 Task: Search one way flight ticket for 4 adults, 1 infant in seat and 1 infant on lap in premium economy from Santa Maria: Santa Maria Public Airport (capt G. Allan Hancock Field) to Jacksonville: Albert J. Ellis Airport on 5-3-2023. Choice of flights is Frontier. Number of bags: 2 carry on bags and 1 checked bag. Price is upto 60000. Outbound departure time preference is 15:30.
Action: Mouse moved to (389, 164)
Screenshot: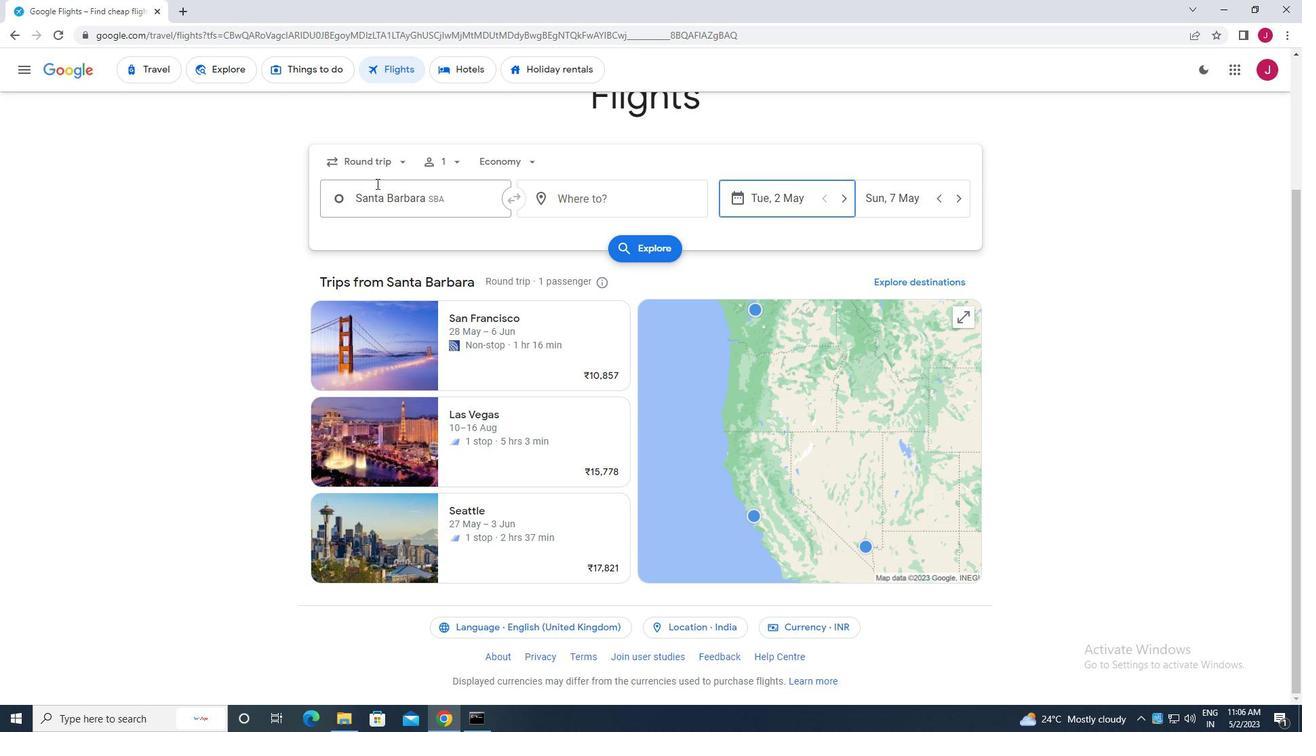 
Action: Mouse pressed left at (389, 164)
Screenshot: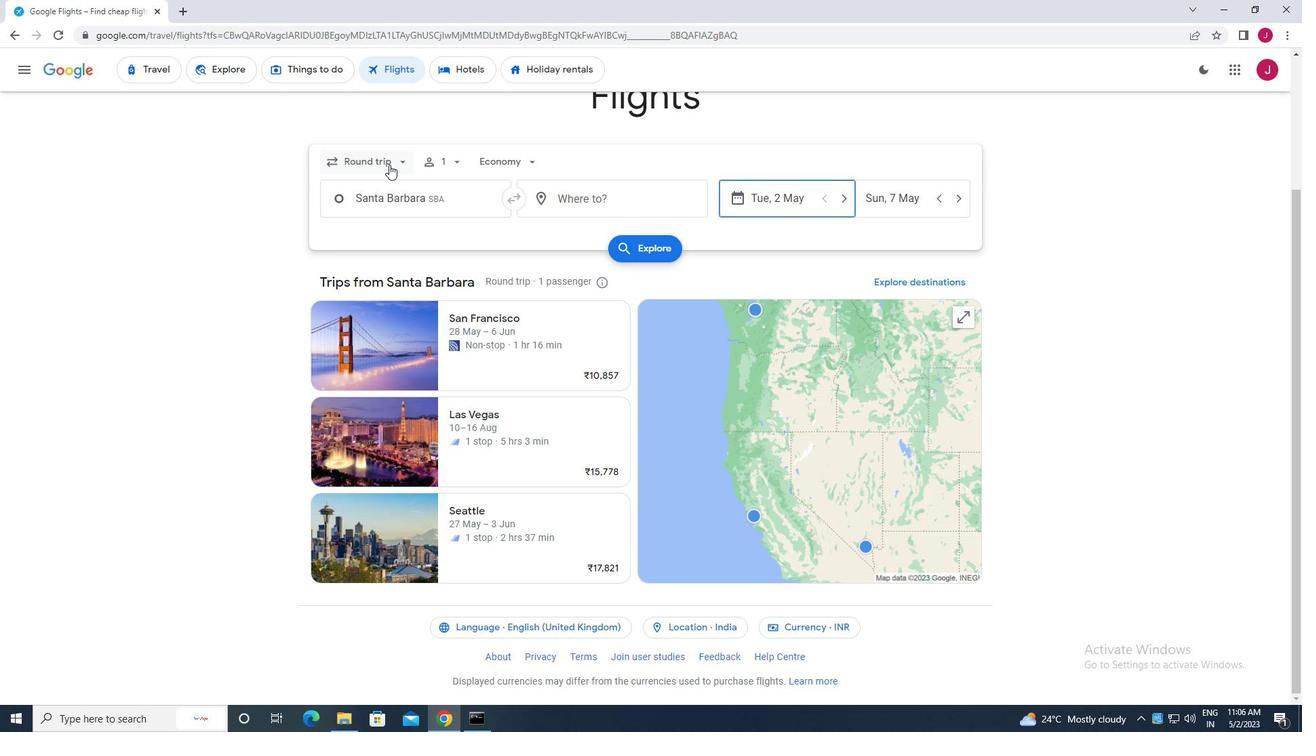 
Action: Mouse moved to (392, 228)
Screenshot: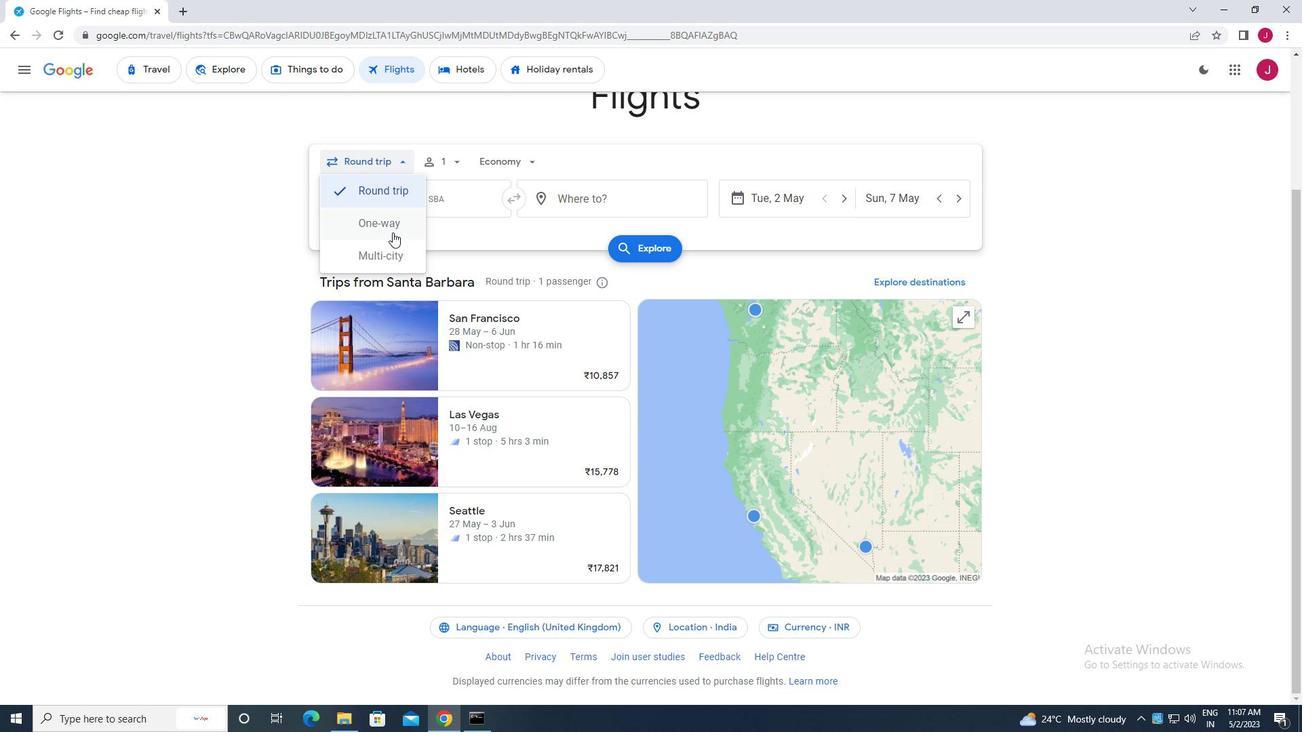 
Action: Mouse pressed left at (392, 228)
Screenshot: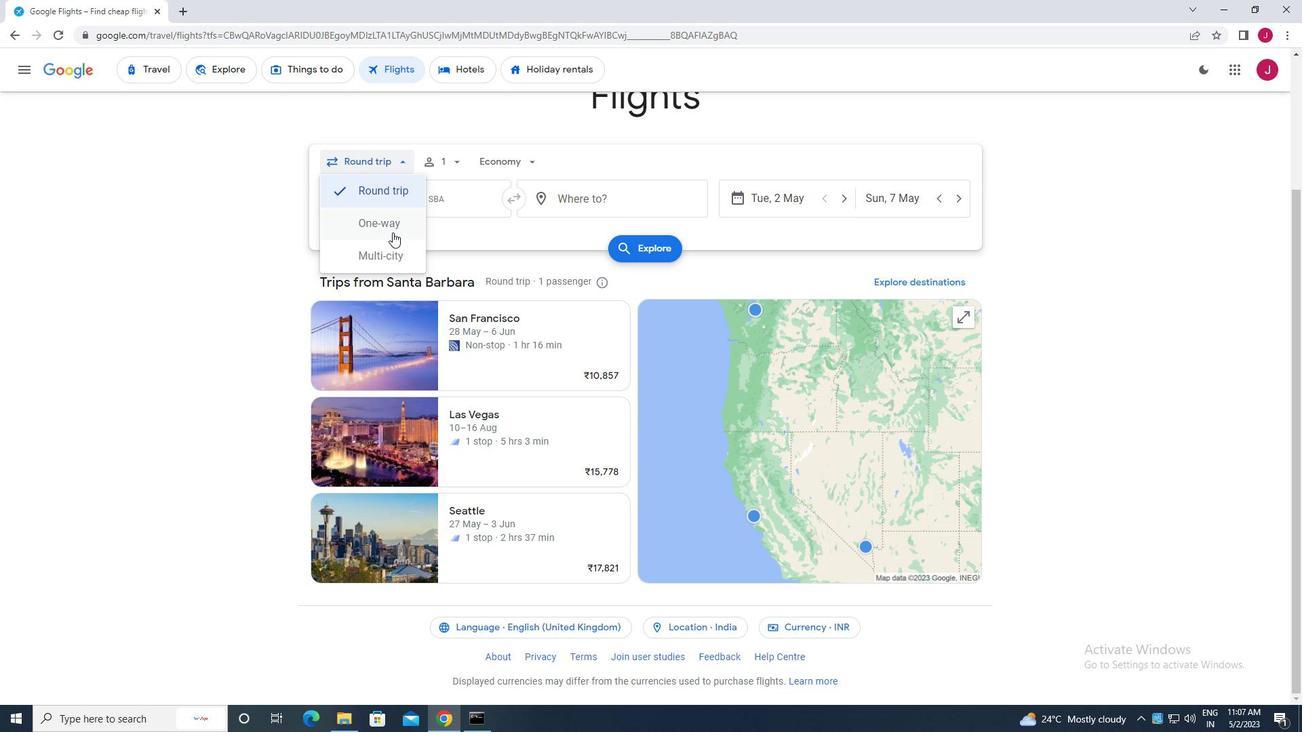 
Action: Mouse moved to (442, 160)
Screenshot: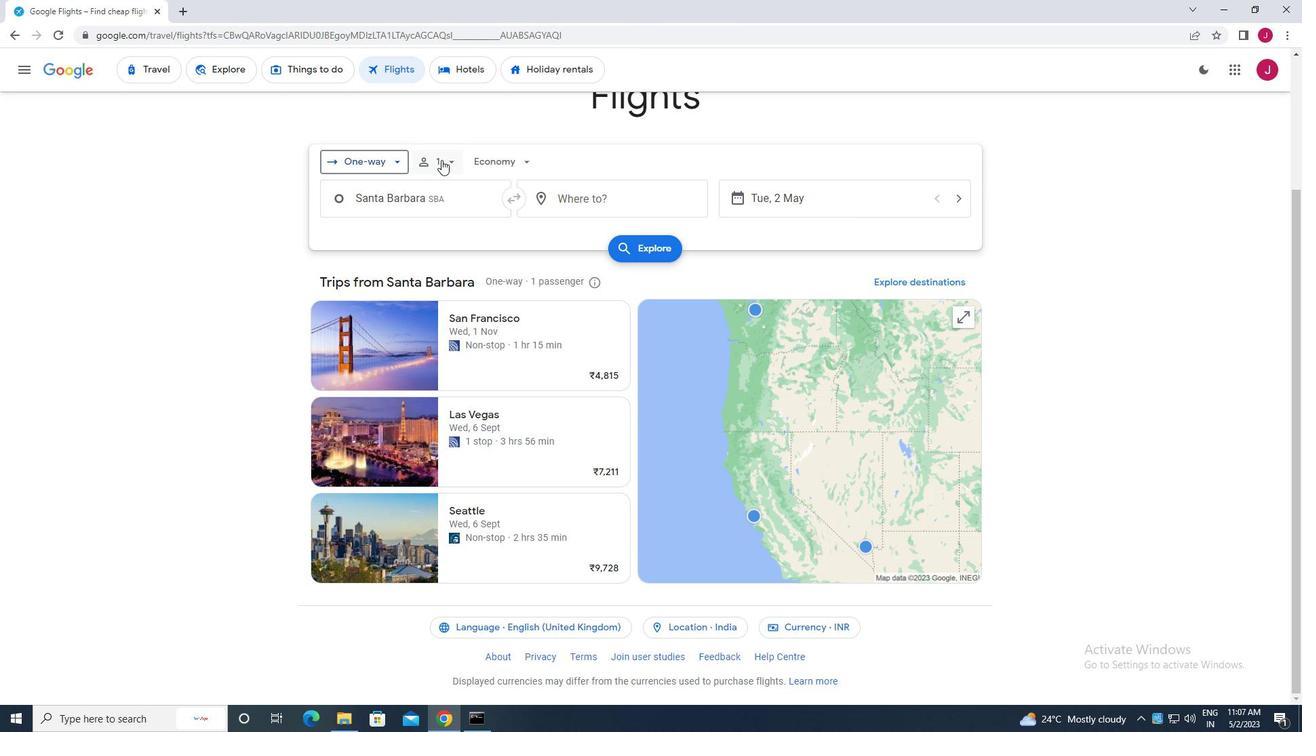 
Action: Mouse pressed left at (442, 160)
Screenshot: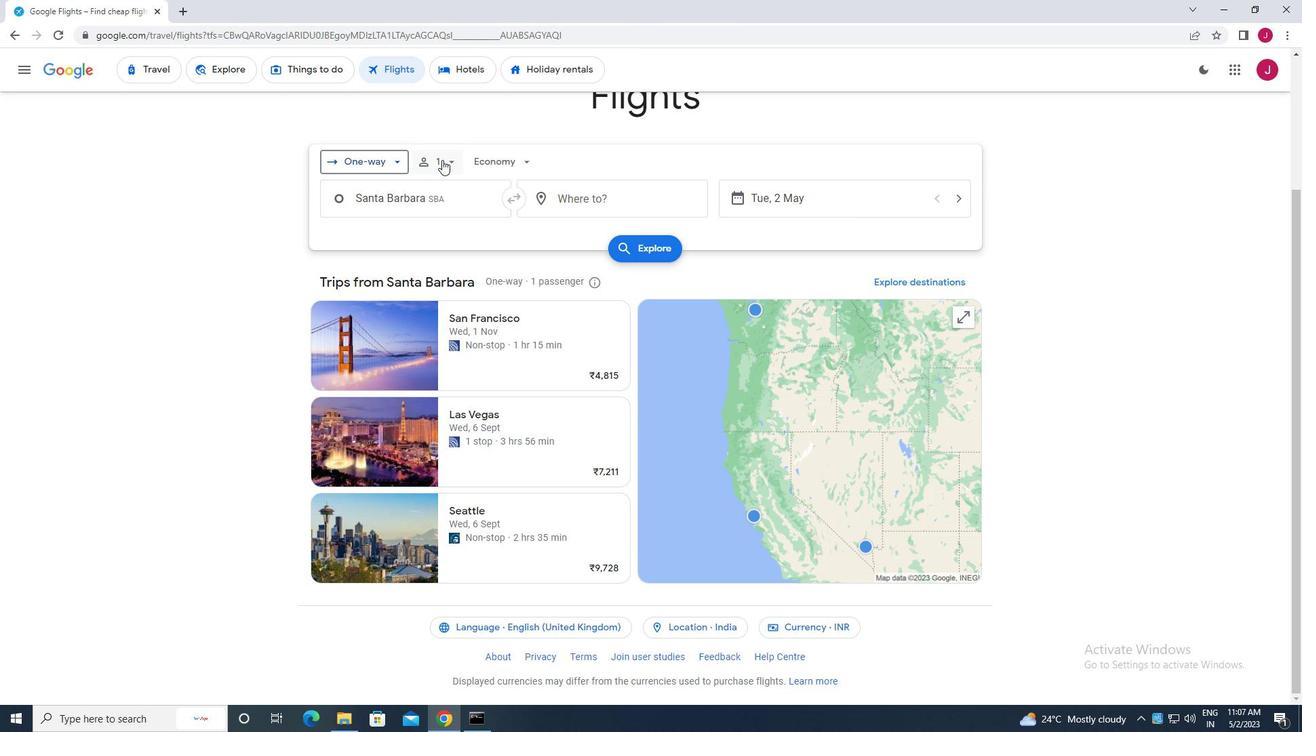 
Action: Mouse moved to (561, 200)
Screenshot: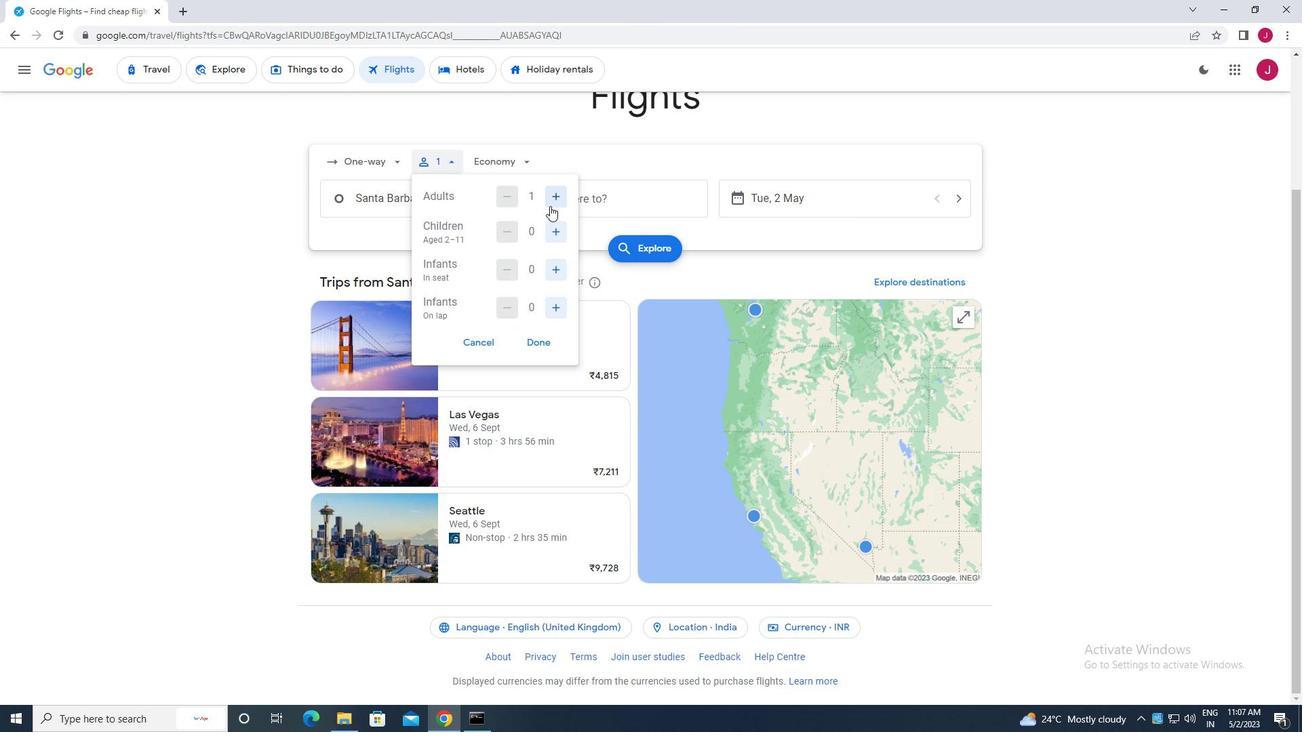 
Action: Mouse pressed left at (561, 200)
Screenshot: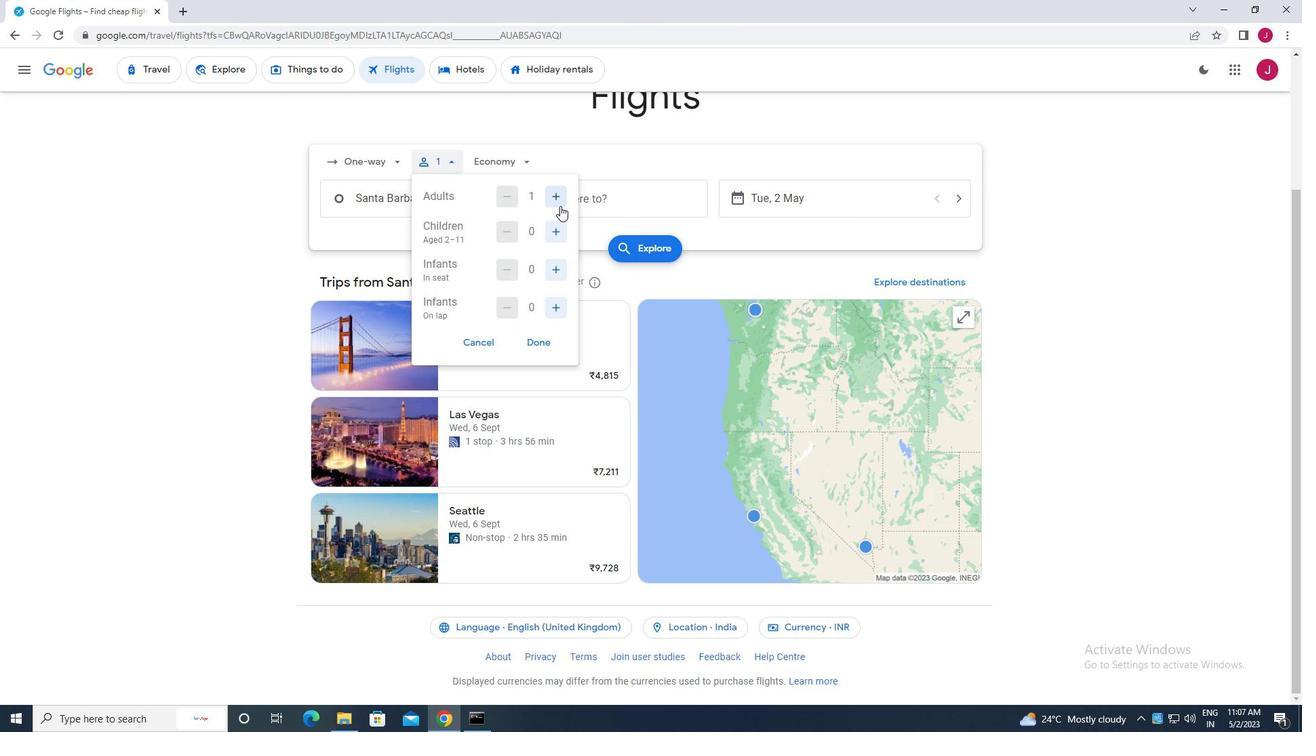 
Action: Mouse pressed left at (561, 200)
Screenshot: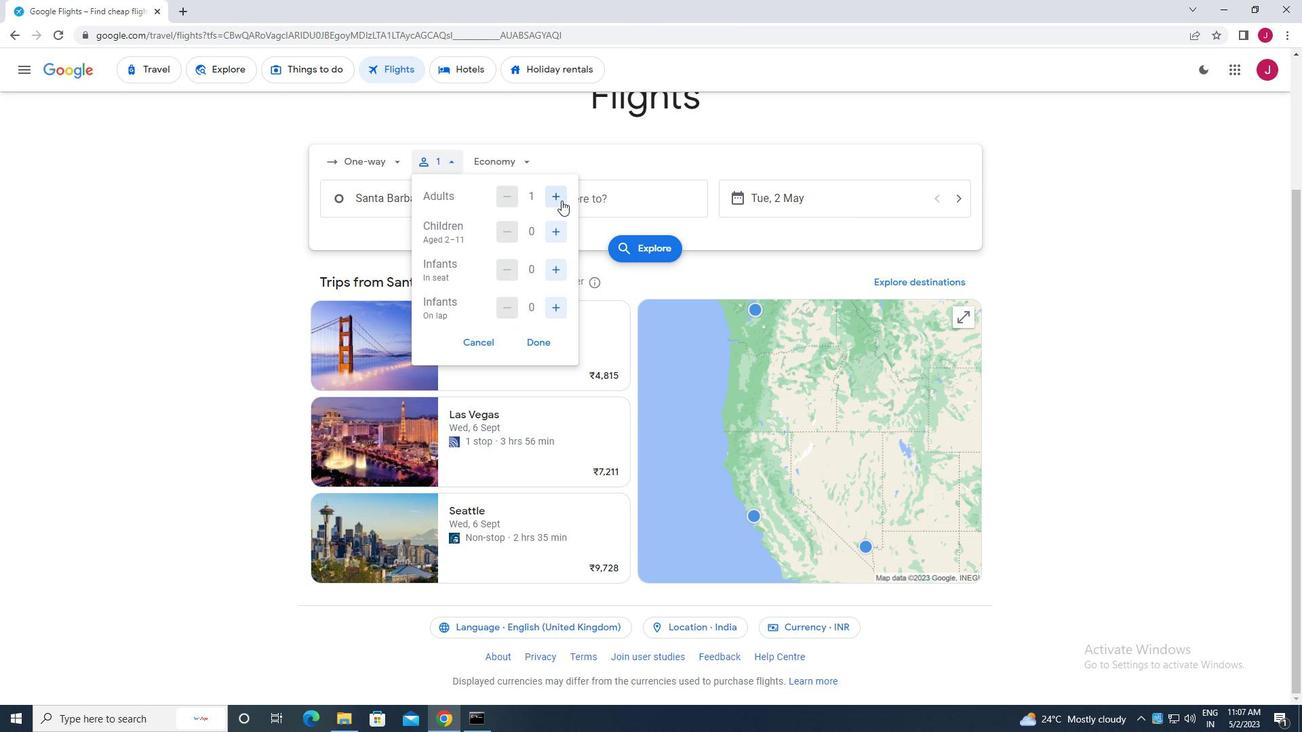
Action: Mouse pressed left at (561, 200)
Screenshot: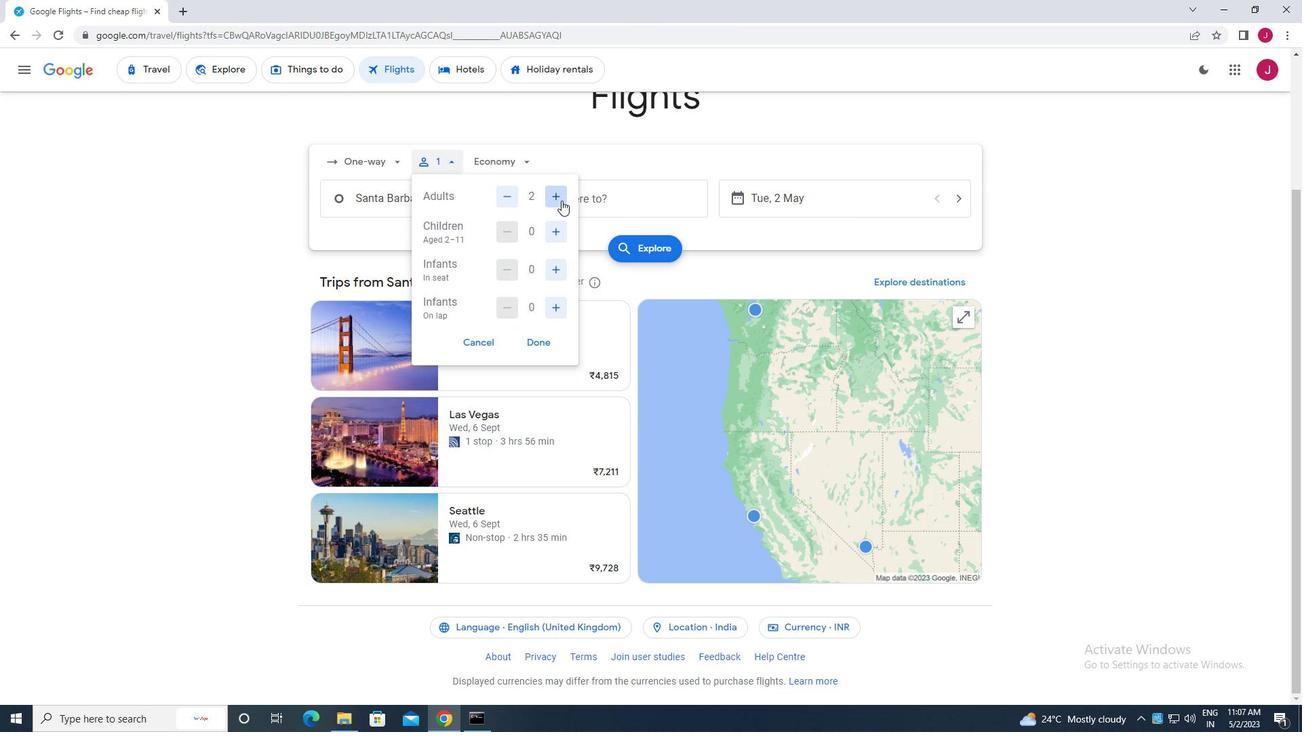 
Action: Mouse moved to (563, 234)
Screenshot: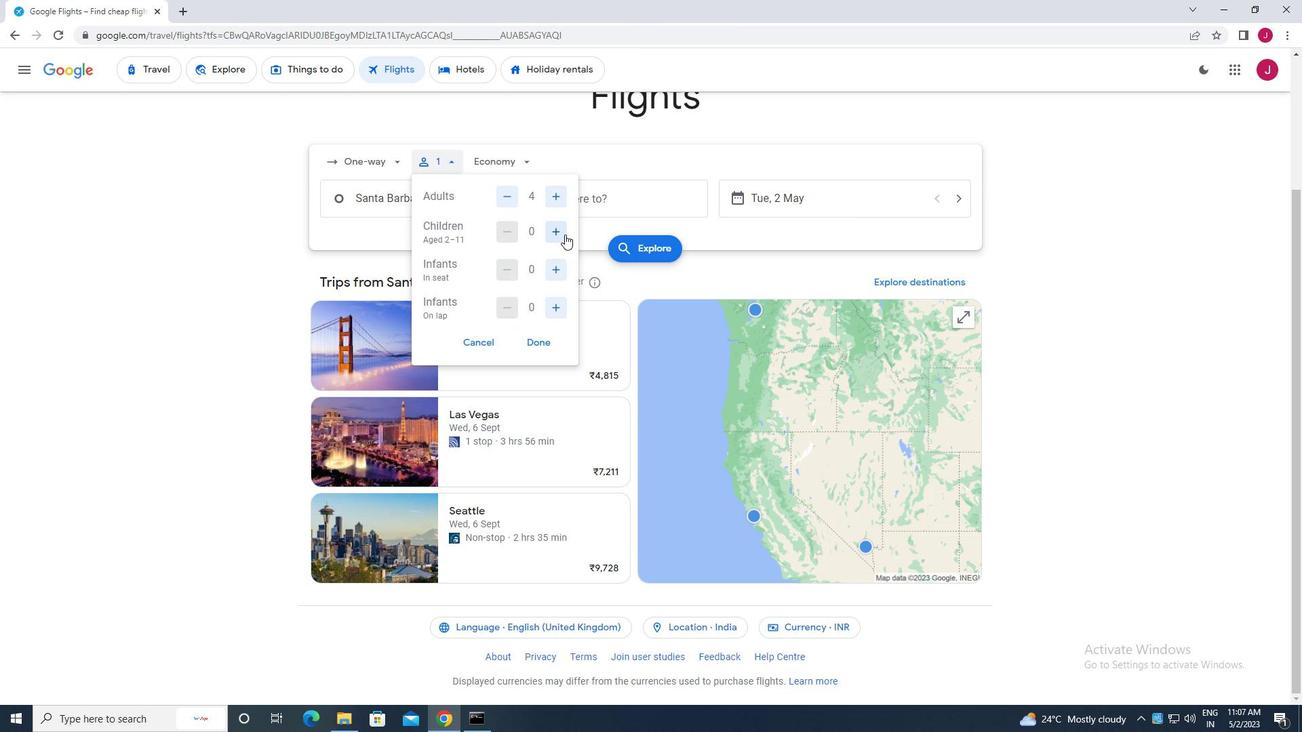 
Action: Mouse pressed left at (563, 234)
Screenshot: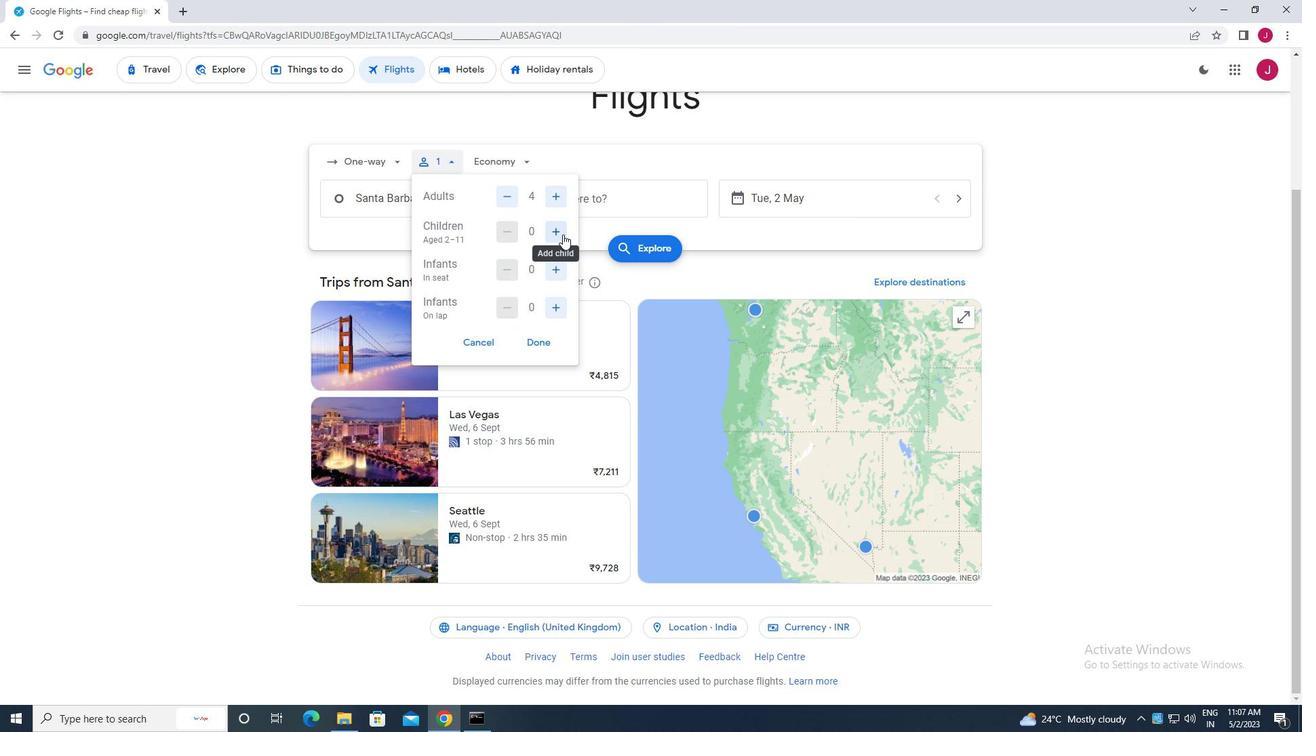 
Action: Mouse moved to (508, 232)
Screenshot: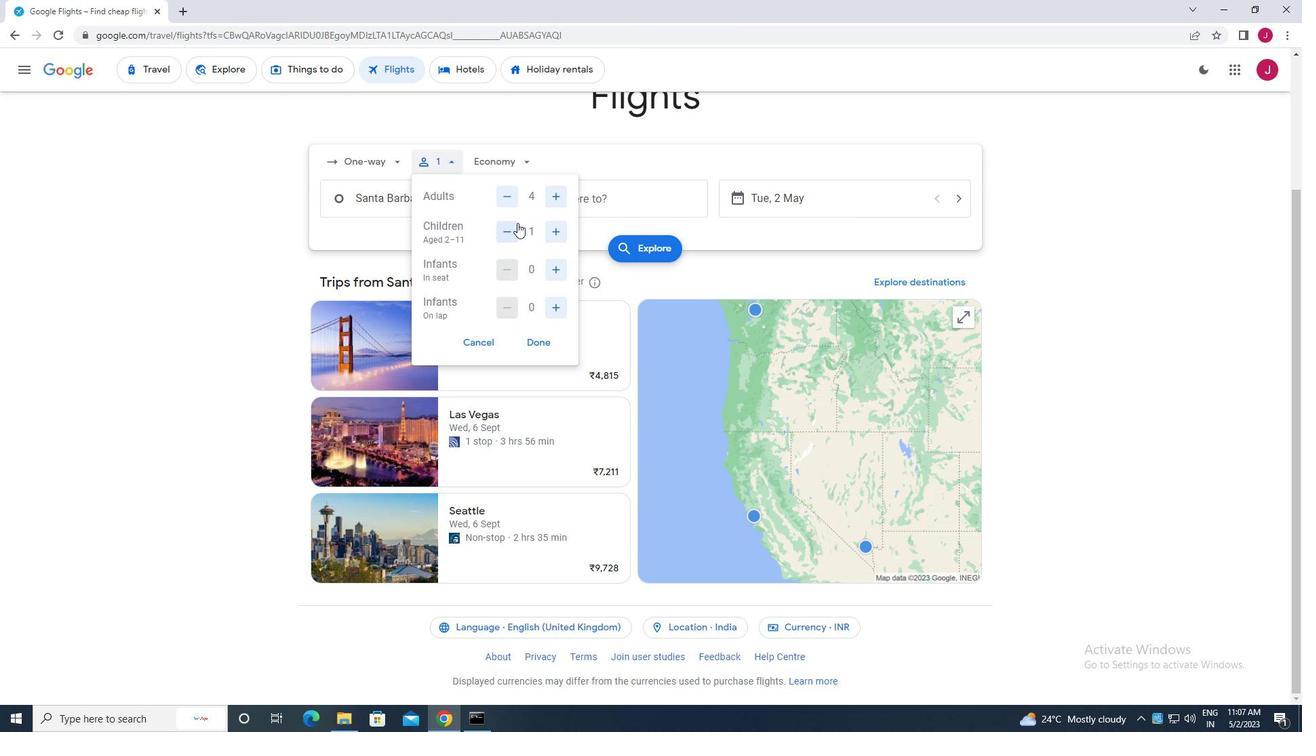 
Action: Mouse pressed left at (508, 232)
Screenshot: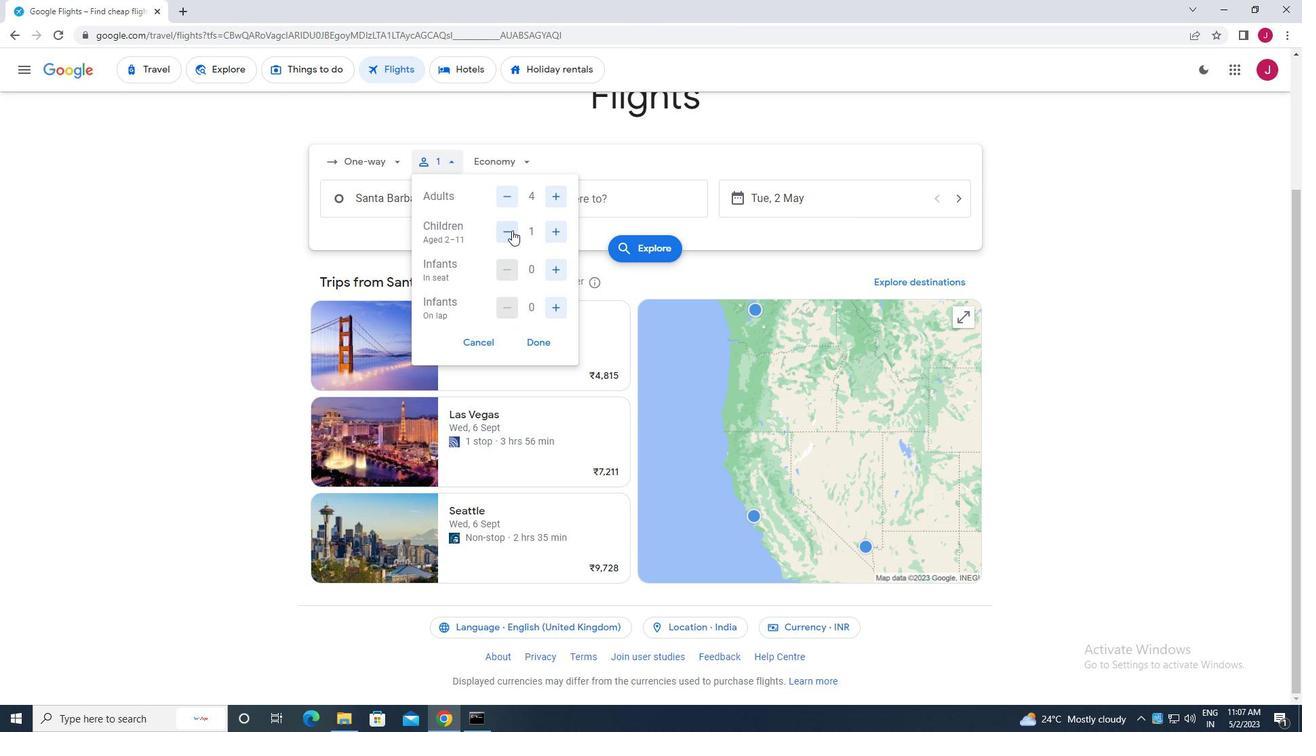 
Action: Mouse moved to (552, 272)
Screenshot: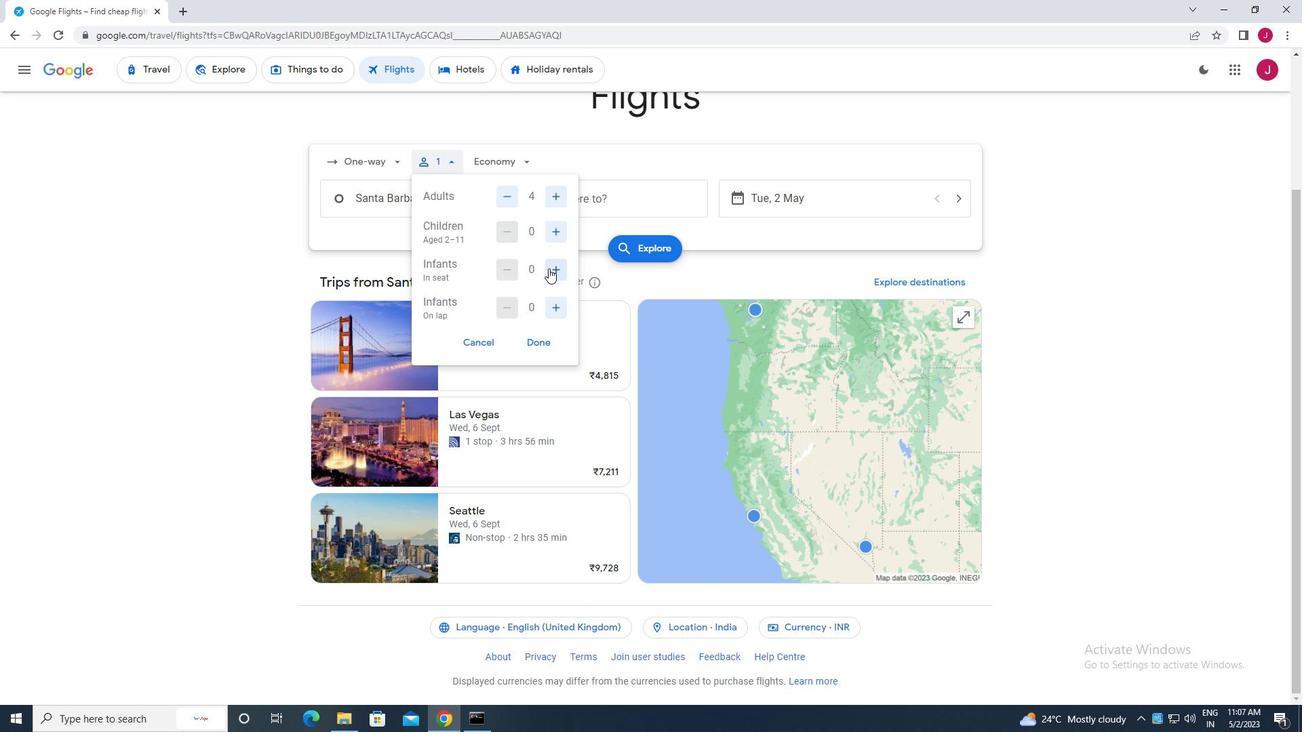 
Action: Mouse pressed left at (552, 272)
Screenshot: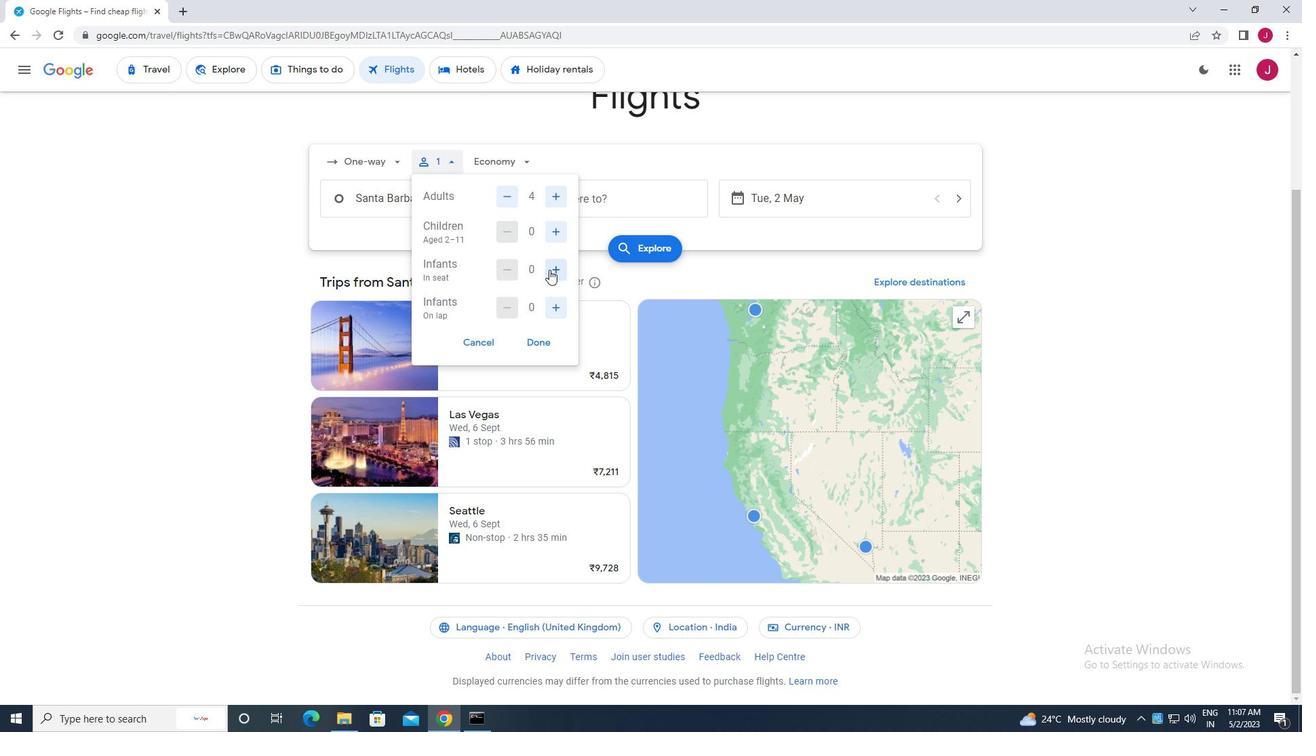
Action: Mouse moved to (558, 312)
Screenshot: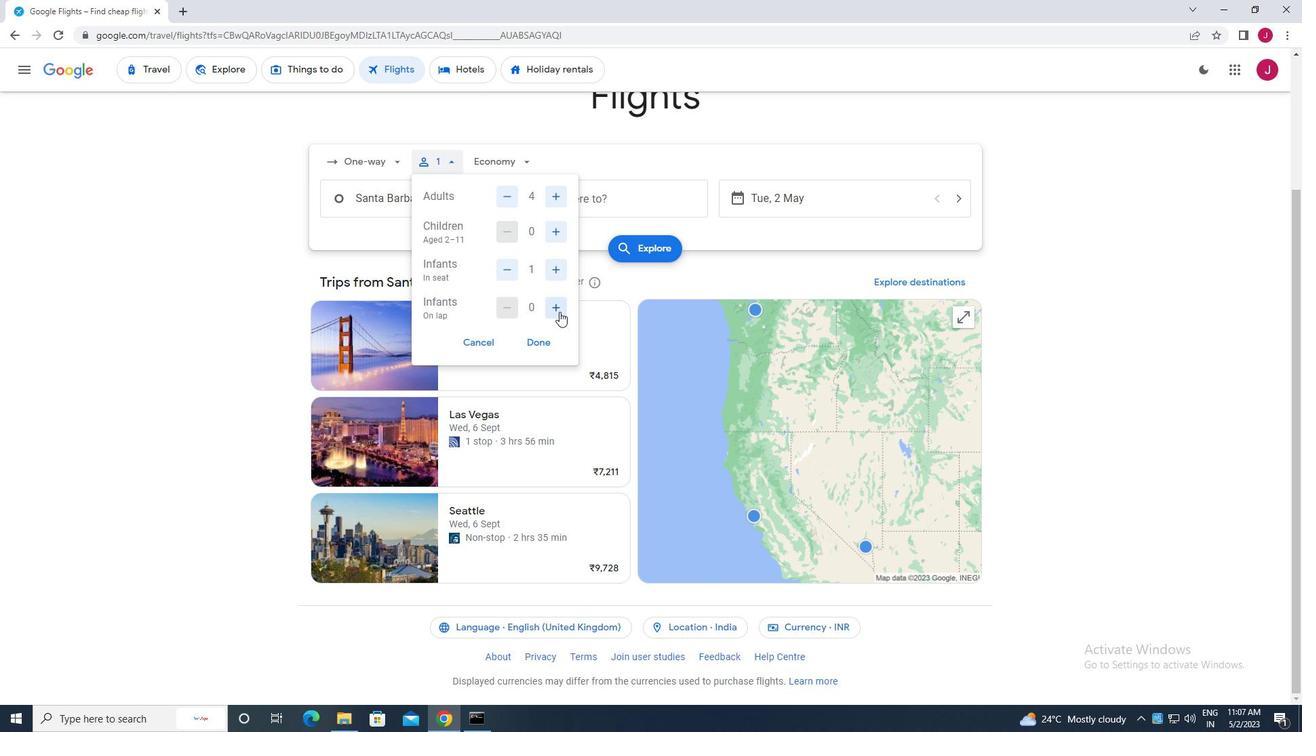 
Action: Mouse pressed left at (558, 312)
Screenshot: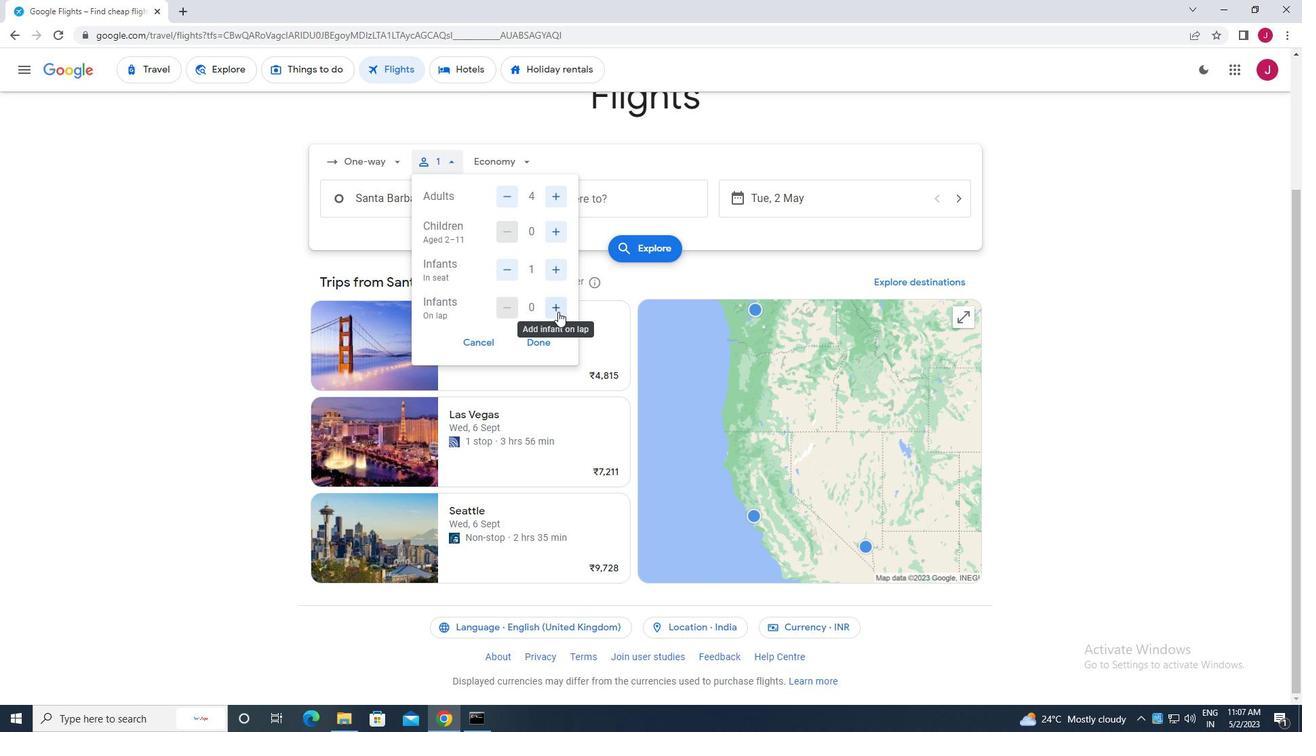 
Action: Mouse moved to (540, 341)
Screenshot: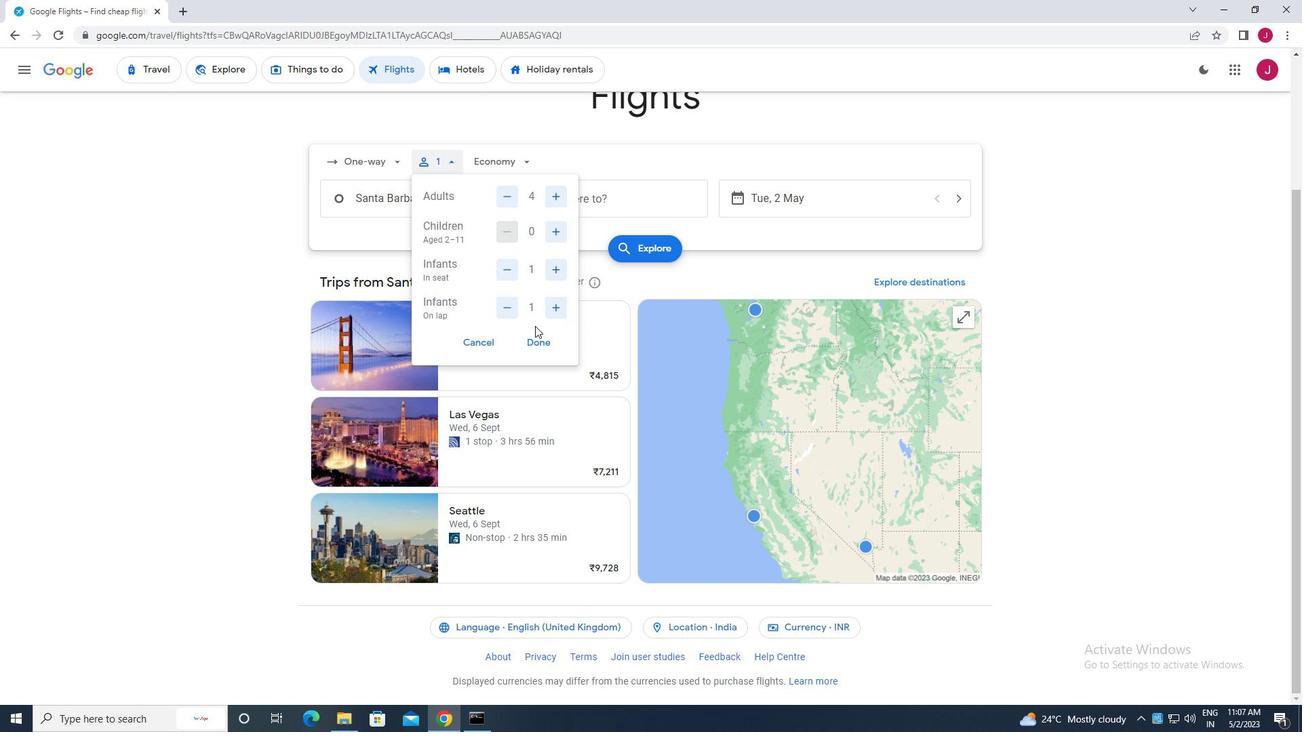 
Action: Mouse pressed left at (540, 341)
Screenshot: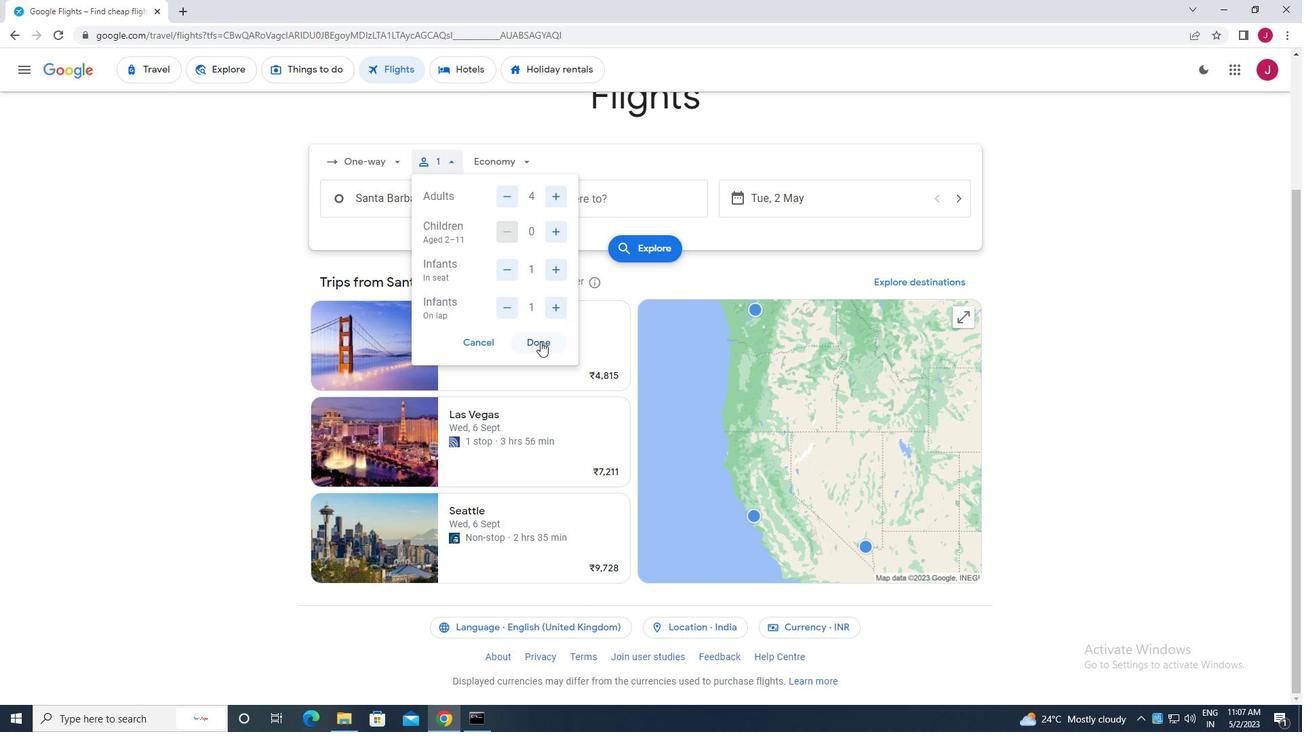 
Action: Mouse moved to (497, 168)
Screenshot: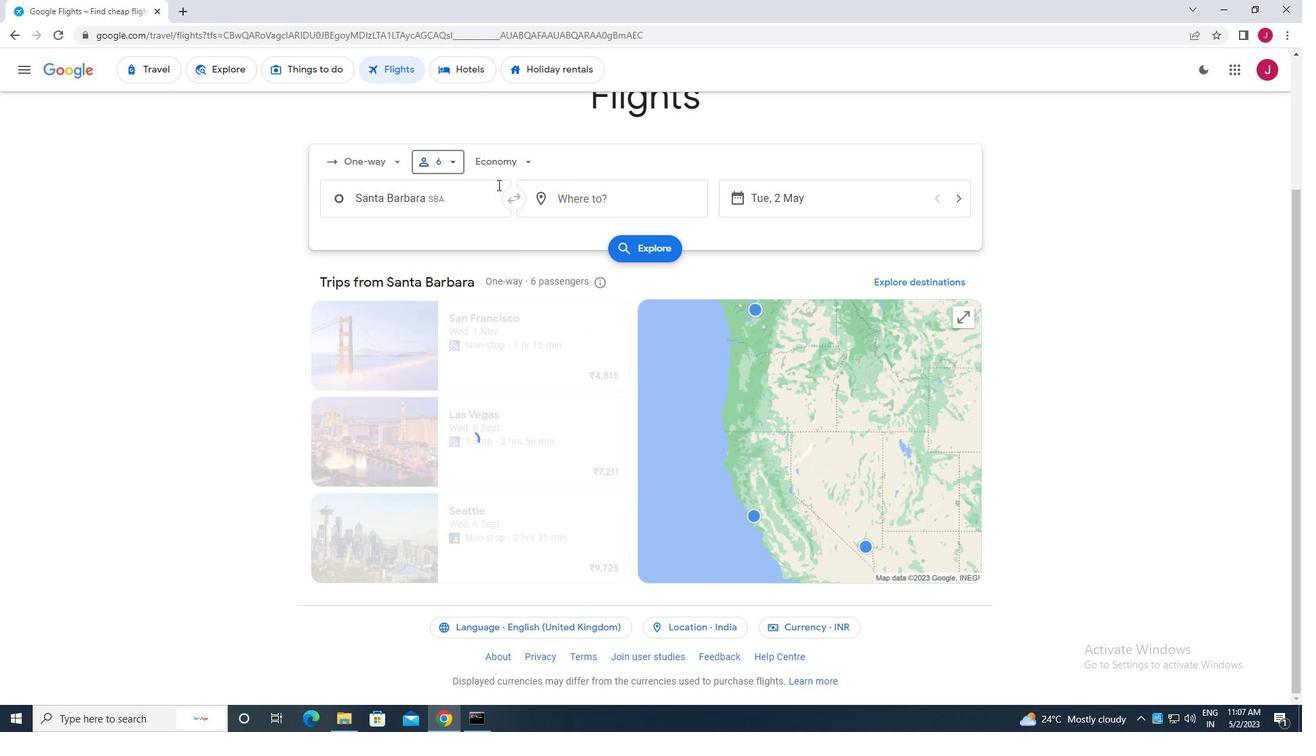 
Action: Mouse pressed left at (497, 168)
Screenshot: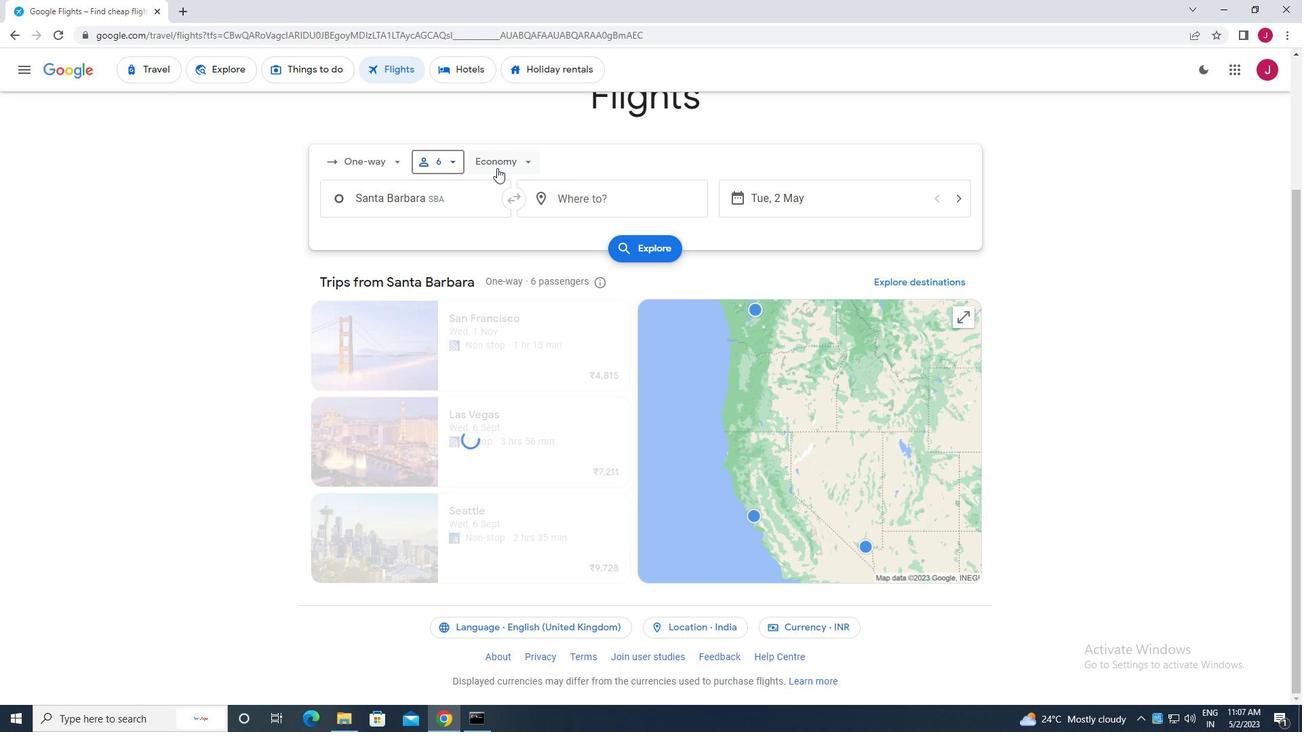 
Action: Mouse moved to (508, 225)
Screenshot: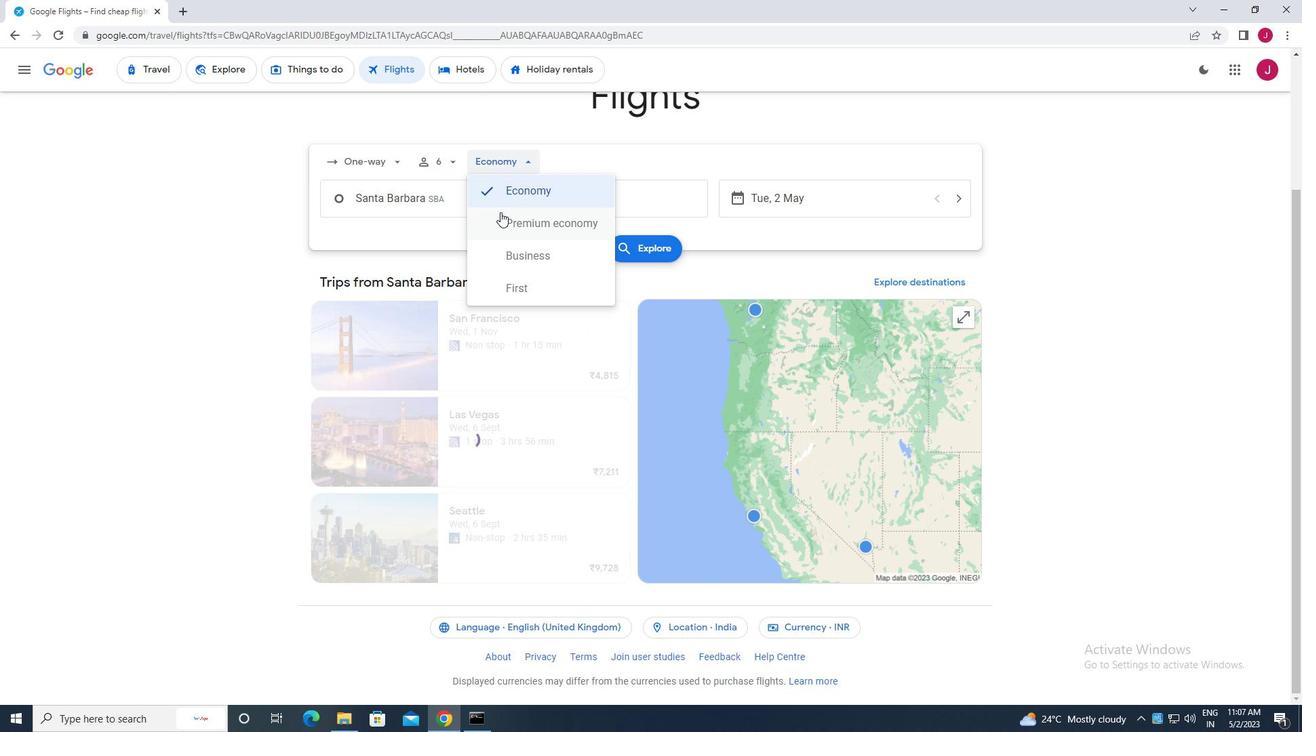 
Action: Mouse pressed left at (508, 225)
Screenshot: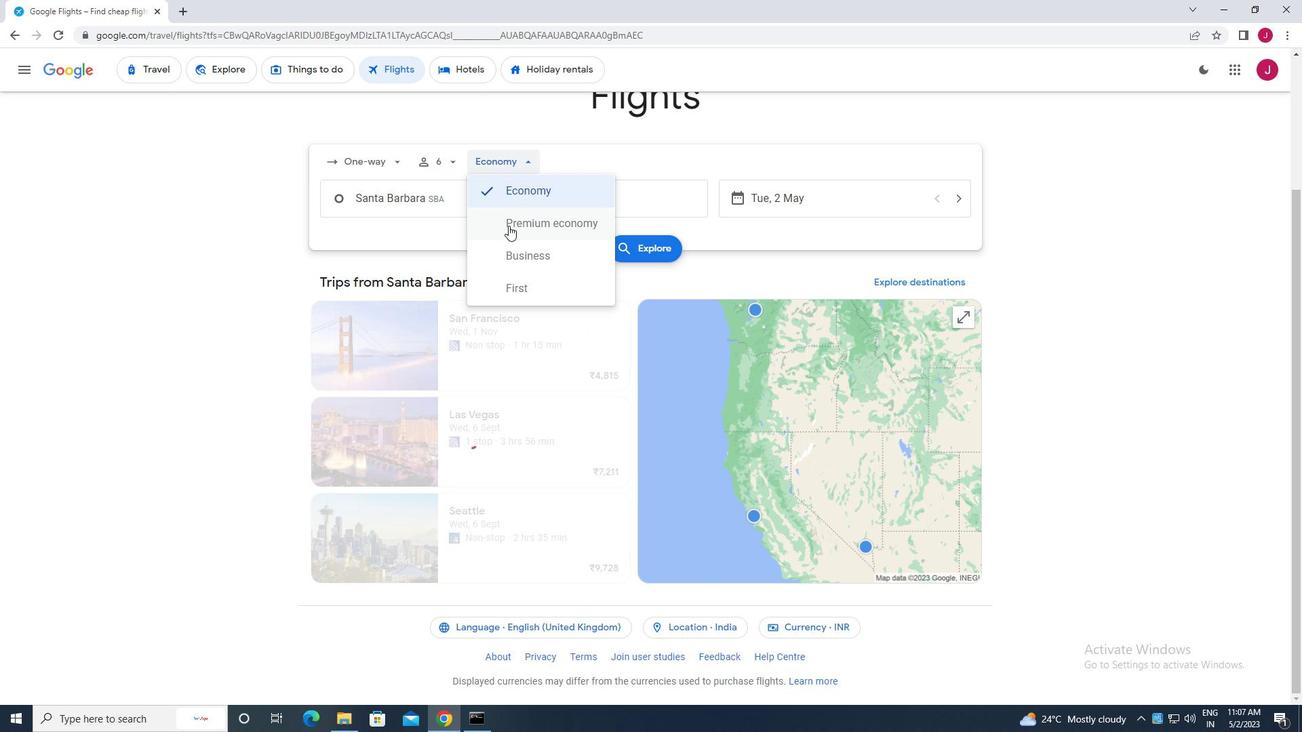 
Action: Mouse moved to (455, 209)
Screenshot: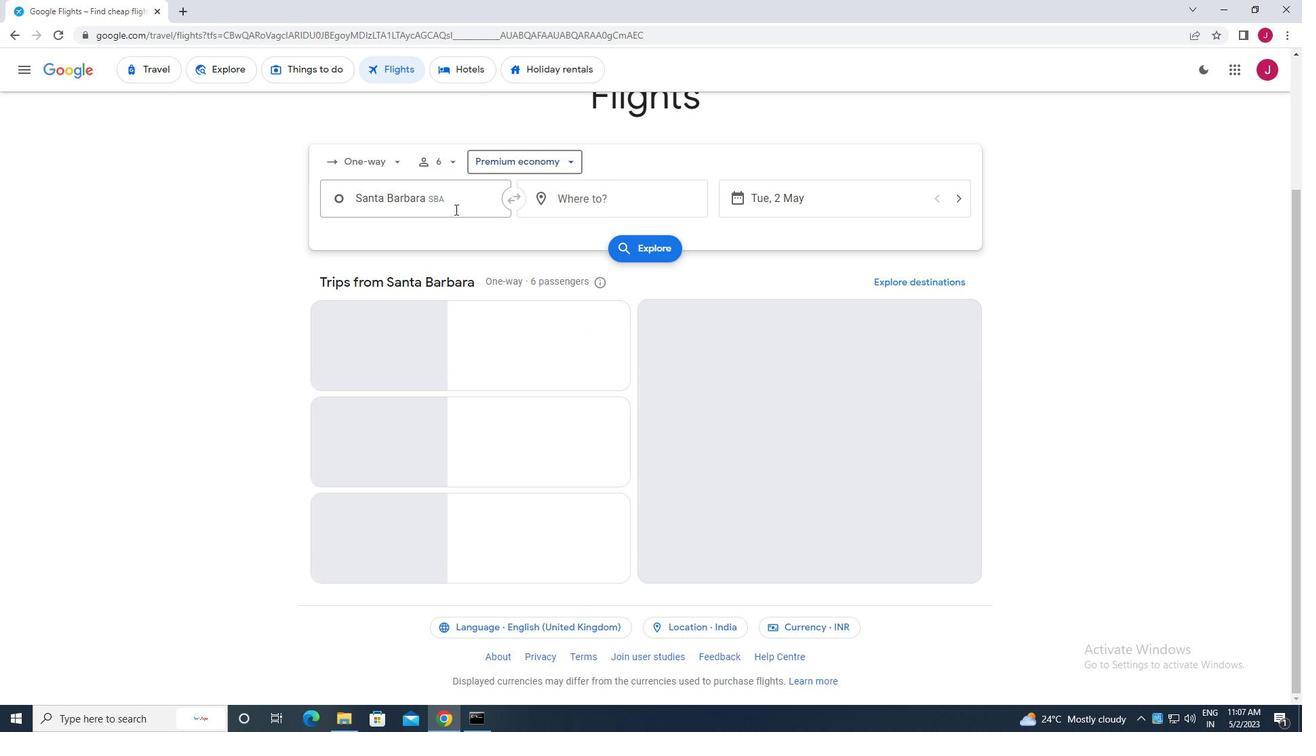 
Action: Mouse pressed left at (455, 209)
Screenshot: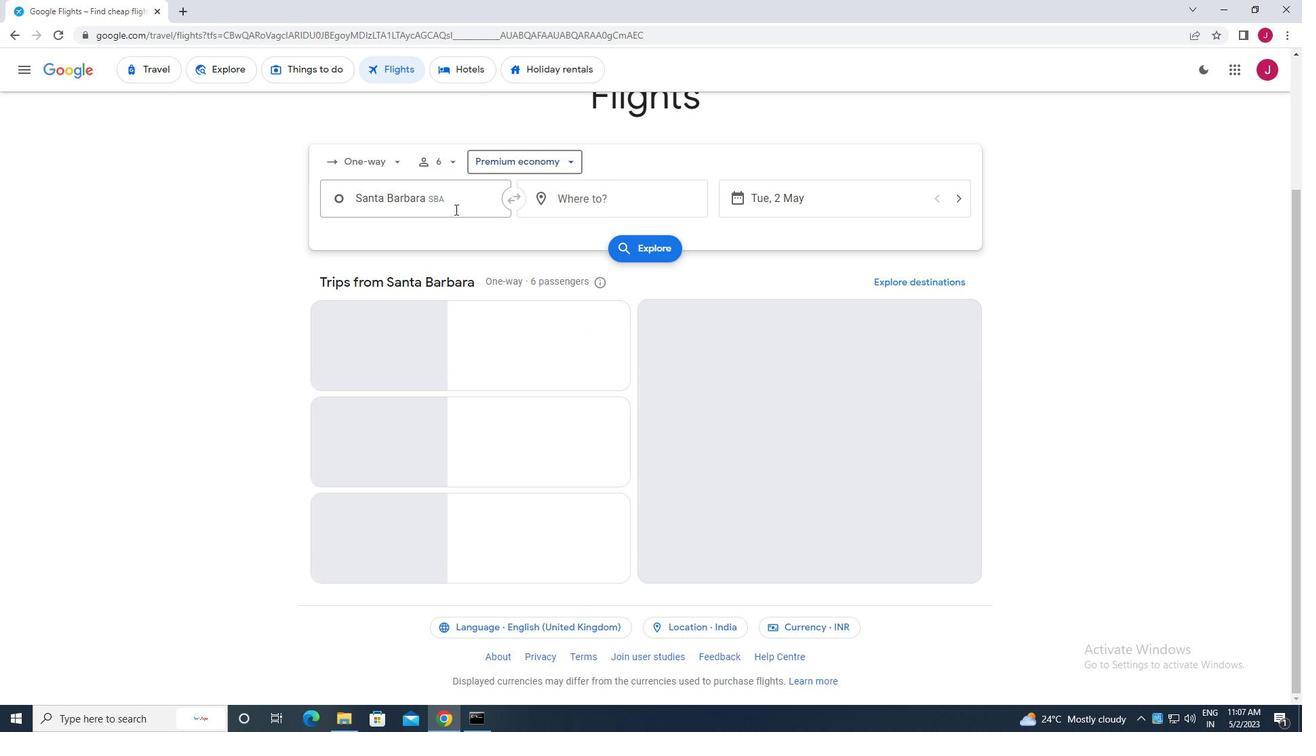 
Action: Mouse moved to (457, 208)
Screenshot: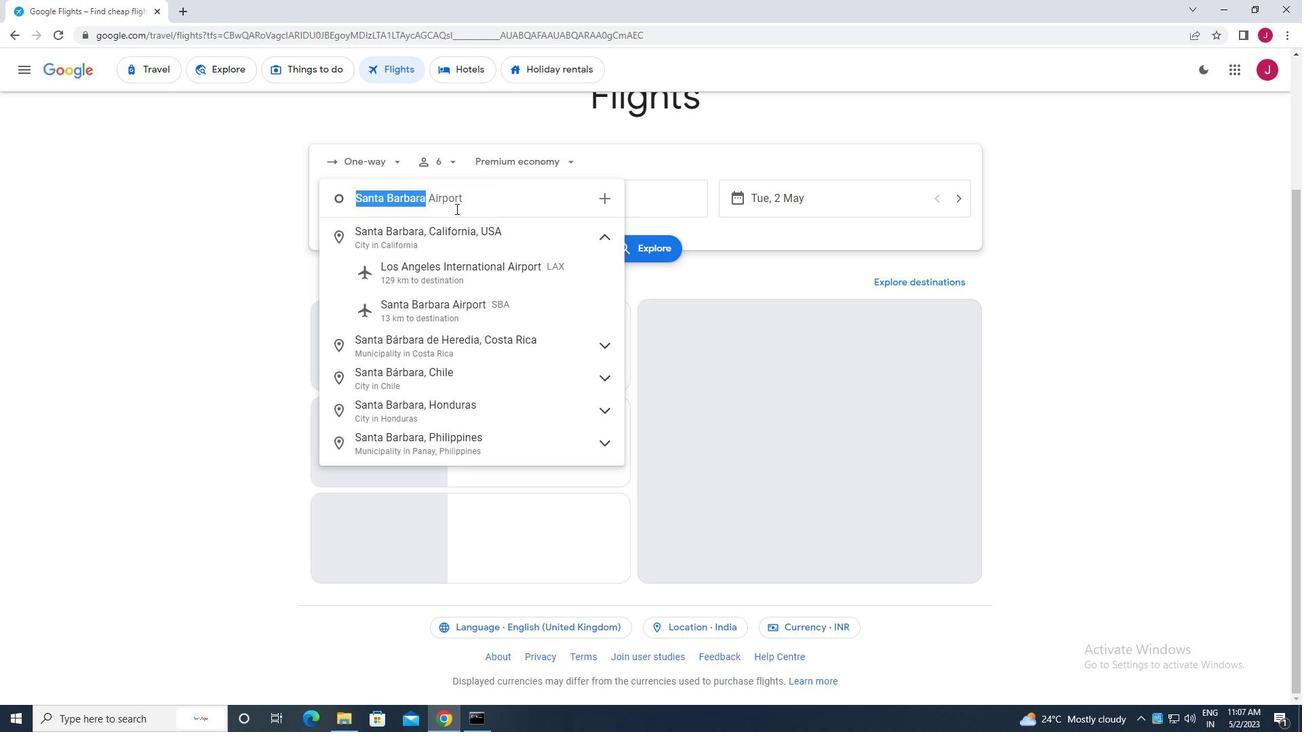 
Action: Key pressed santa
Screenshot: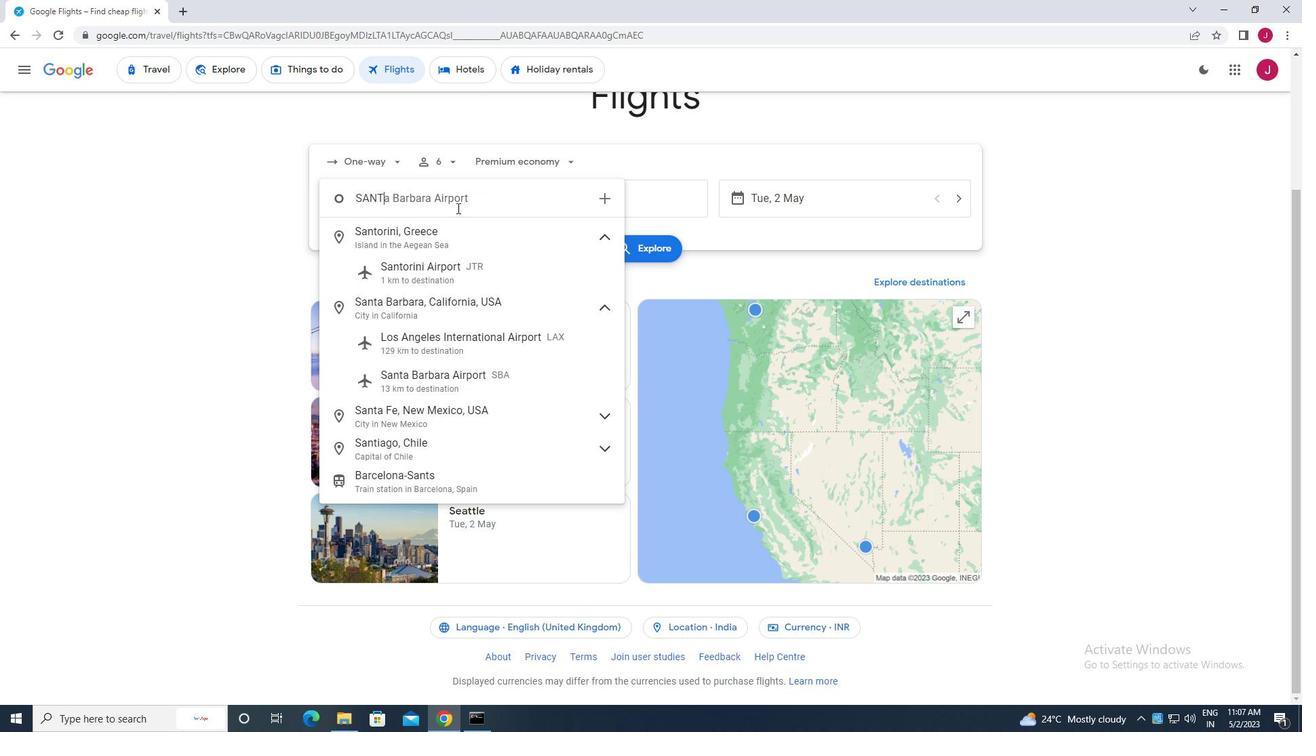 
Action: Mouse moved to (493, 201)
Screenshot: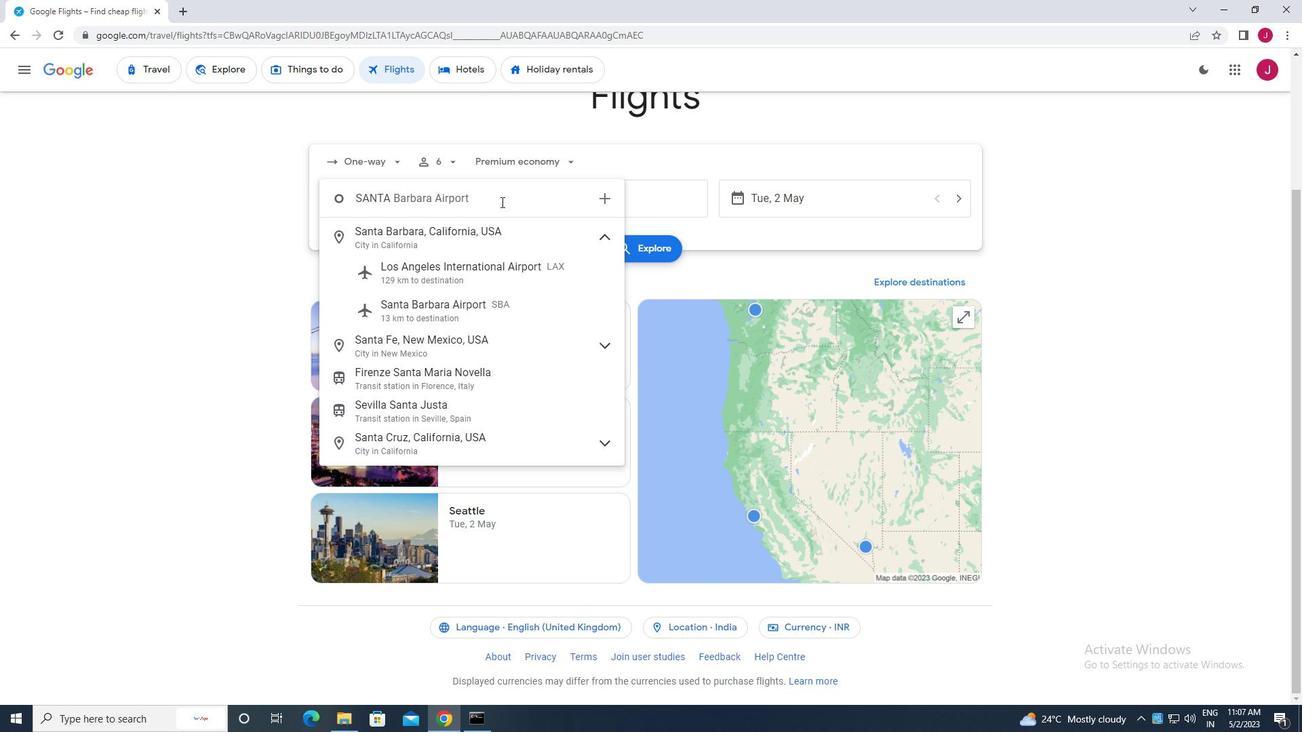 
Action: Key pressed <Key.space>mar
Screenshot: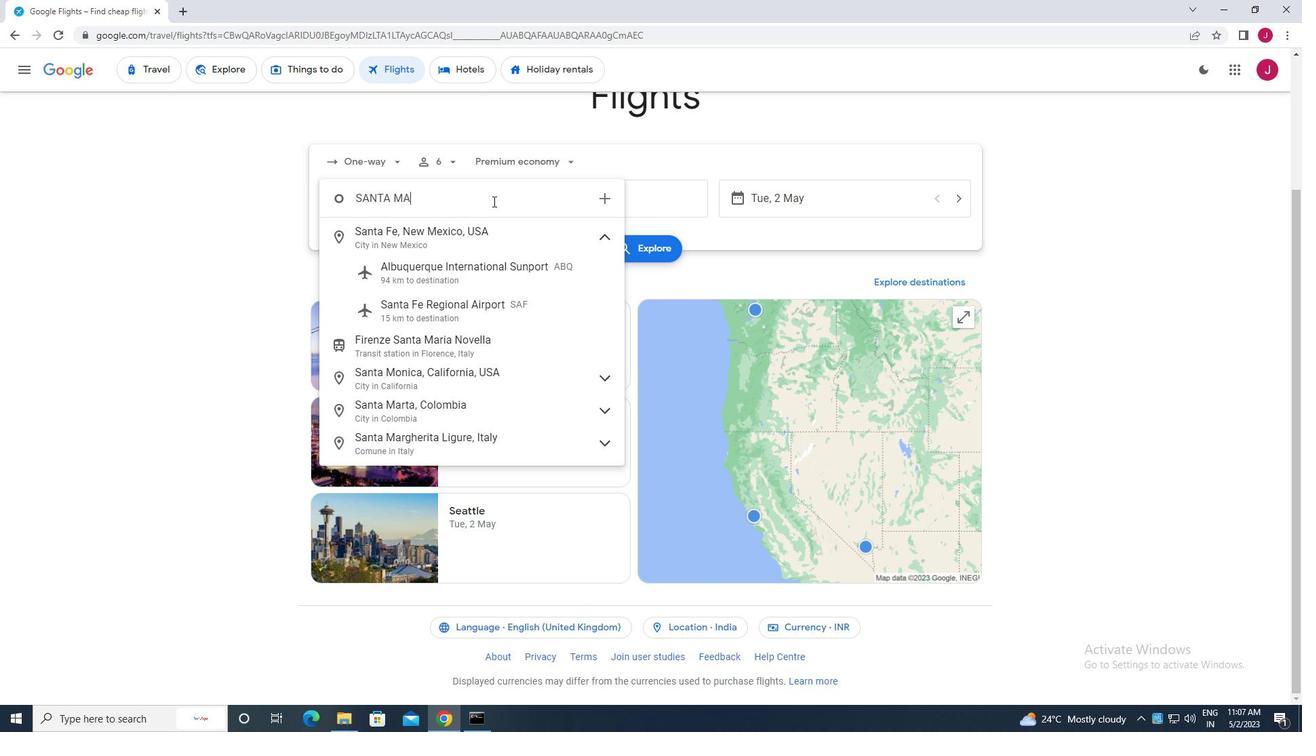 
Action: Mouse moved to (461, 214)
Screenshot: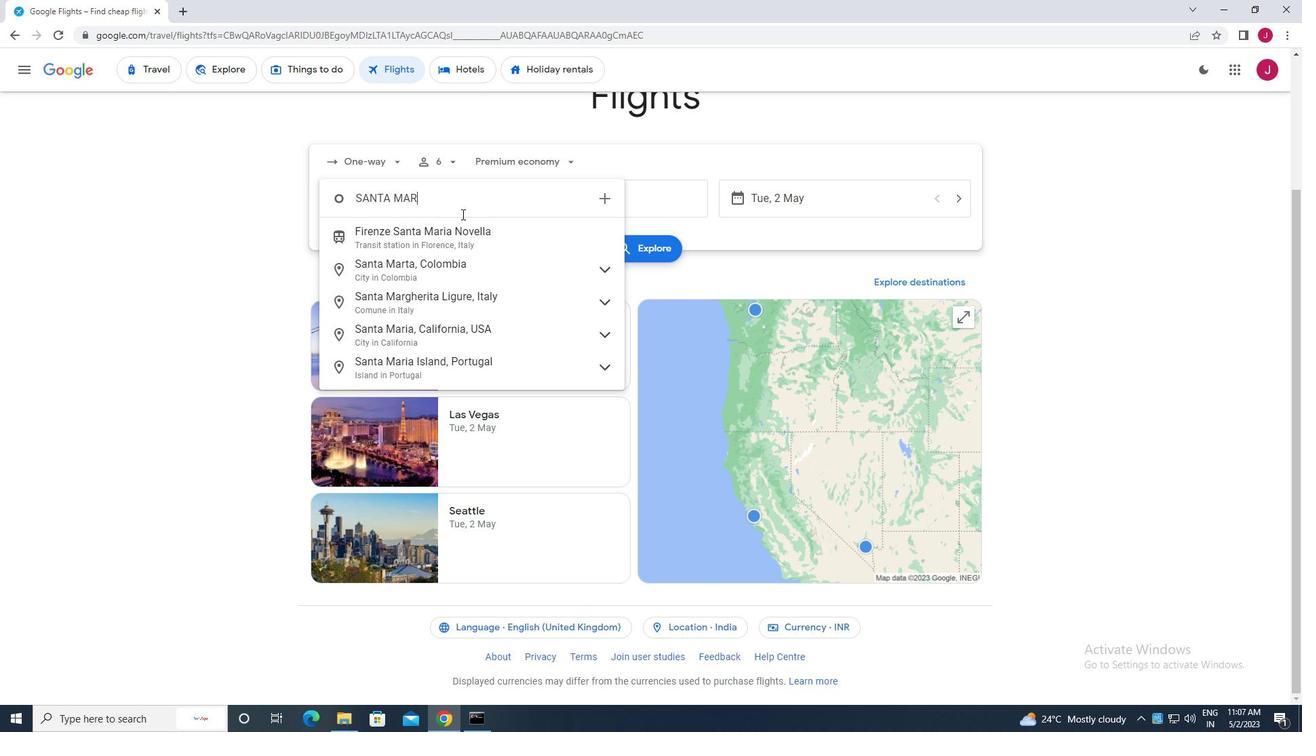 
Action: Key pressed ia<Key.space>pub
Screenshot: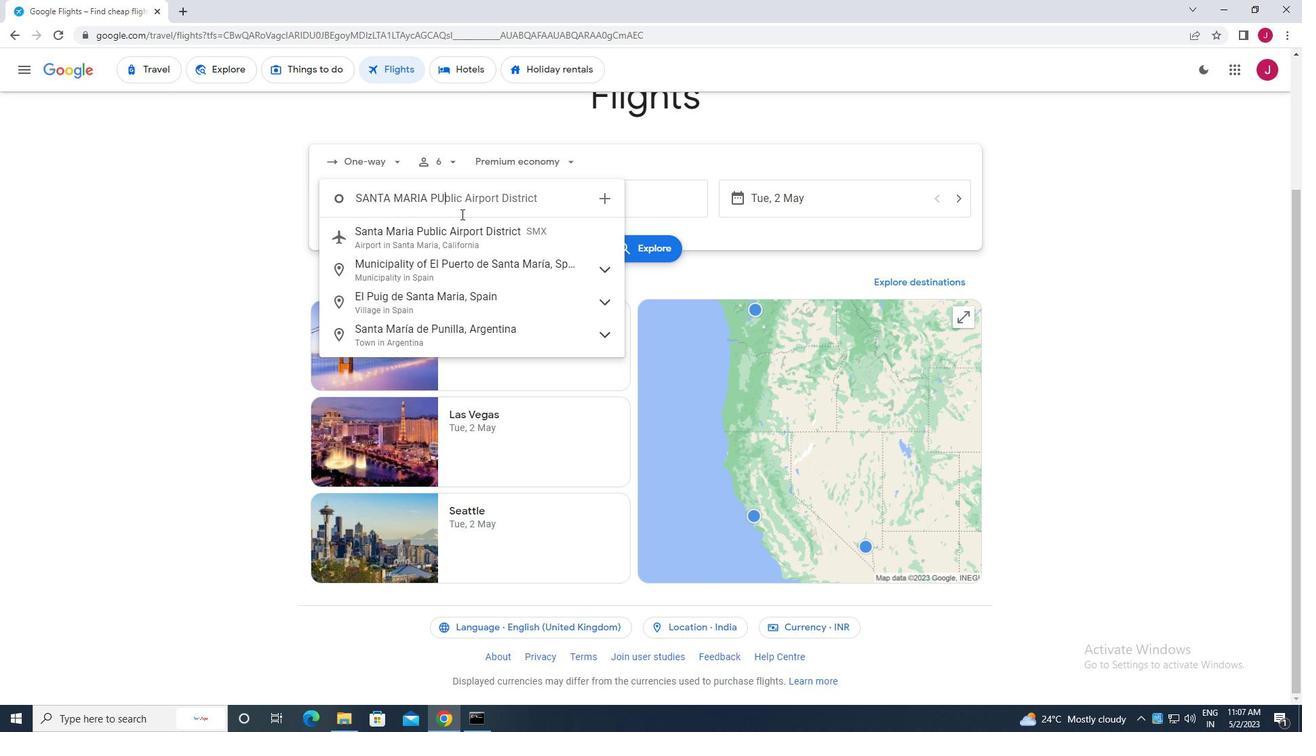 
Action: Mouse moved to (469, 238)
Screenshot: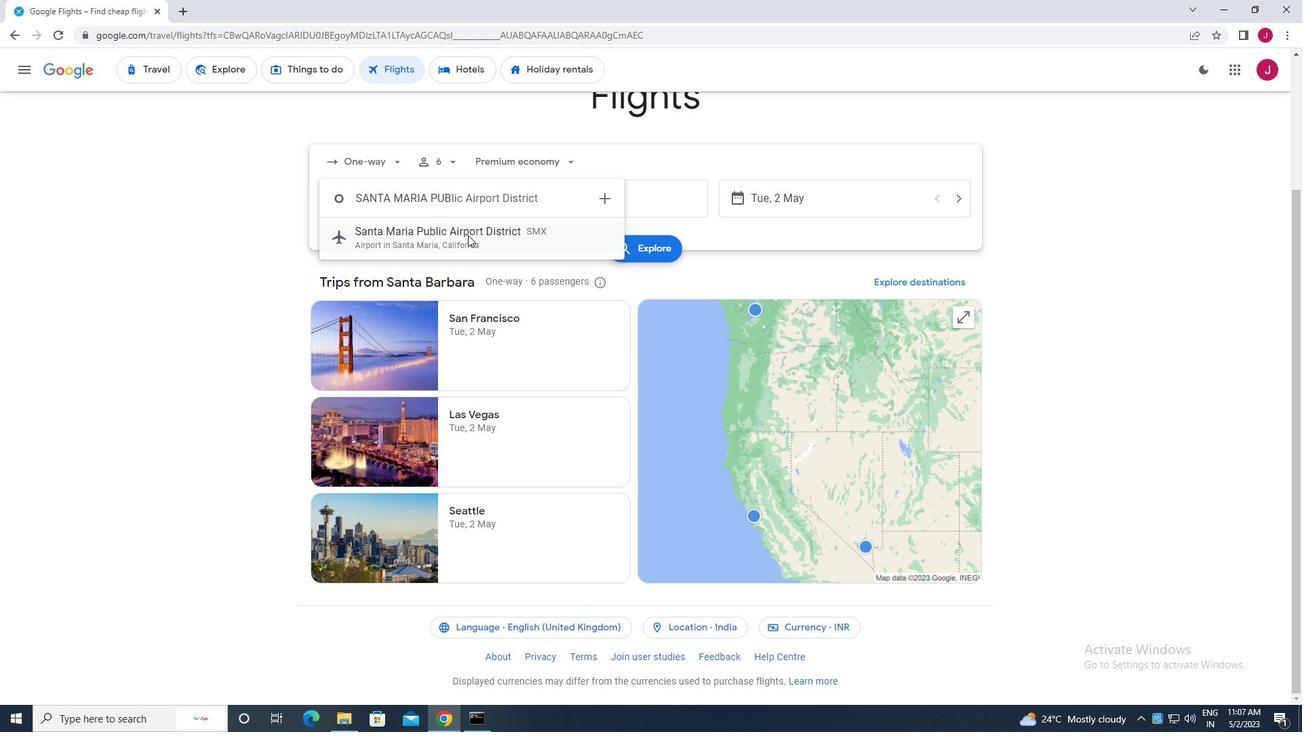 
Action: Mouse pressed left at (469, 238)
Screenshot: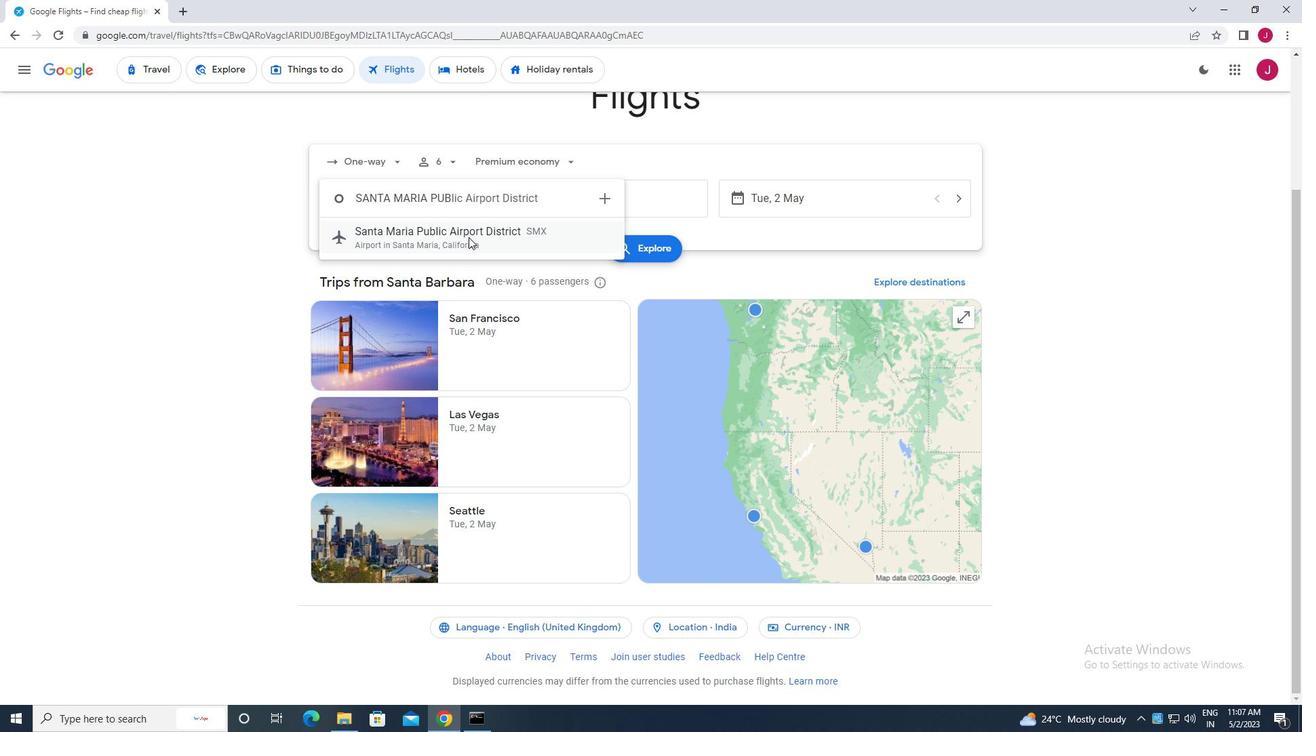 
Action: Mouse moved to (596, 195)
Screenshot: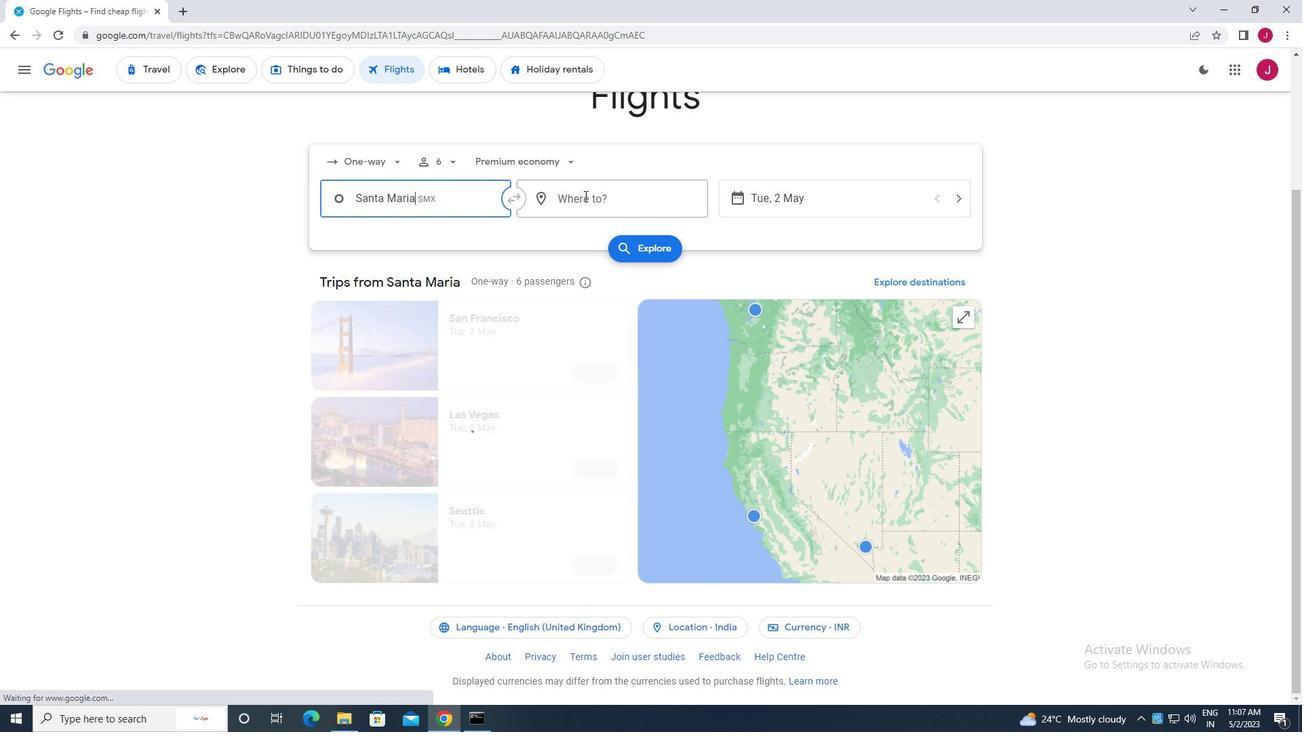 
Action: Mouse pressed left at (596, 195)
Screenshot: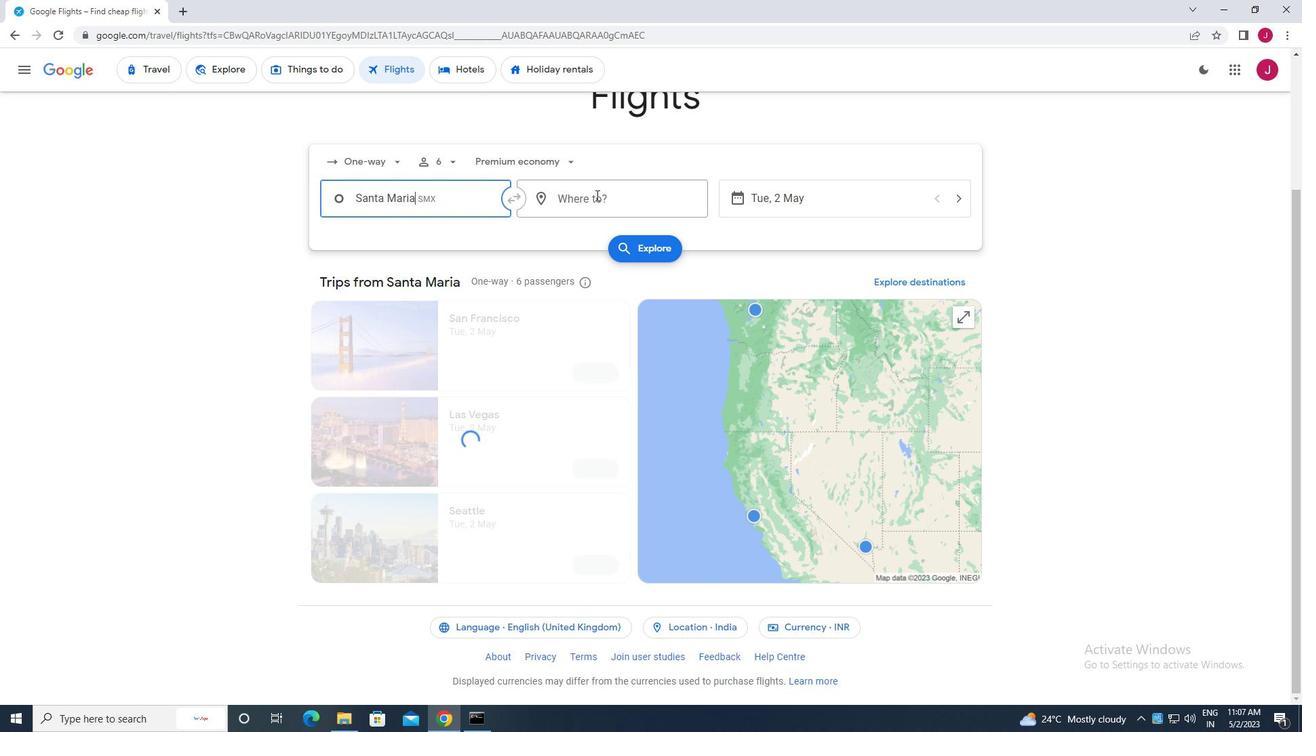 
Action: Mouse moved to (596, 195)
Screenshot: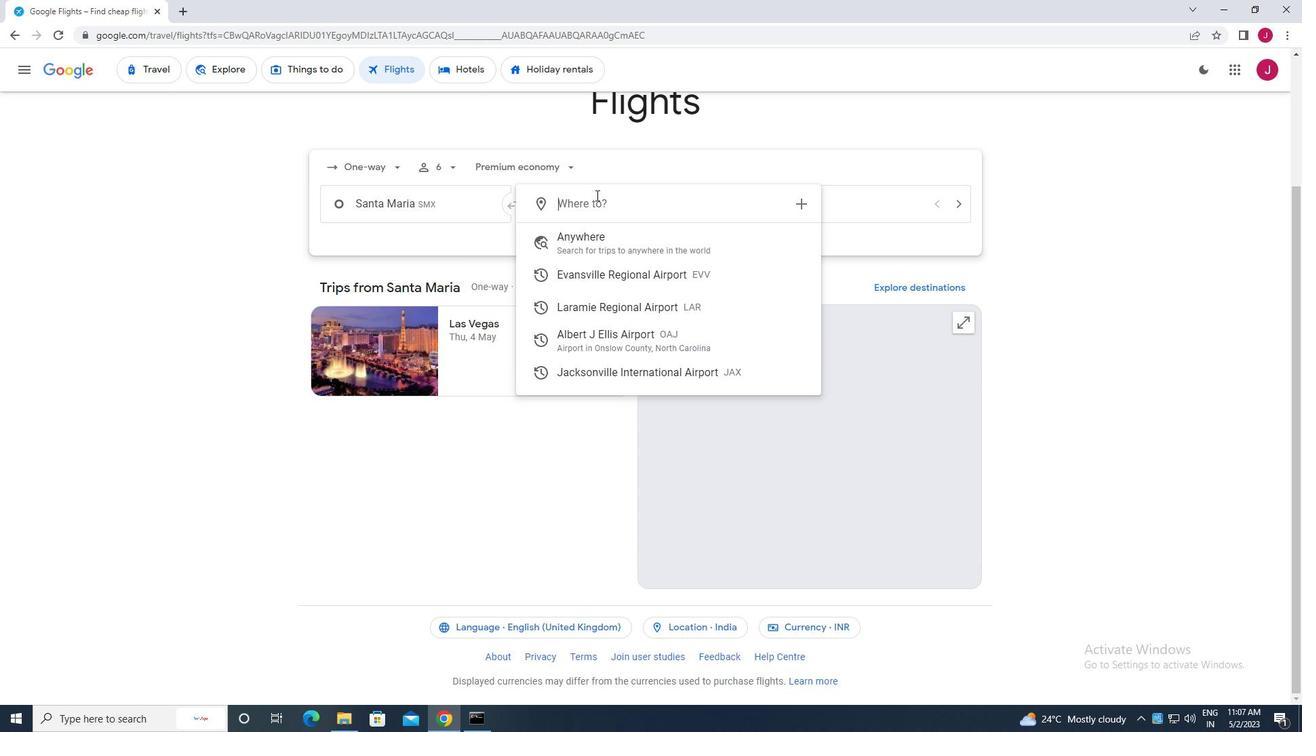 
Action: Key pressed jacksonv<Key.backspace><Key.backspace><Key.backspace><Key.backspace><Key.backspace><Key.backspace><Key.backspace><Key.backspace><Key.backspace><Key.backspace><Key.backspace><Key.backspace><Key.backspace><Key.backspace><Key.backspace><Key.backspace><Key.backspace>albert<Key.space>
Screenshot: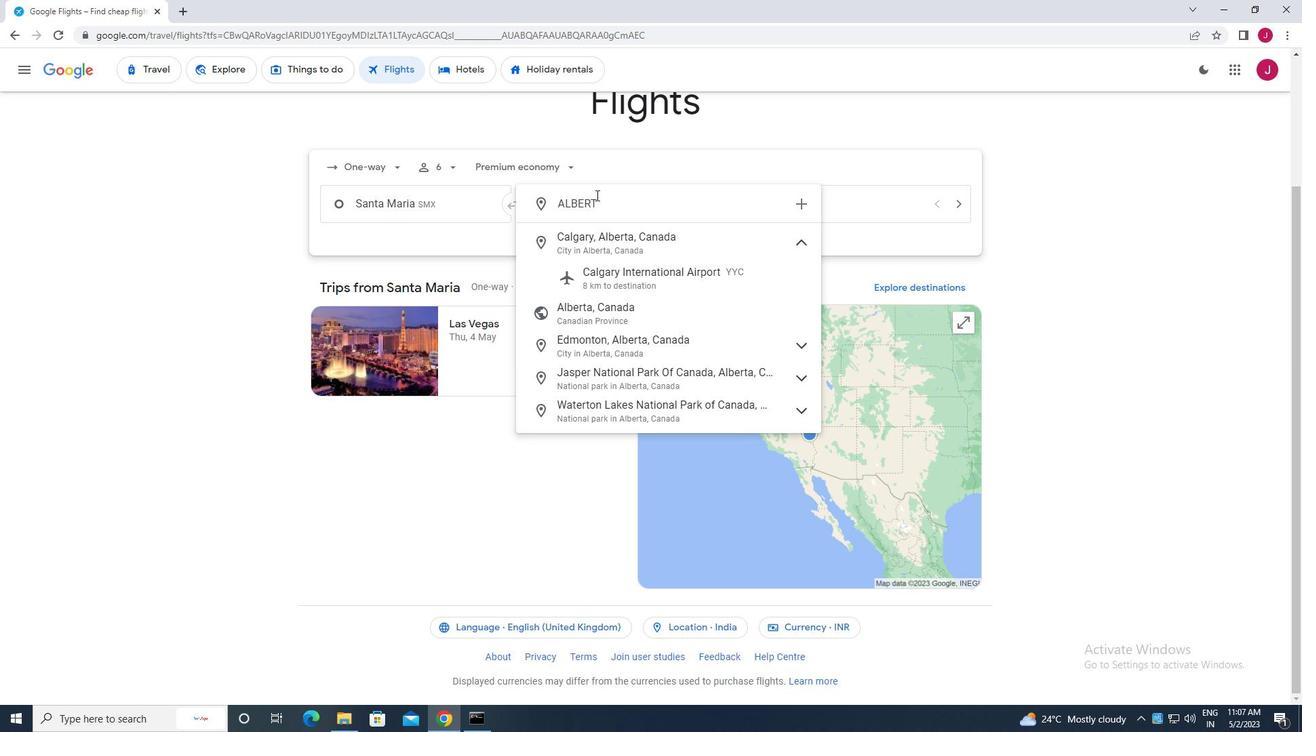 
Action: Mouse moved to (631, 238)
Screenshot: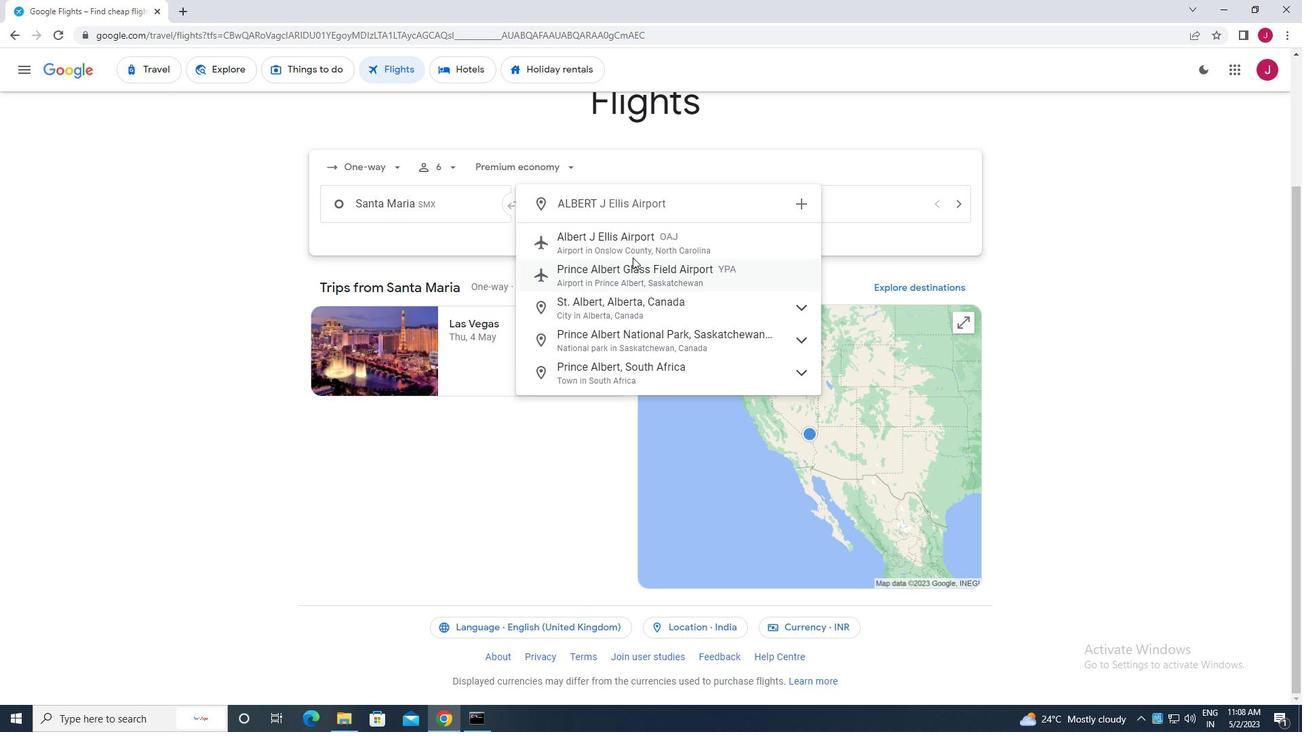 
Action: Mouse pressed left at (631, 238)
Screenshot: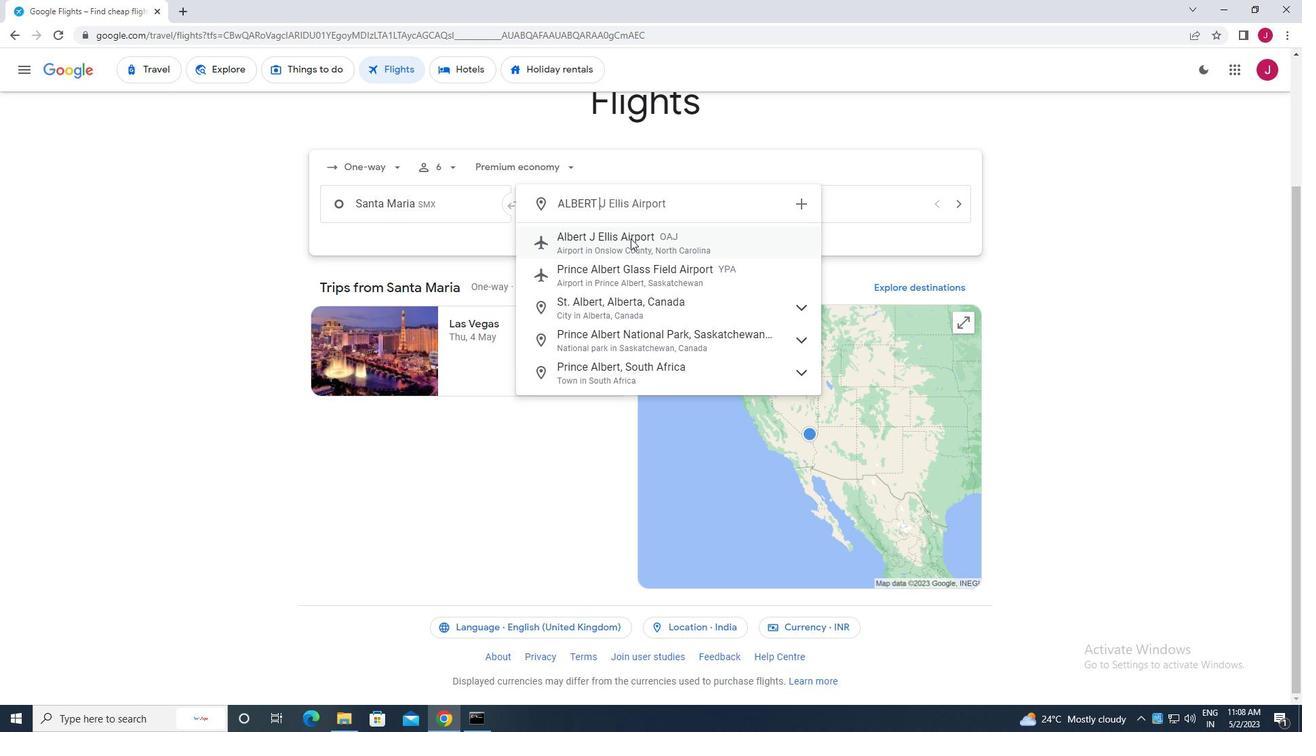 
Action: Mouse moved to (813, 202)
Screenshot: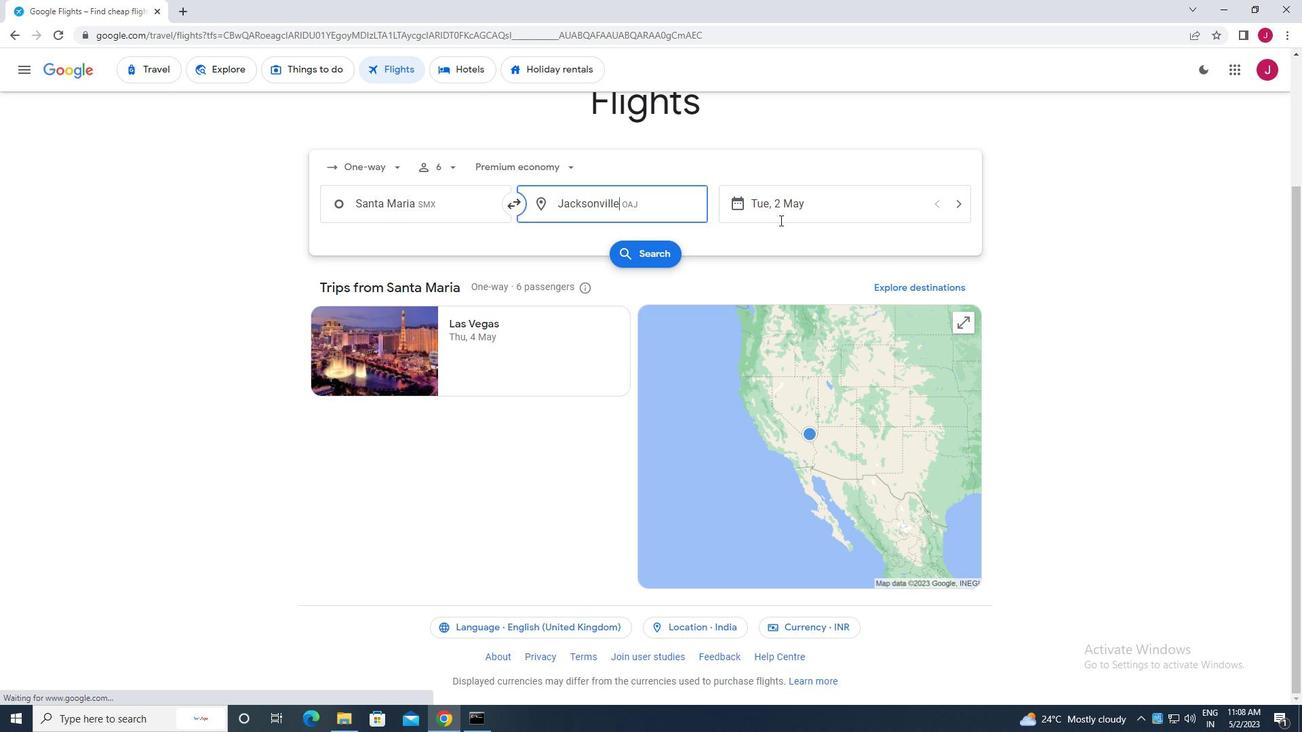 
Action: Mouse pressed left at (813, 202)
Screenshot: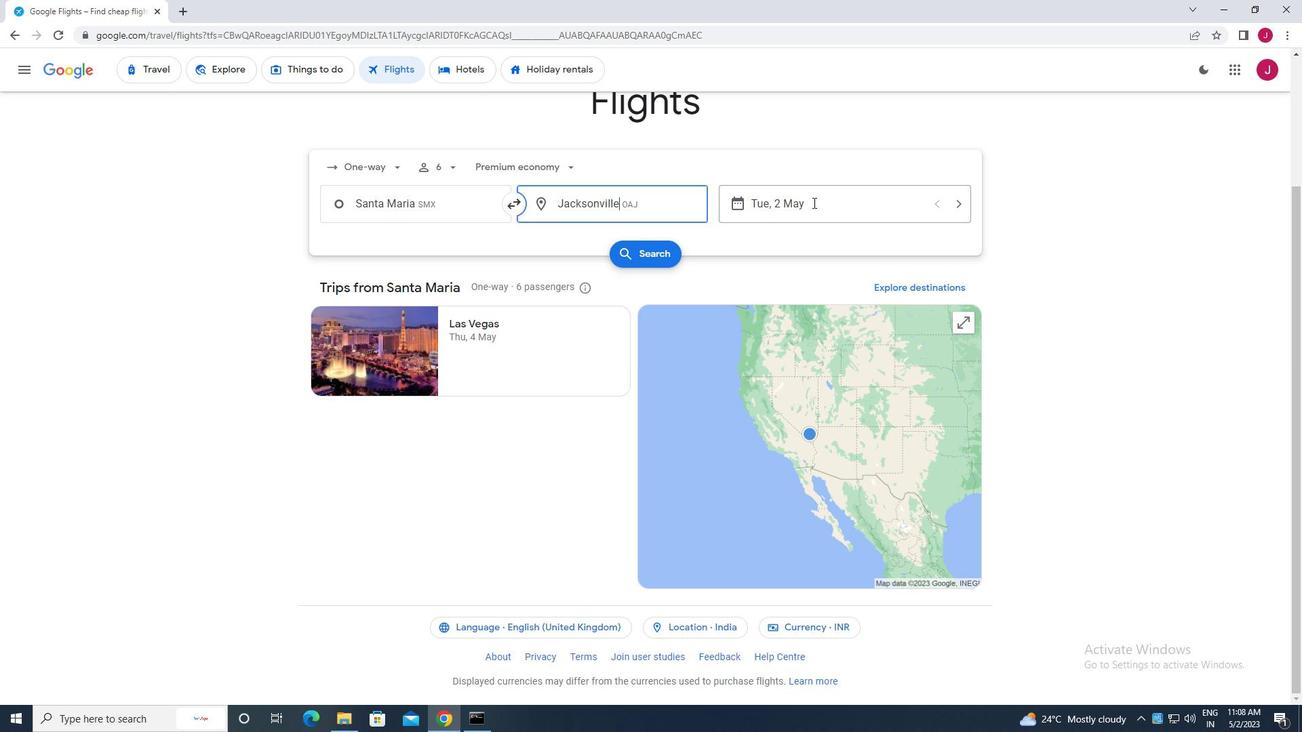 
Action: Mouse moved to (582, 316)
Screenshot: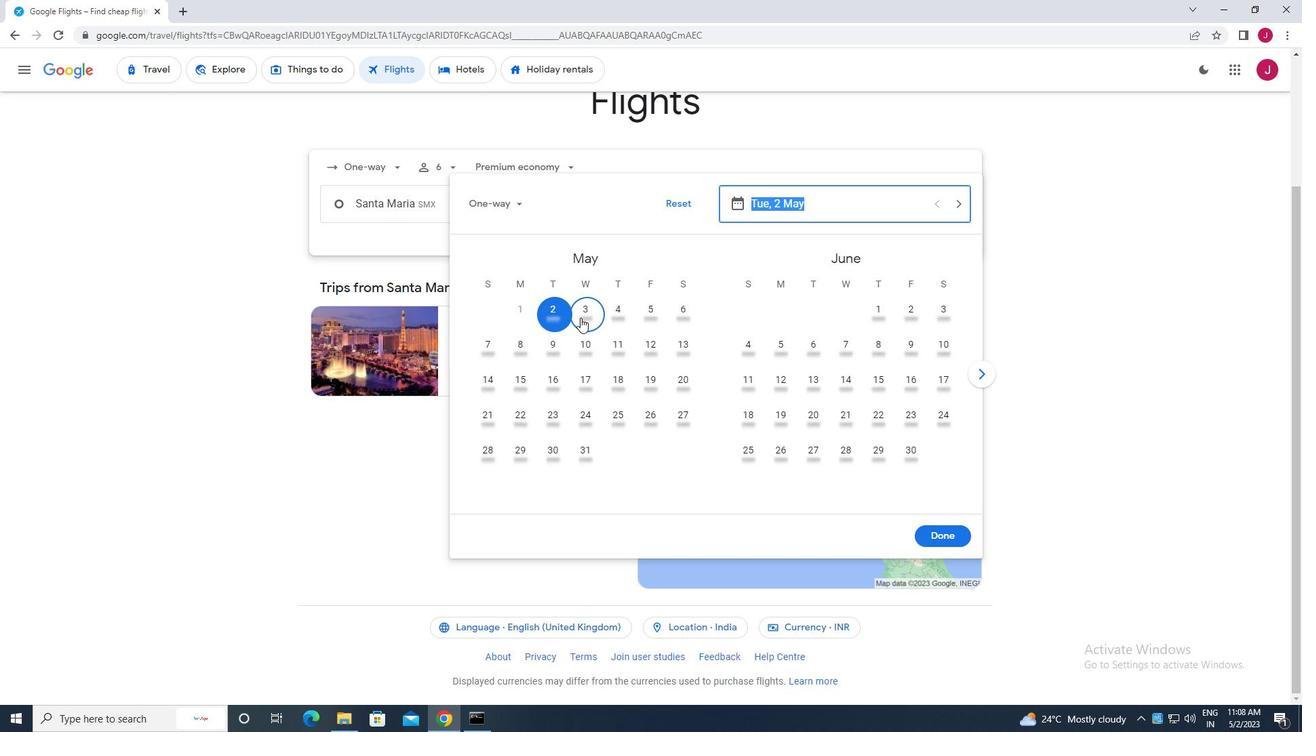
Action: Mouse pressed left at (582, 316)
Screenshot: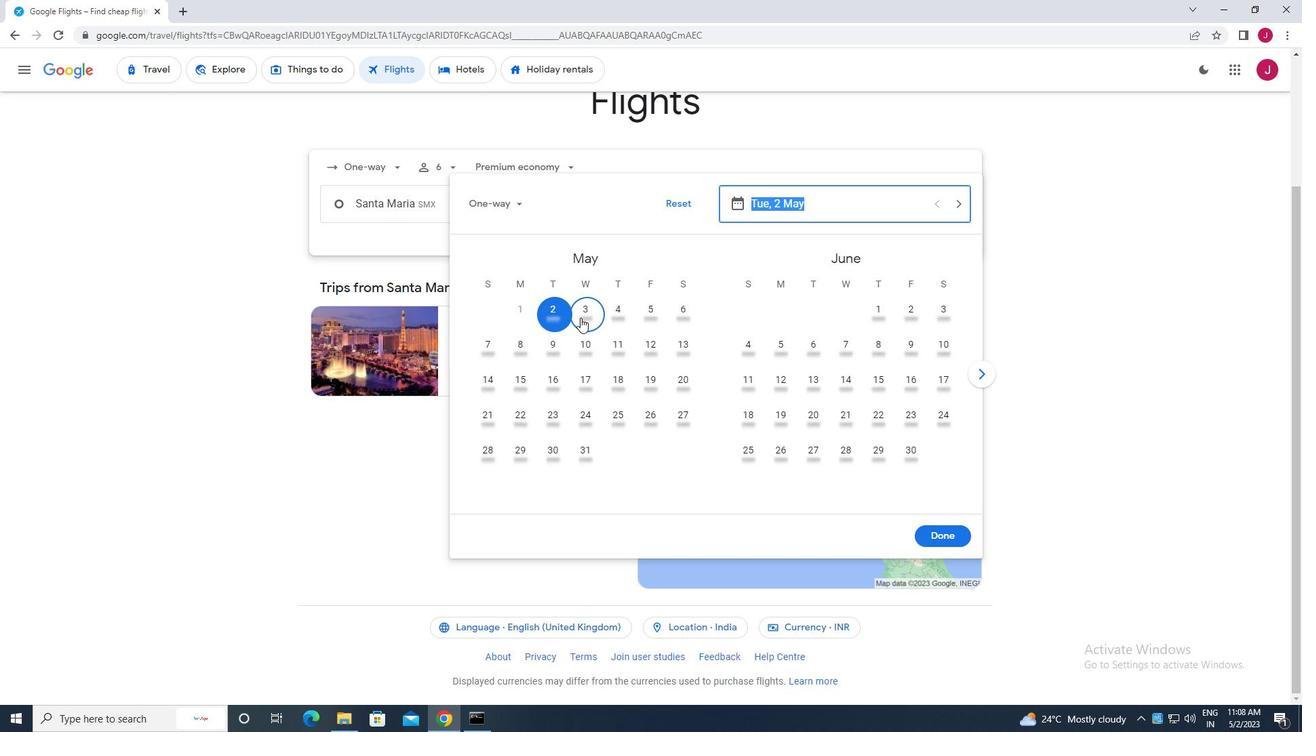 
Action: Mouse moved to (945, 531)
Screenshot: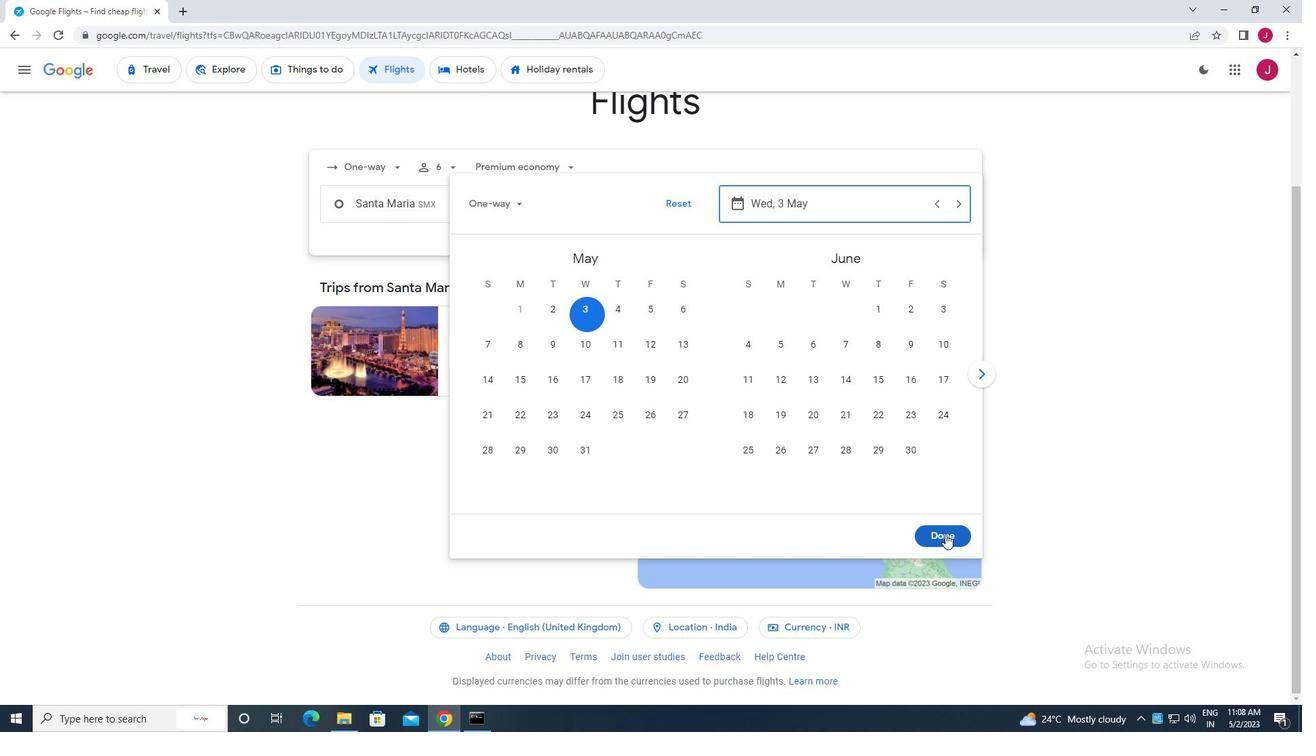 
Action: Mouse pressed left at (945, 531)
Screenshot: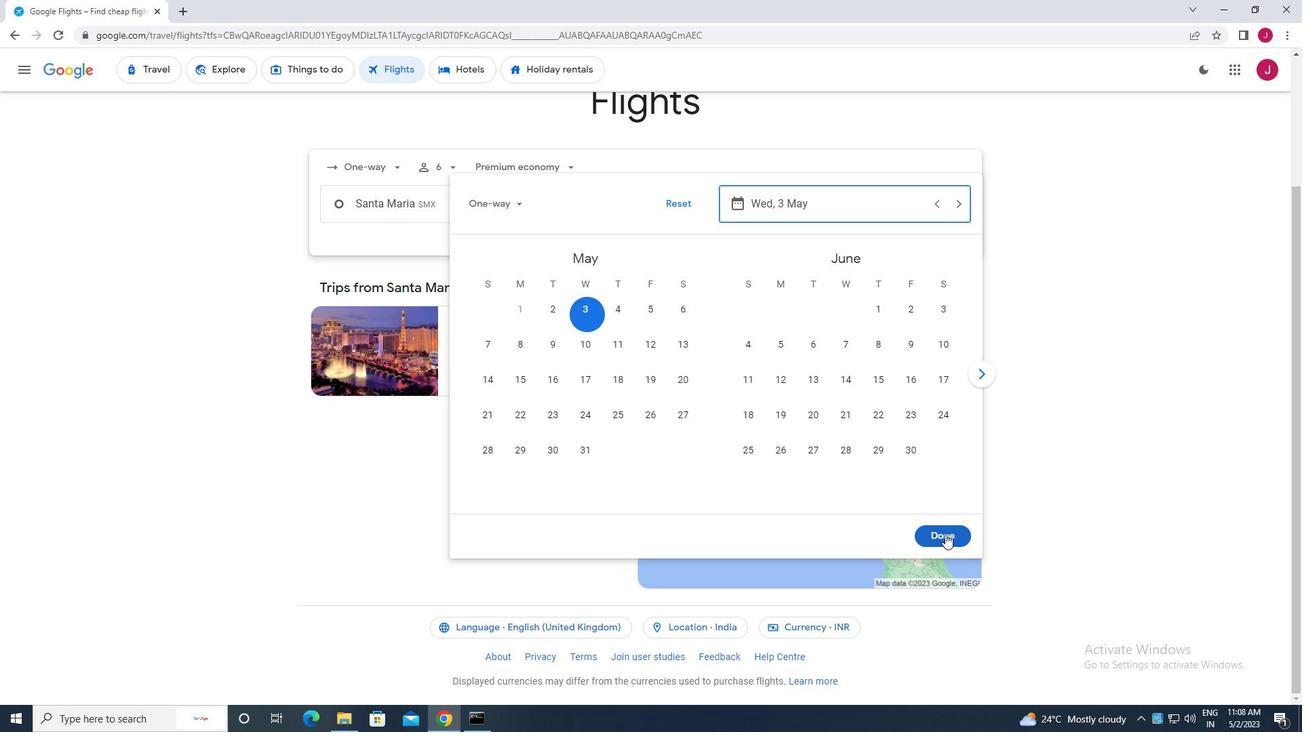 
Action: Mouse moved to (643, 250)
Screenshot: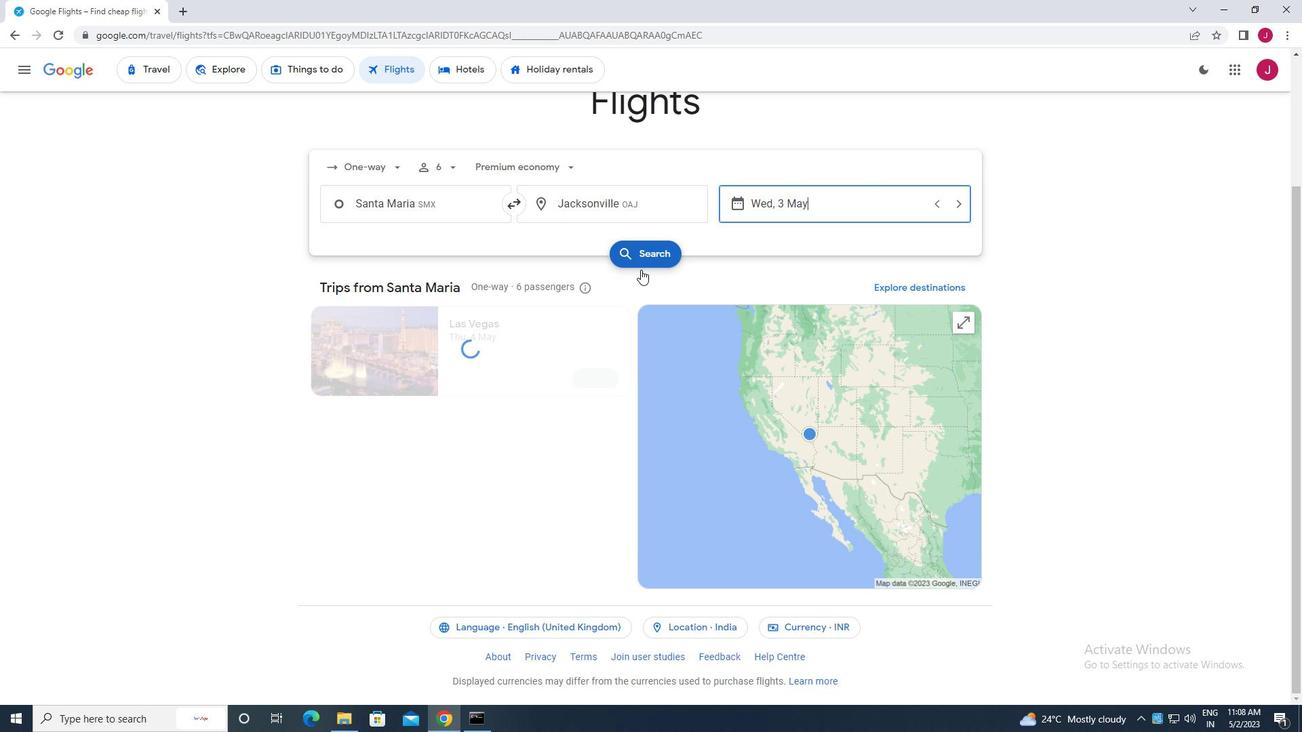 
Action: Mouse pressed left at (643, 250)
Screenshot: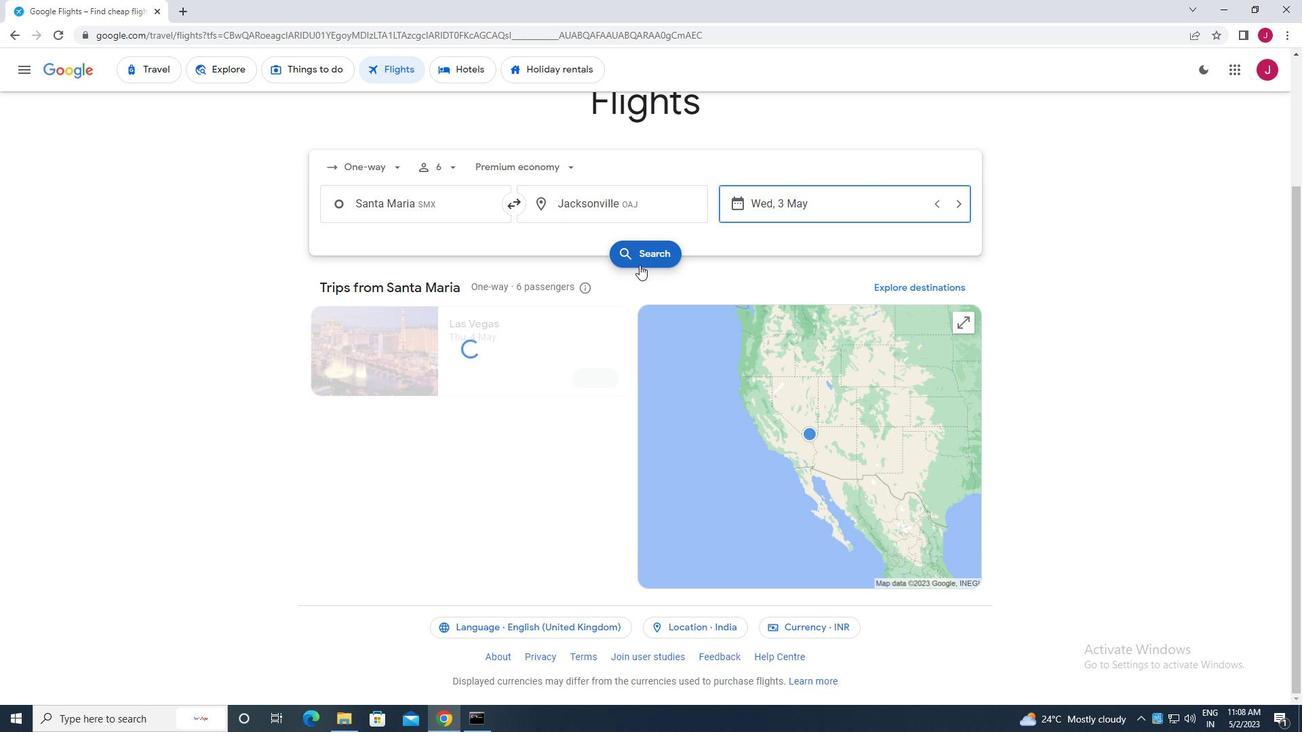 
Action: Mouse moved to (346, 194)
Screenshot: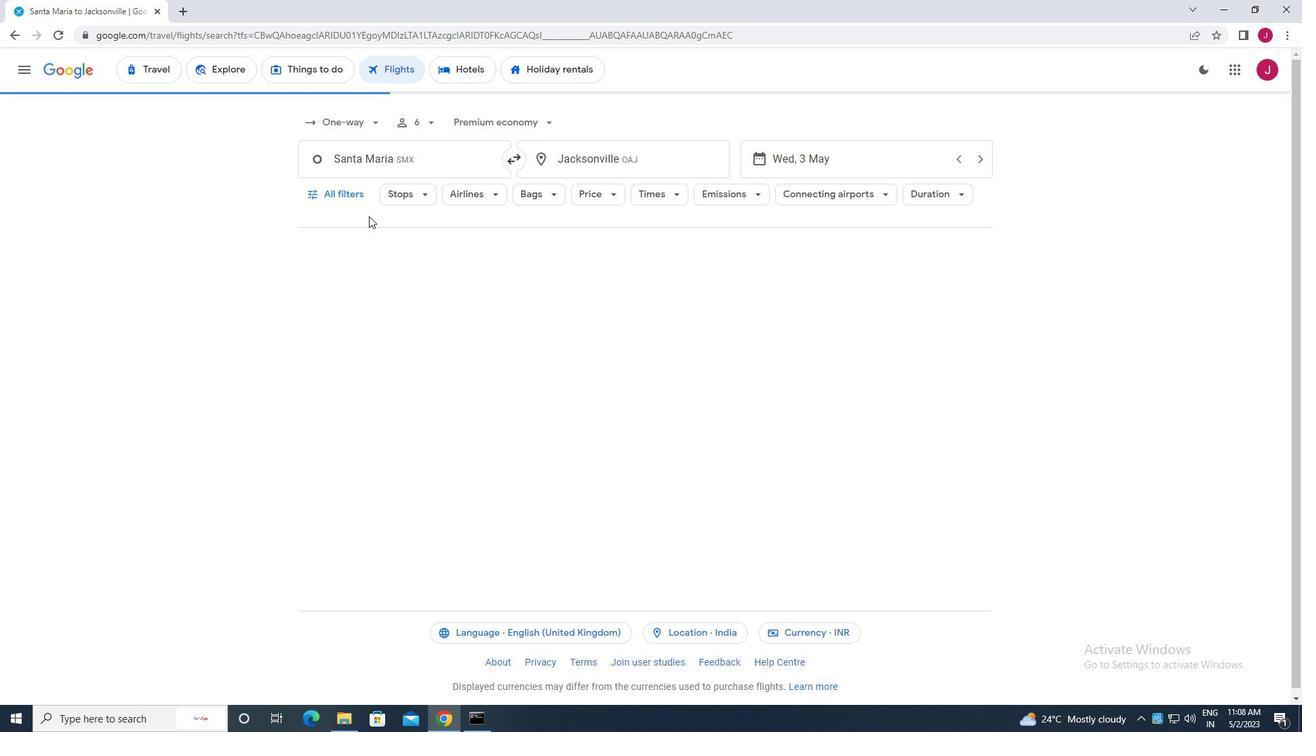 
Action: Mouse pressed left at (346, 194)
Screenshot: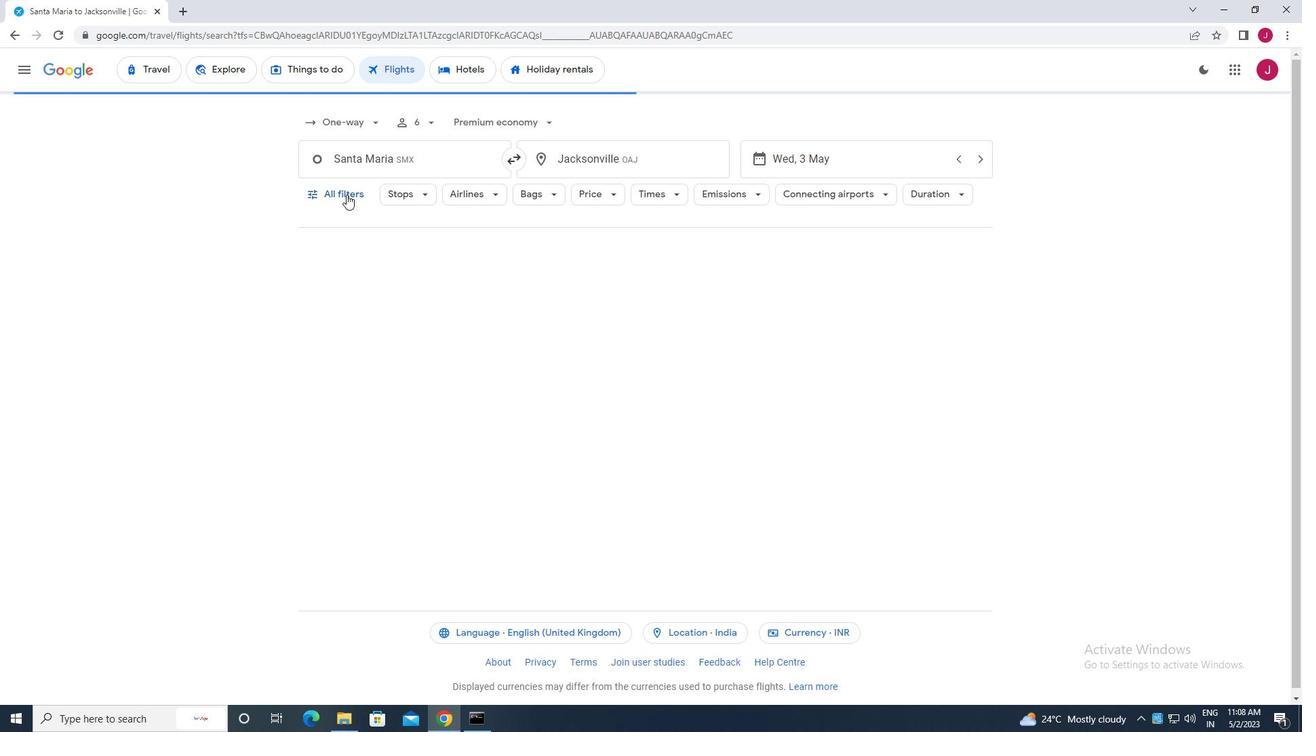 
Action: Mouse moved to (364, 280)
Screenshot: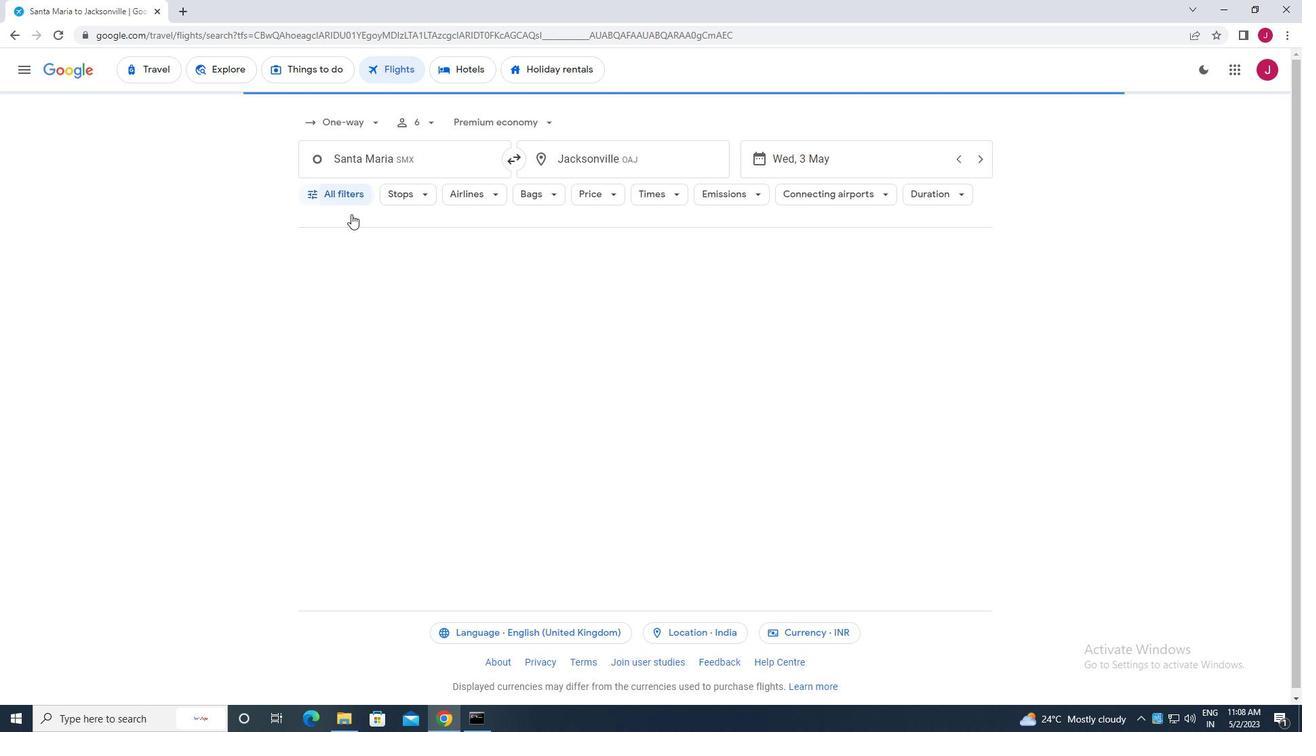 
Action: Mouse scrolled (364, 279) with delta (0, 0)
Screenshot: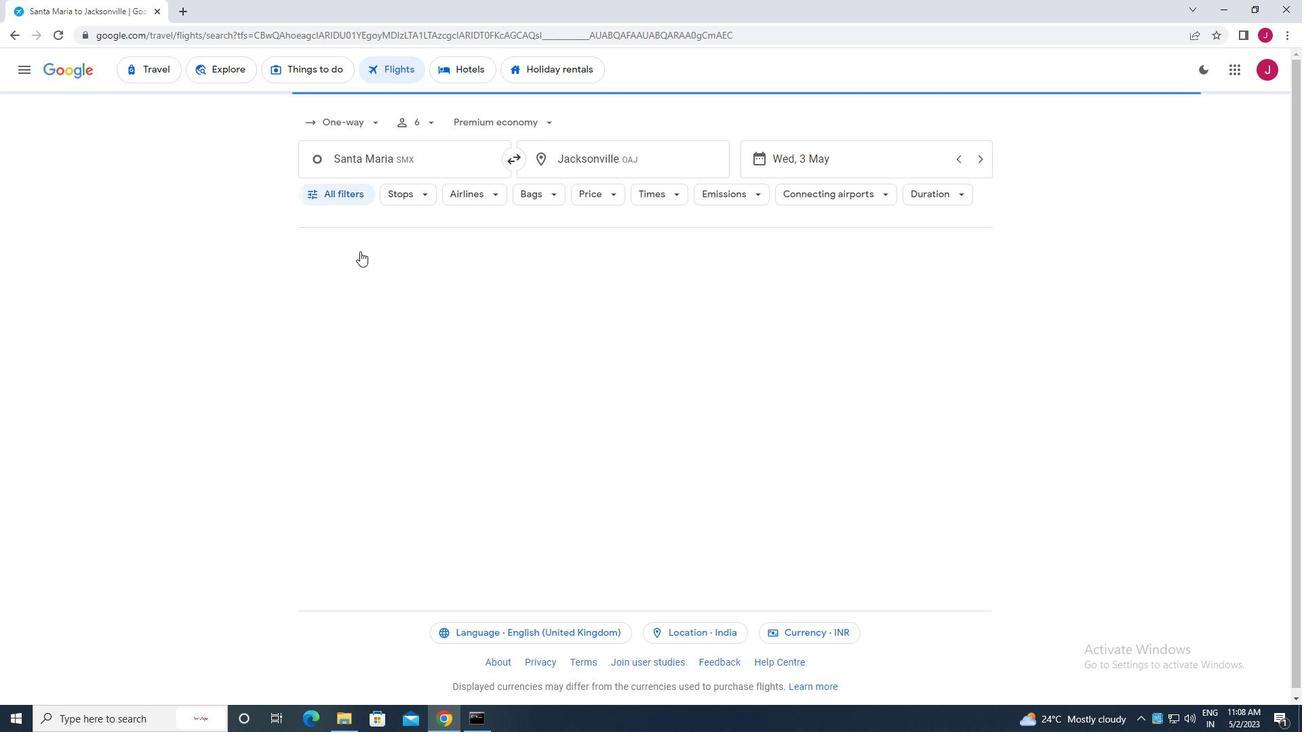 
Action: Mouse scrolled (364, 279) with delta (0, 0)
Screenshot: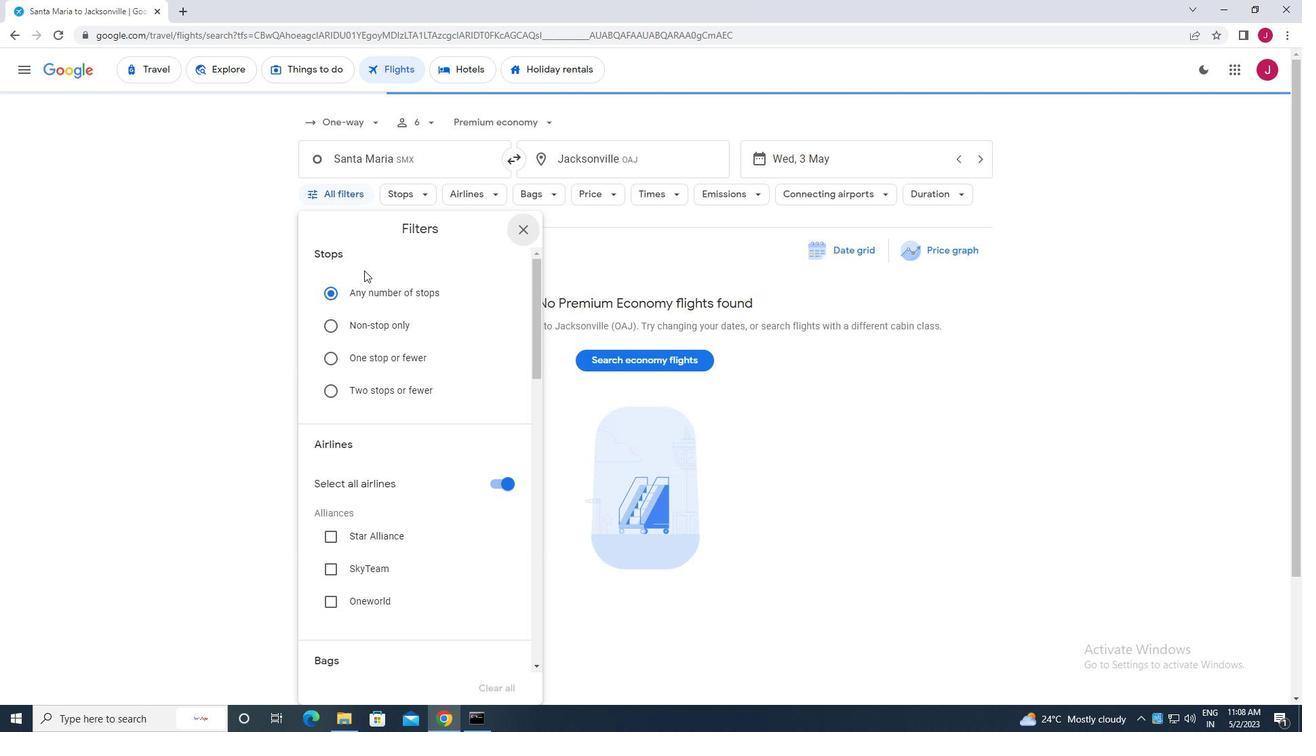 
Action: Mouse moved to (363, 280)
Screenshot: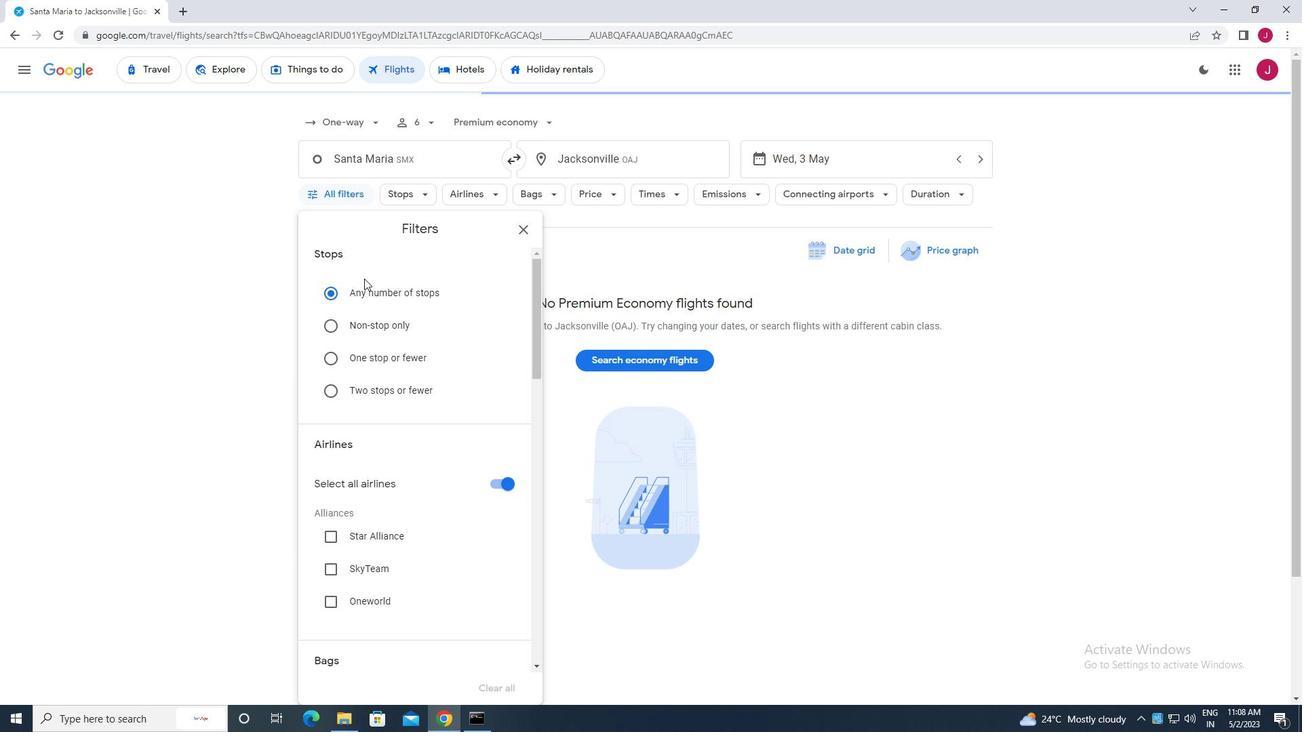 
Action: Mouse scrolled (363, 279) with delta (0, 0)
Screenshot: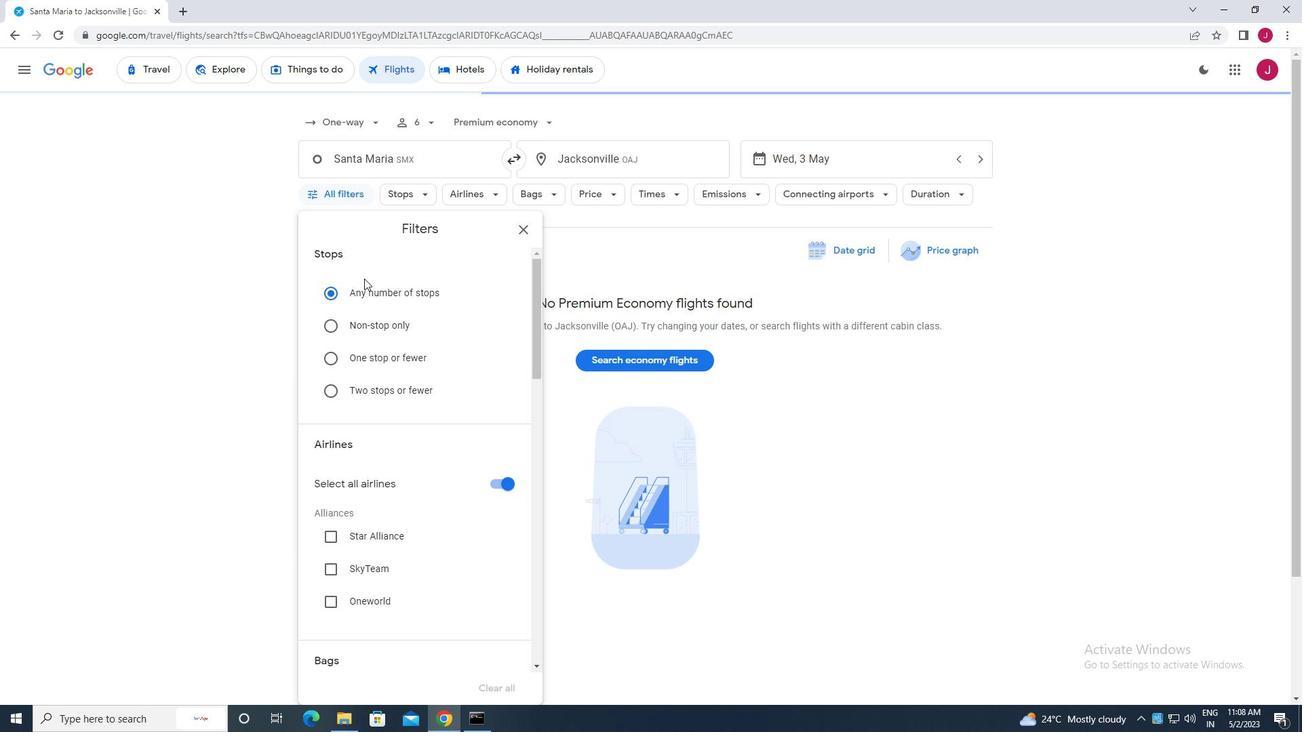 
Action: Mouse moved to (498, 278)
Screenshot: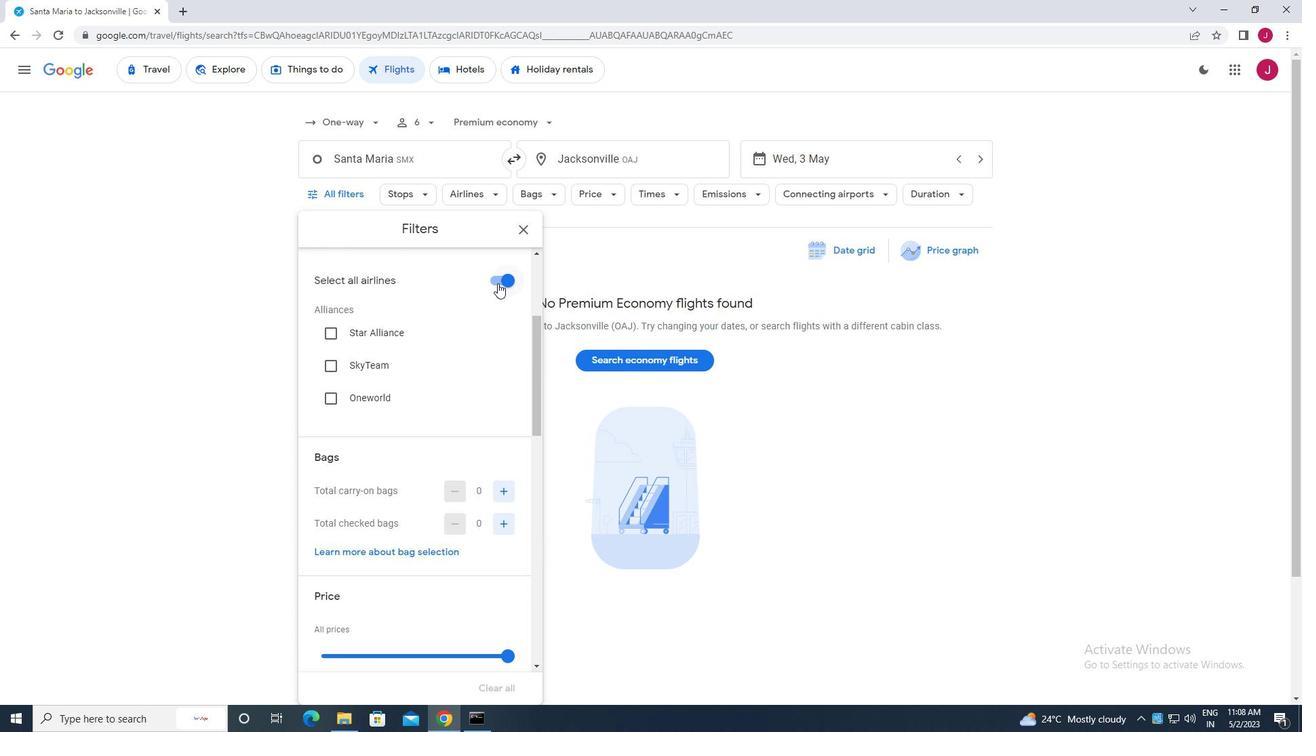 
Action: Mouse pressed left at (498, 278)
Screenshot: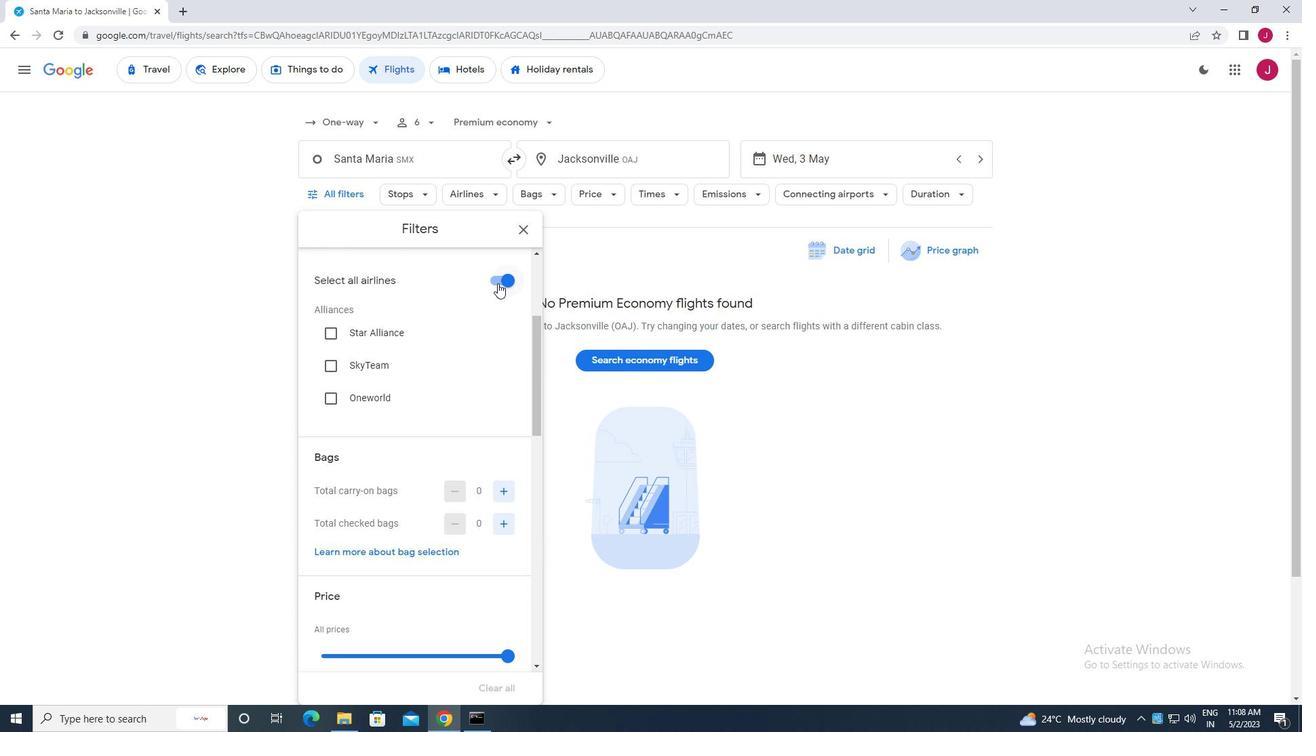 
Action: Mouse moved to (415, 383)
Screenshot: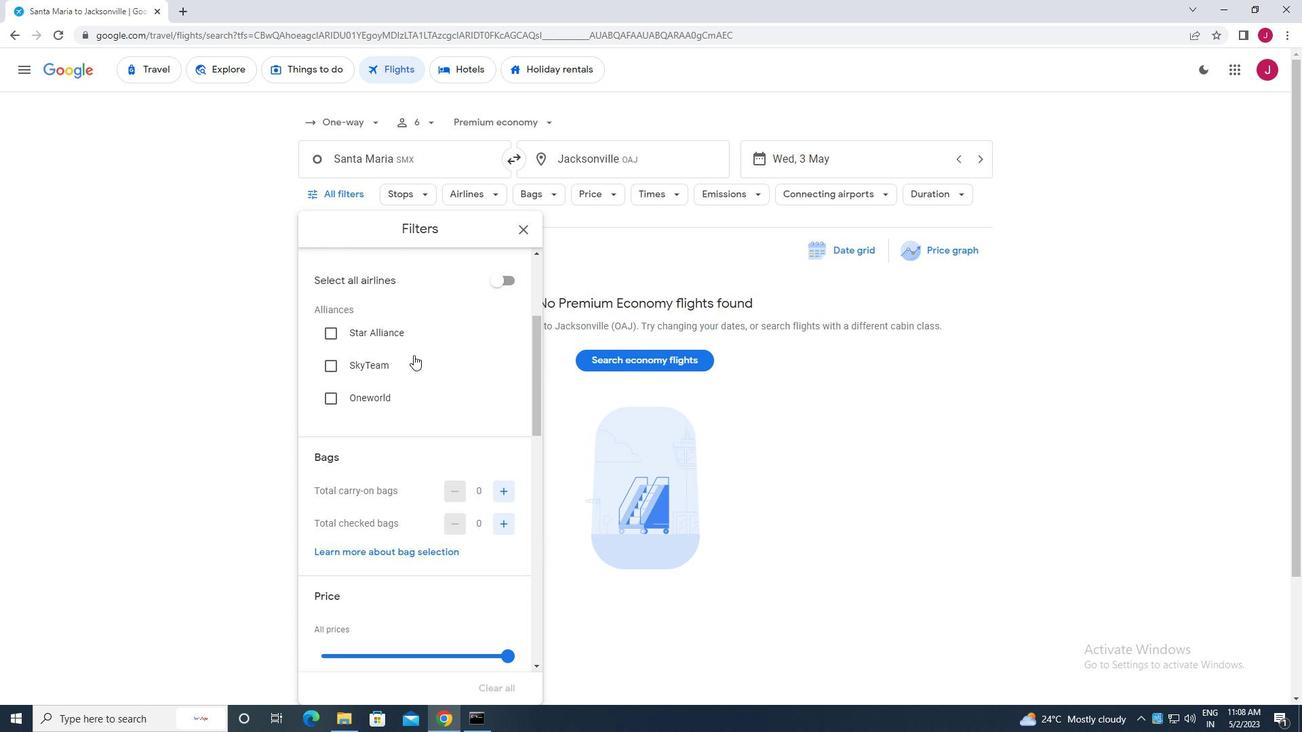 
Action: Mouse scrolled (415, 382) with delta (0, 0)
Screenshot: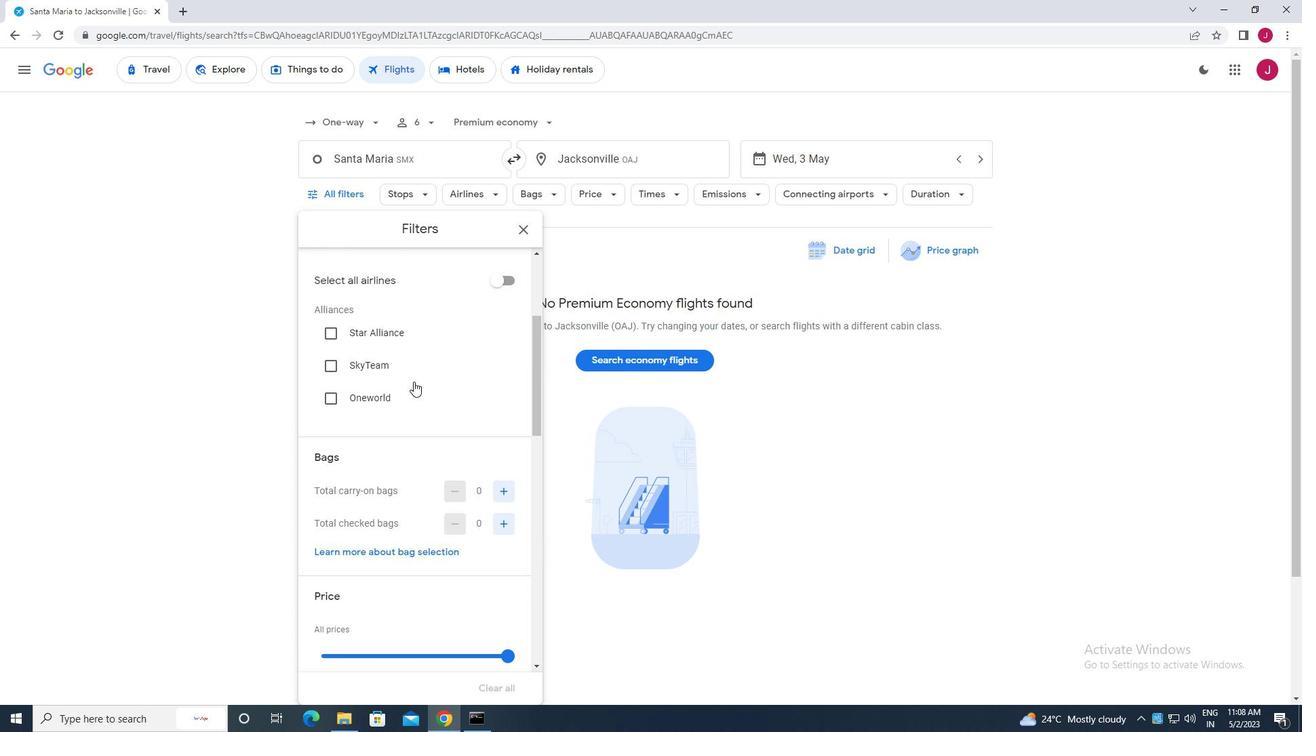 
Action: Mouse scrolled (415, 382) with delta (0, 0)
Screenshot: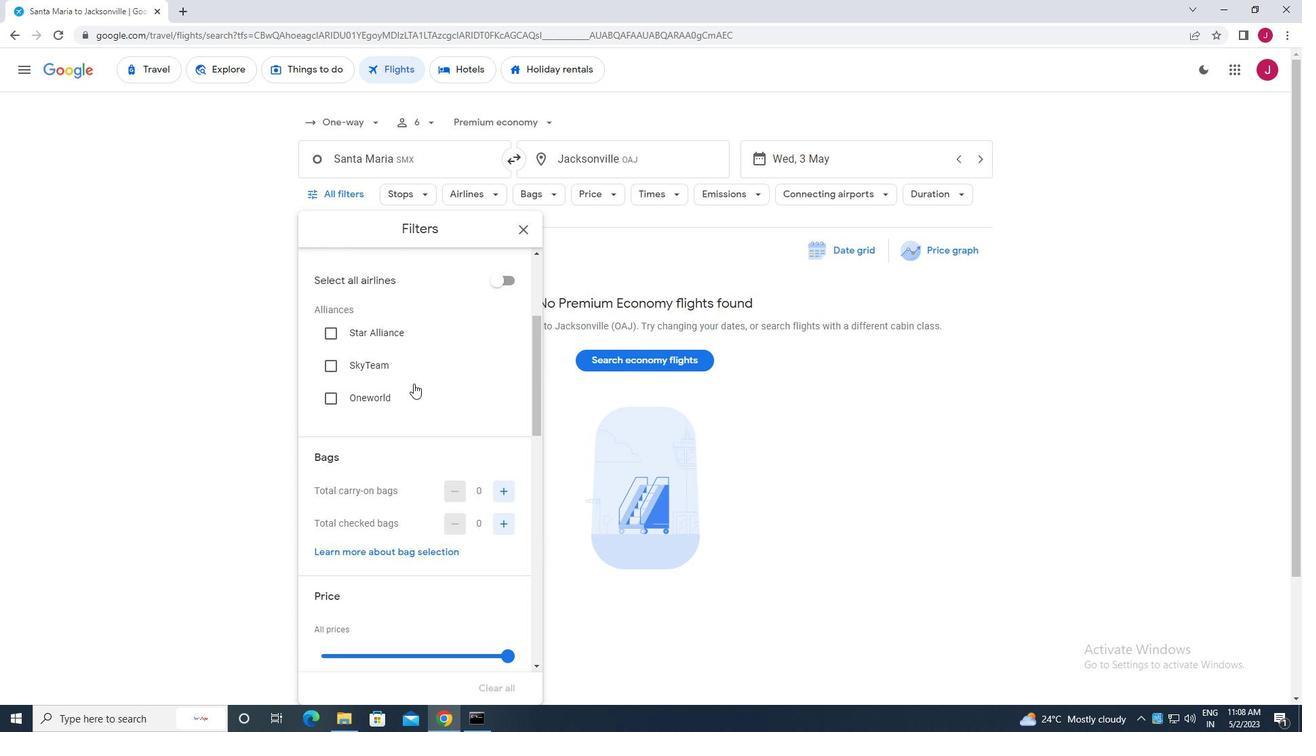 
Action: Mouse scrolled (415, 382) with delta (0, 0)
Screenshot: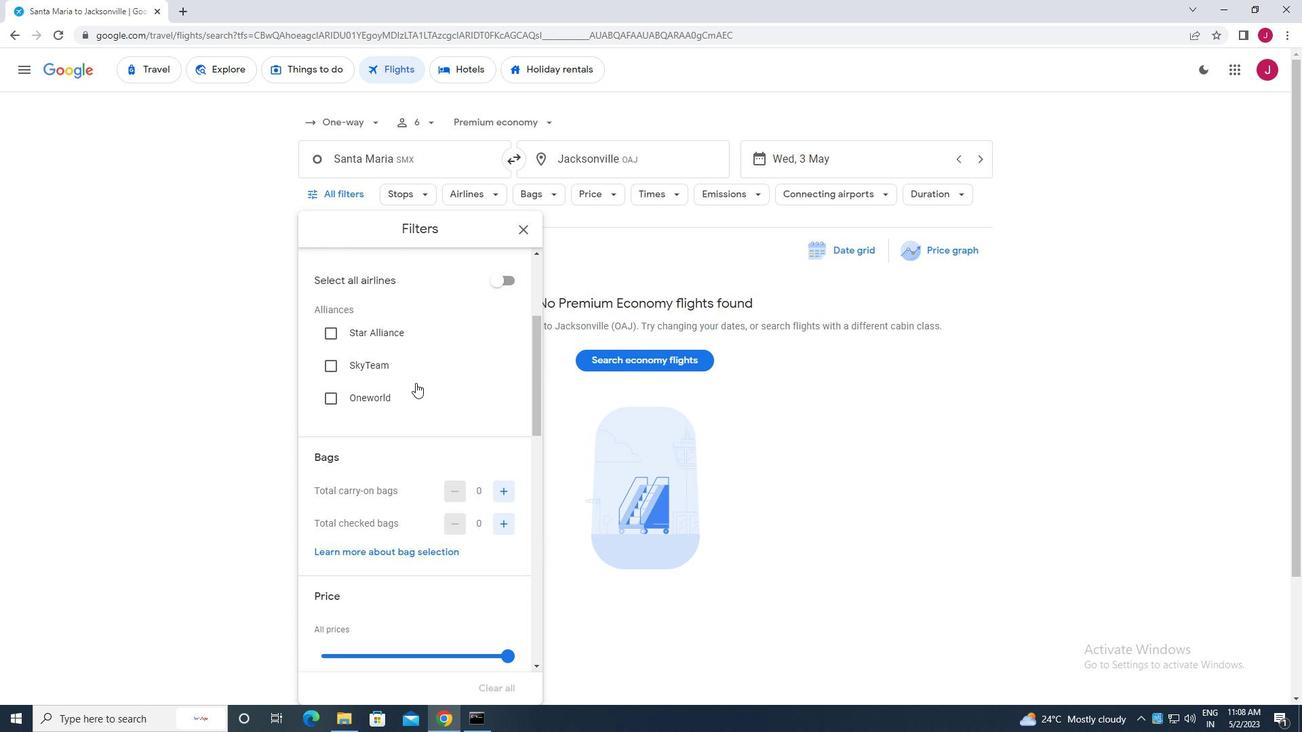 
Action: Mouse moved to (502, 290)
Screenshot: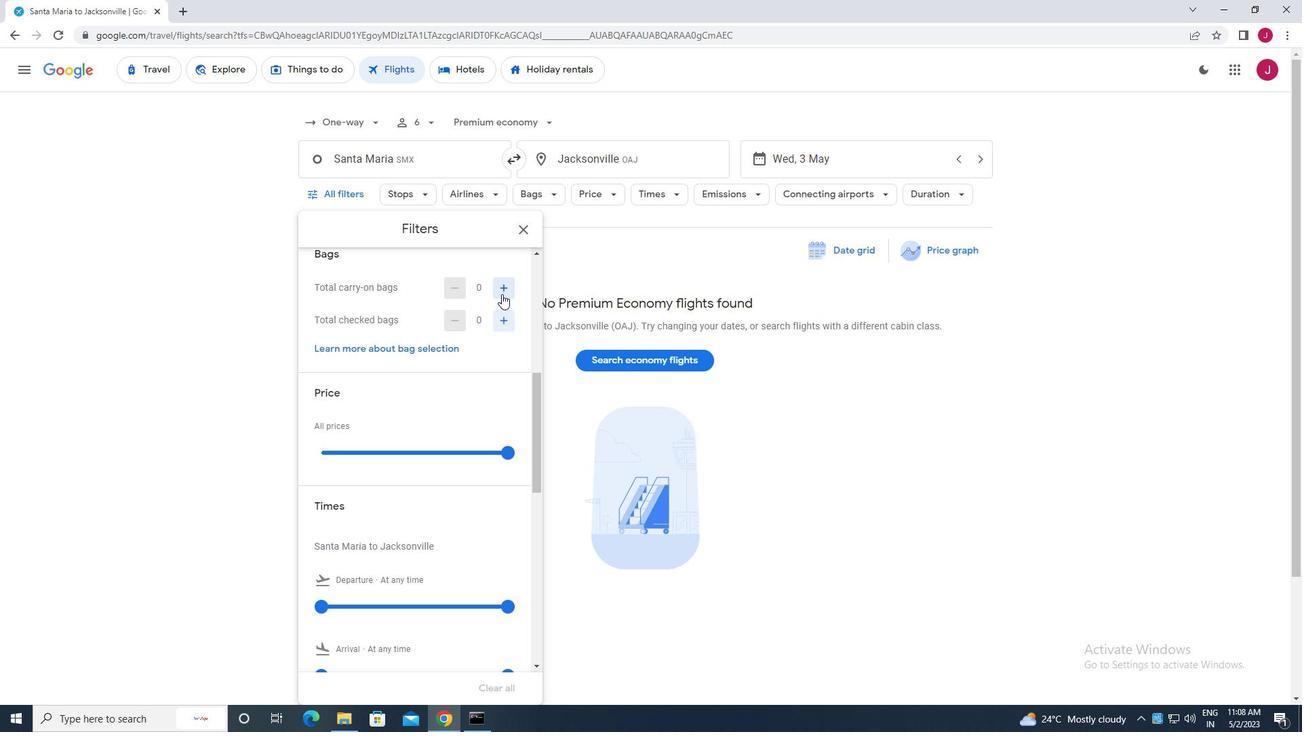 
Action: Mouse pressed left at (502, 290)
Screenshot: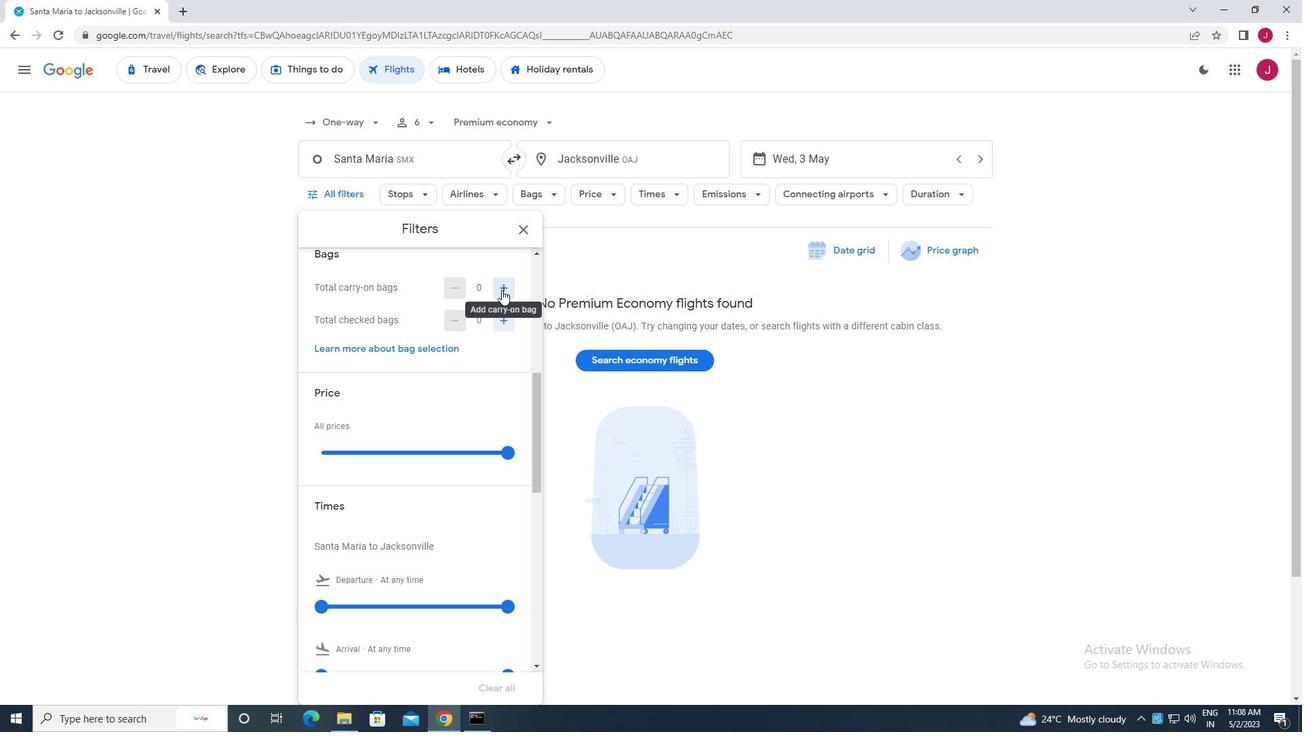 
Action: Mouse pressed left at (502, 290)
Screenshot: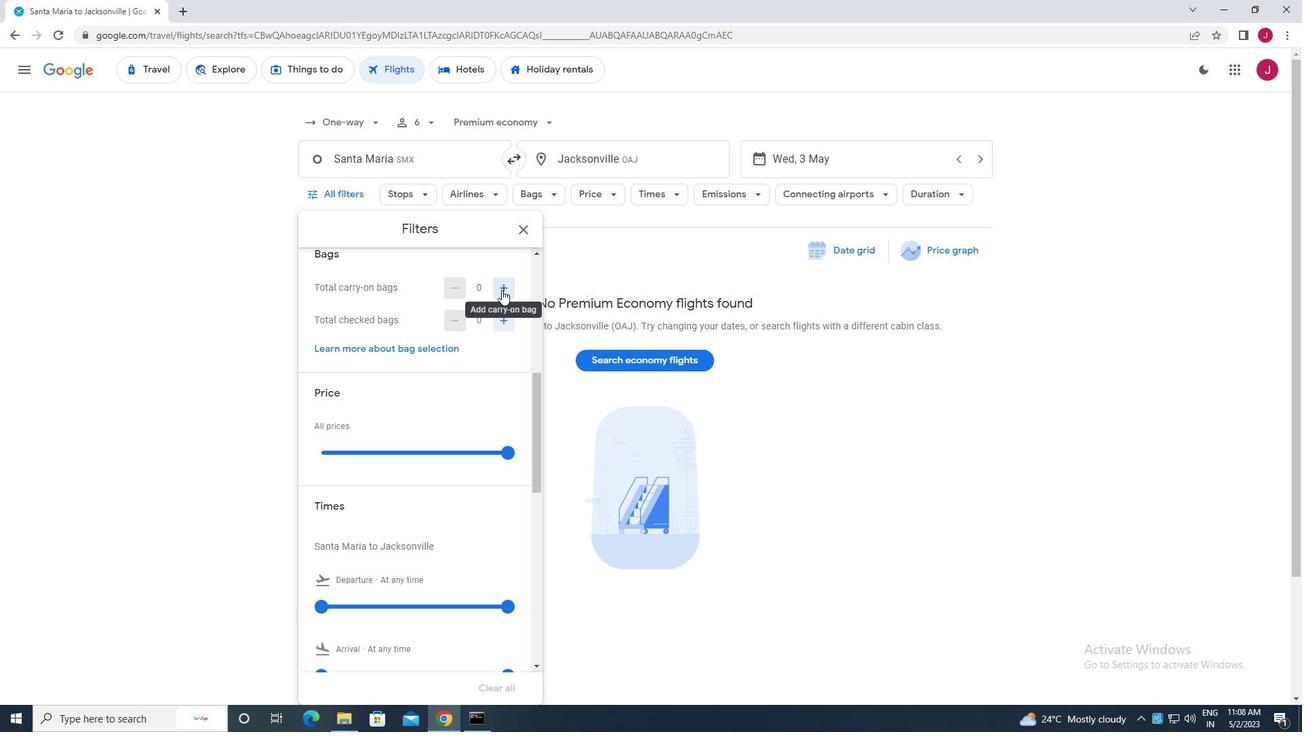 
Action: Mouse moved to (502, 316)
Screenshot: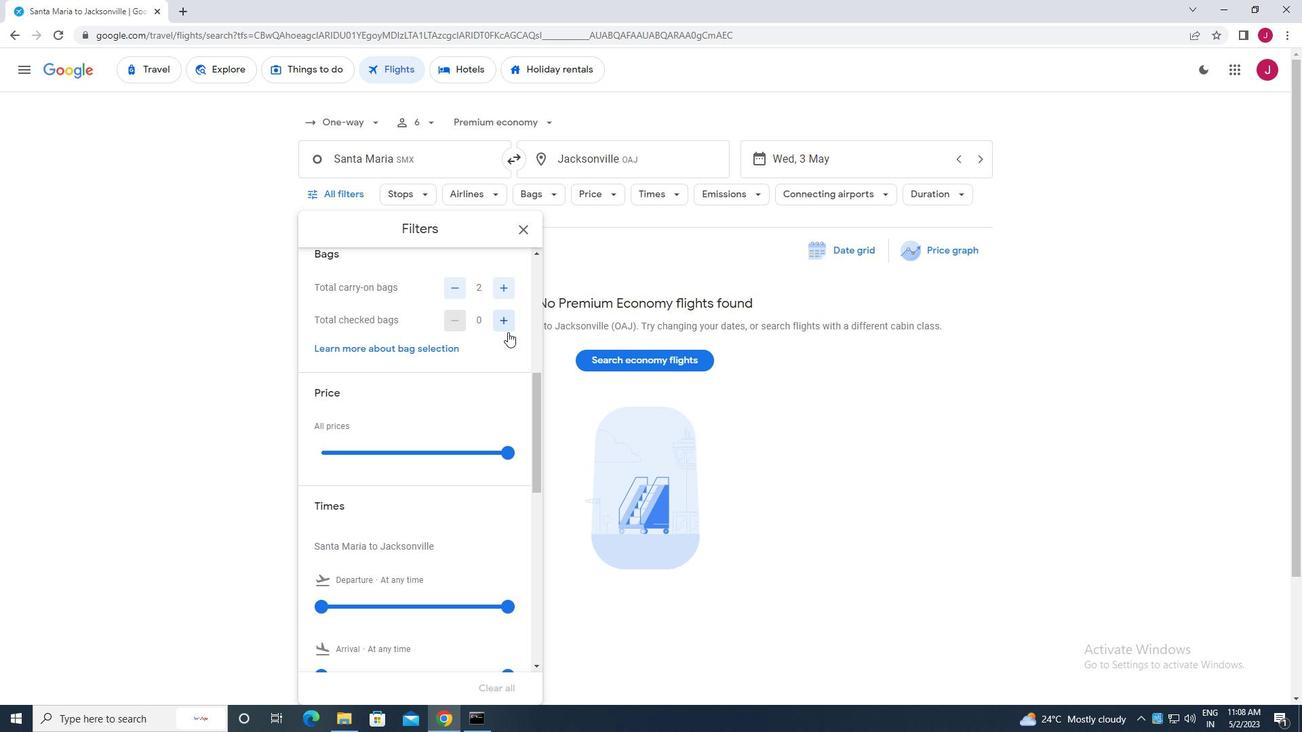 
Action: Mouse pressed left at (502, 316)
Screenshot: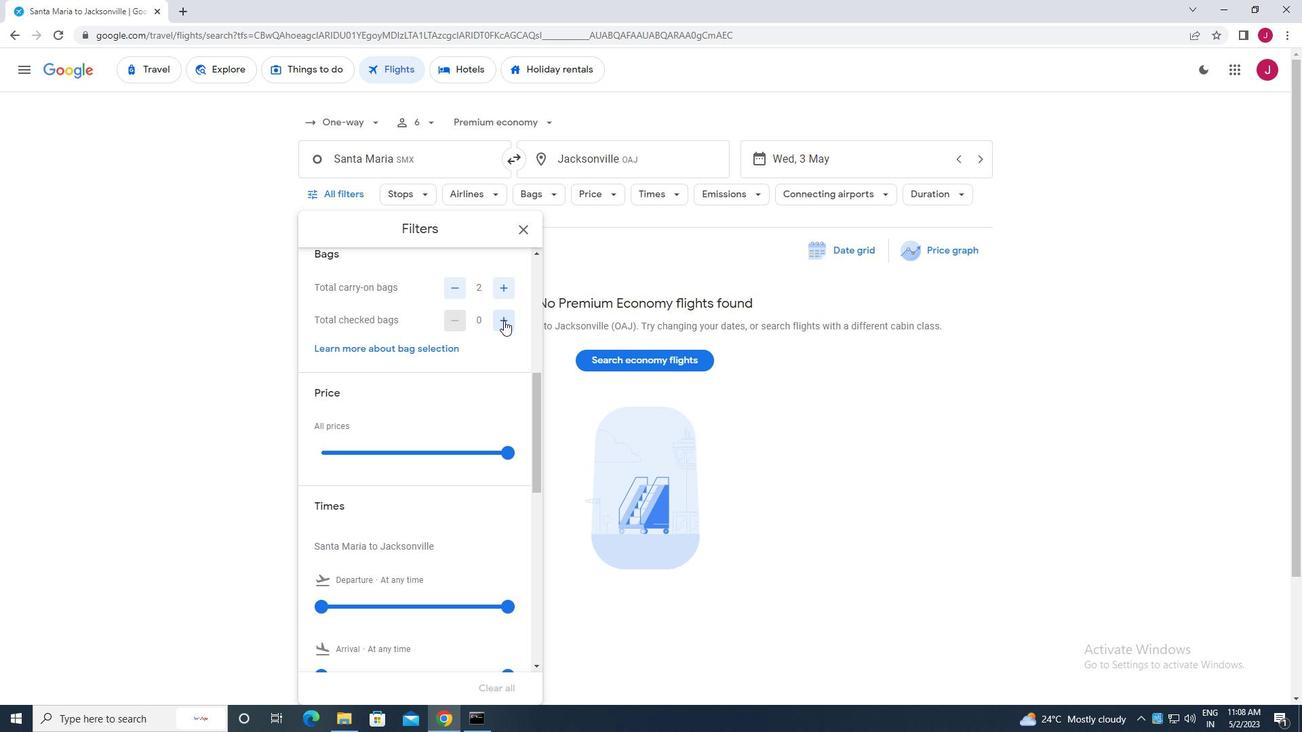 
Action: Mouse moved to (510, 457)
Screenshot: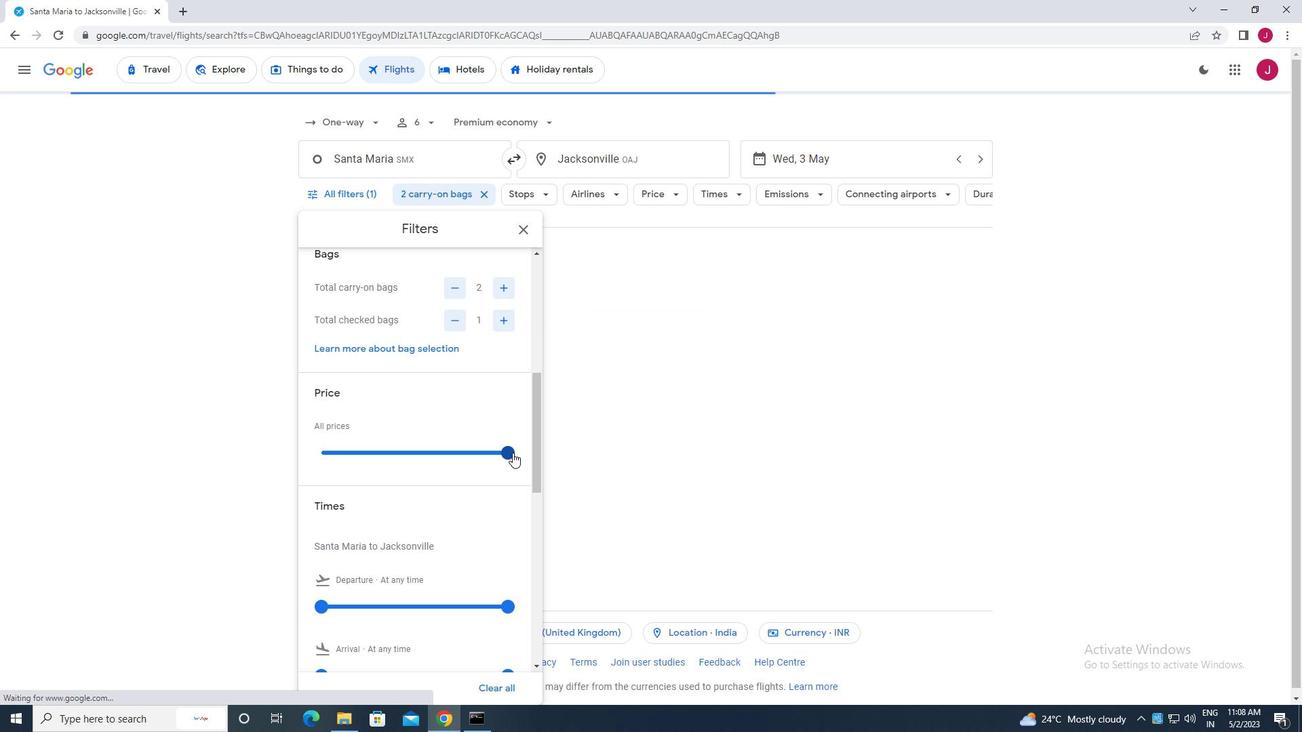 
Action: Mouse pressed left at (510, 457)
Screenshot: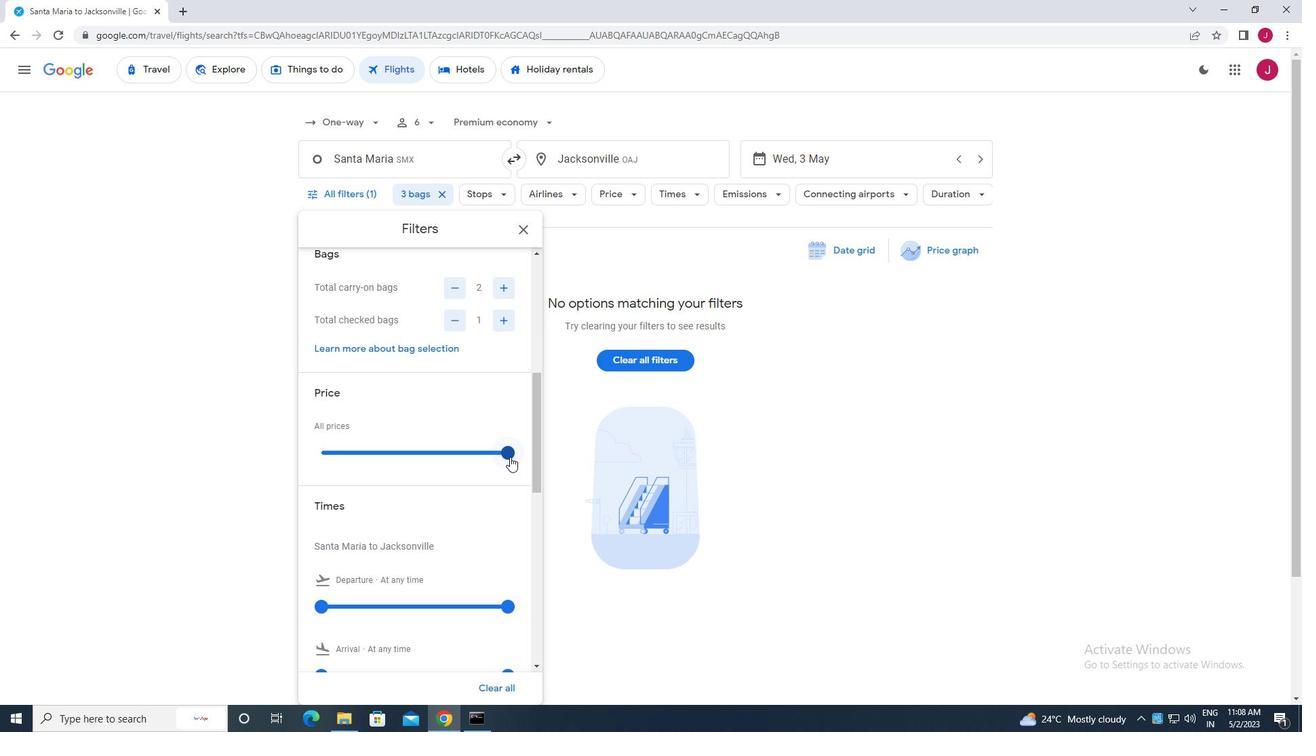 
Action: Mouse moved to (489, 443)
Screenshot: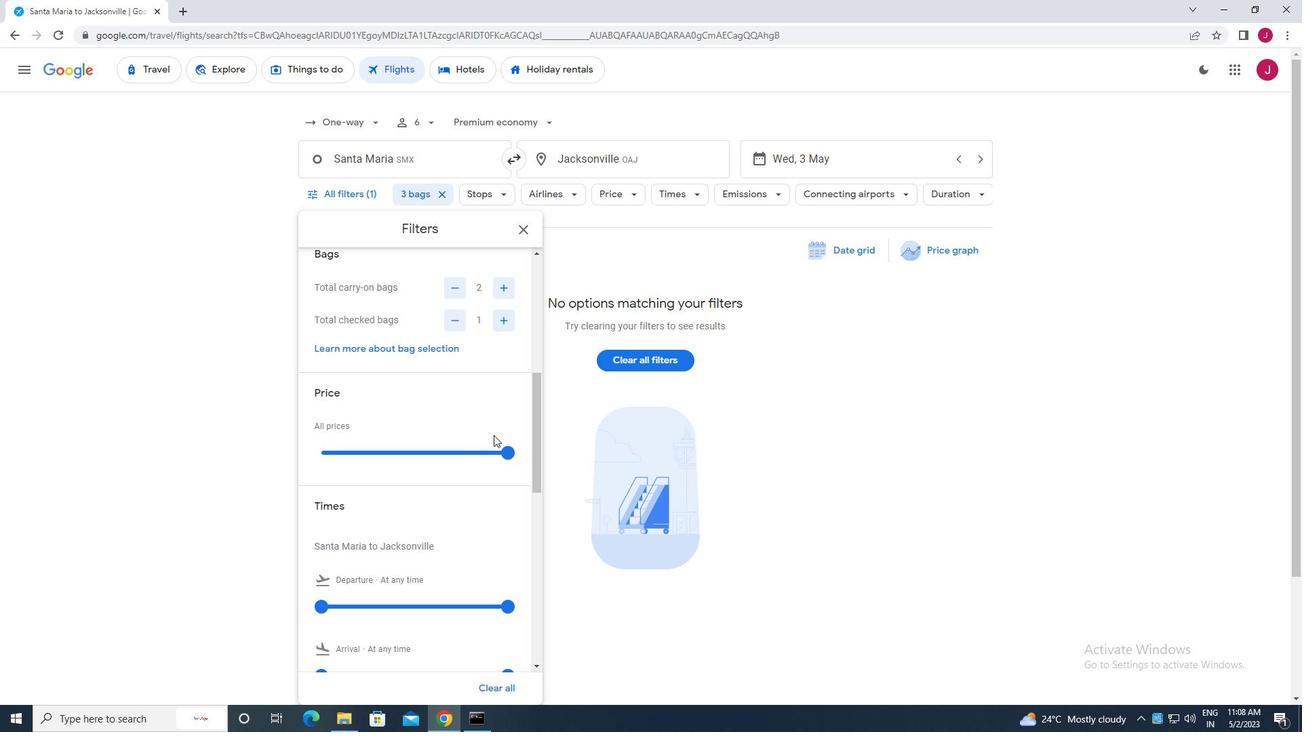 
Action: Mouse scrolled (489, 443) with delta (0, 0)
Screenshot: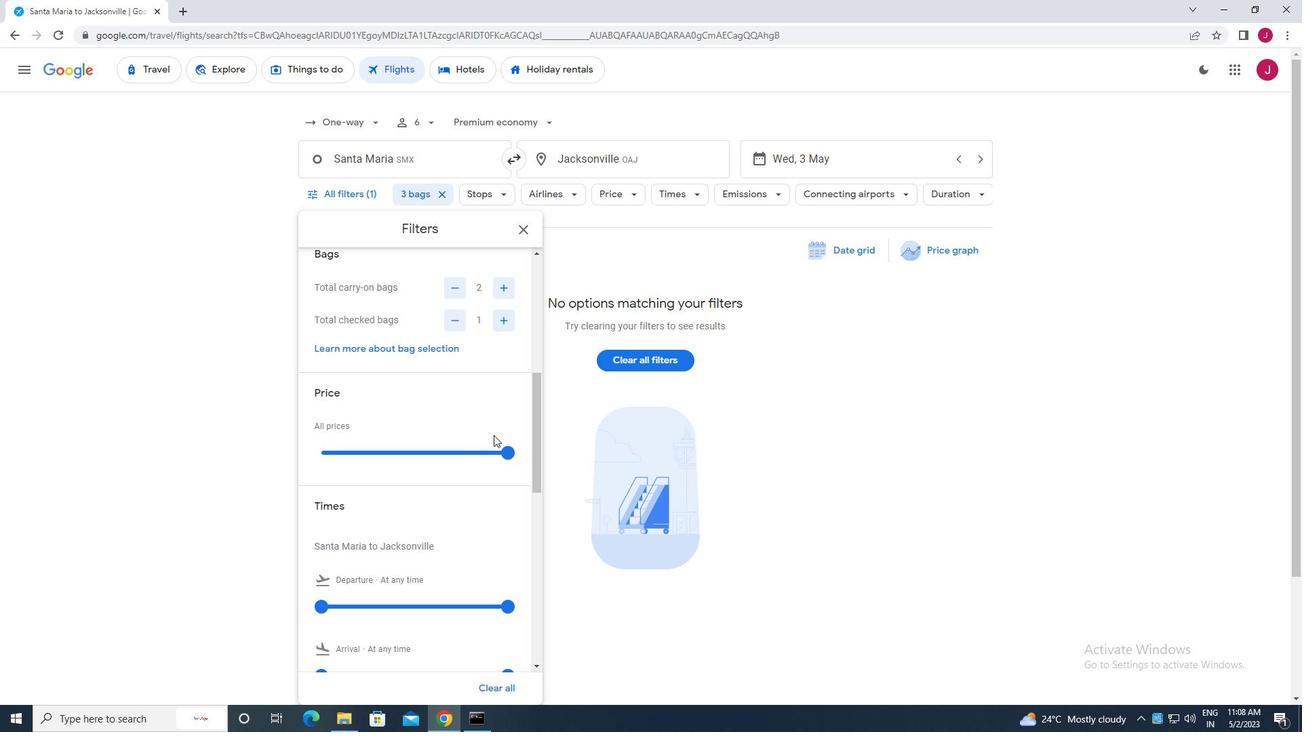 
Action: Mouse moved to (489, 445)
Screenshot: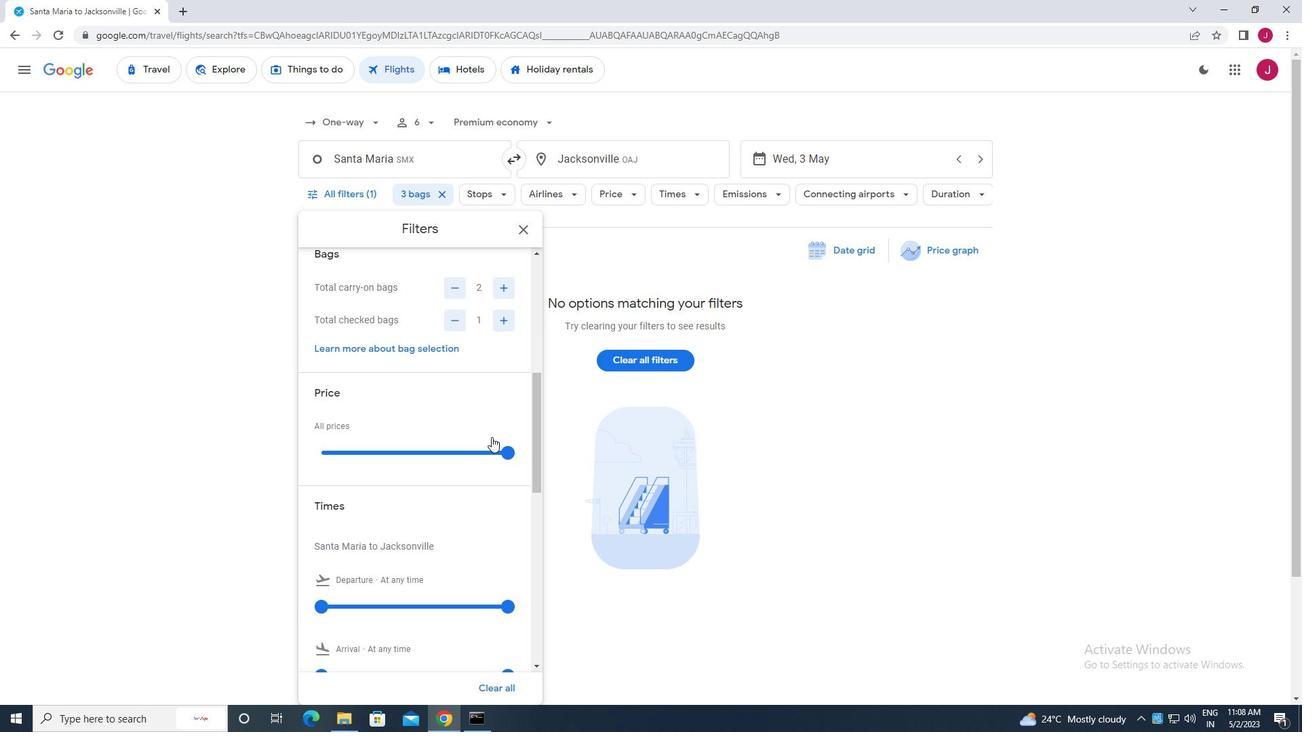 
Action: Mouse scrolled (489, 444) with delta (0, 0)
Screenshot: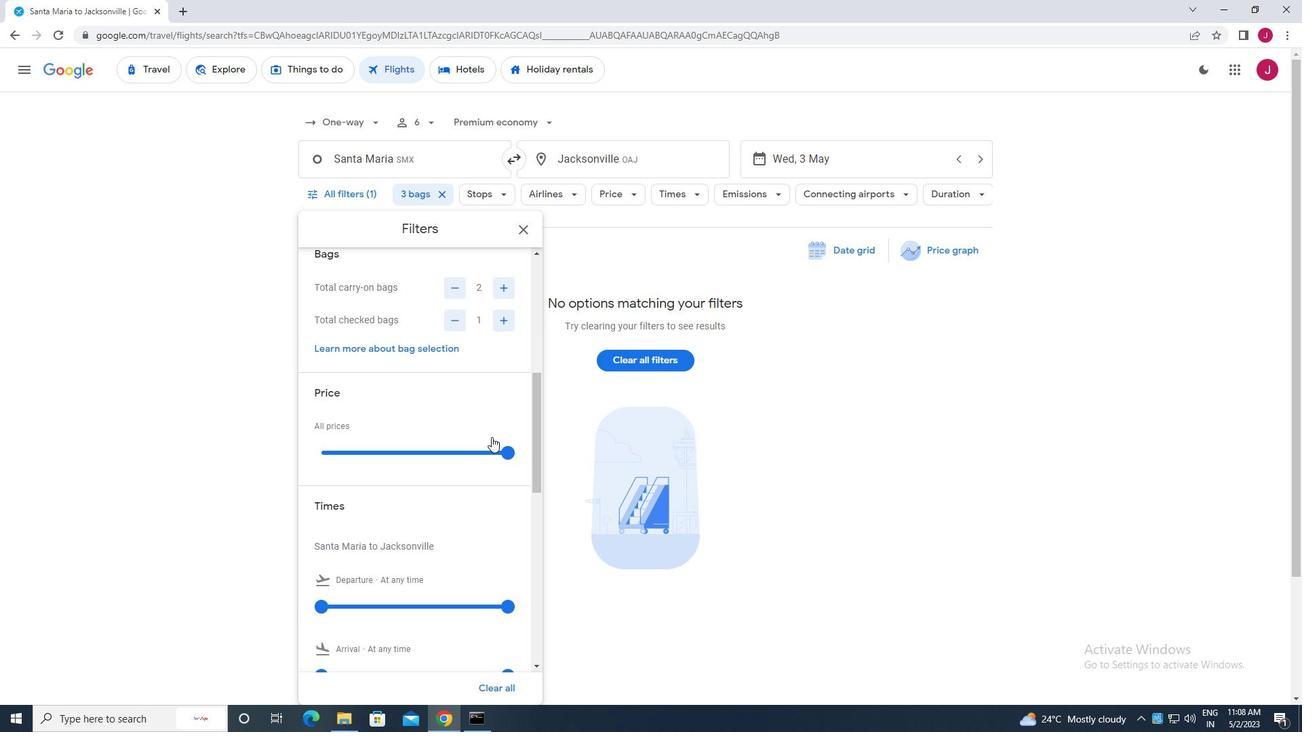
Action: Mouse moved to (317, 470)
Screenshot: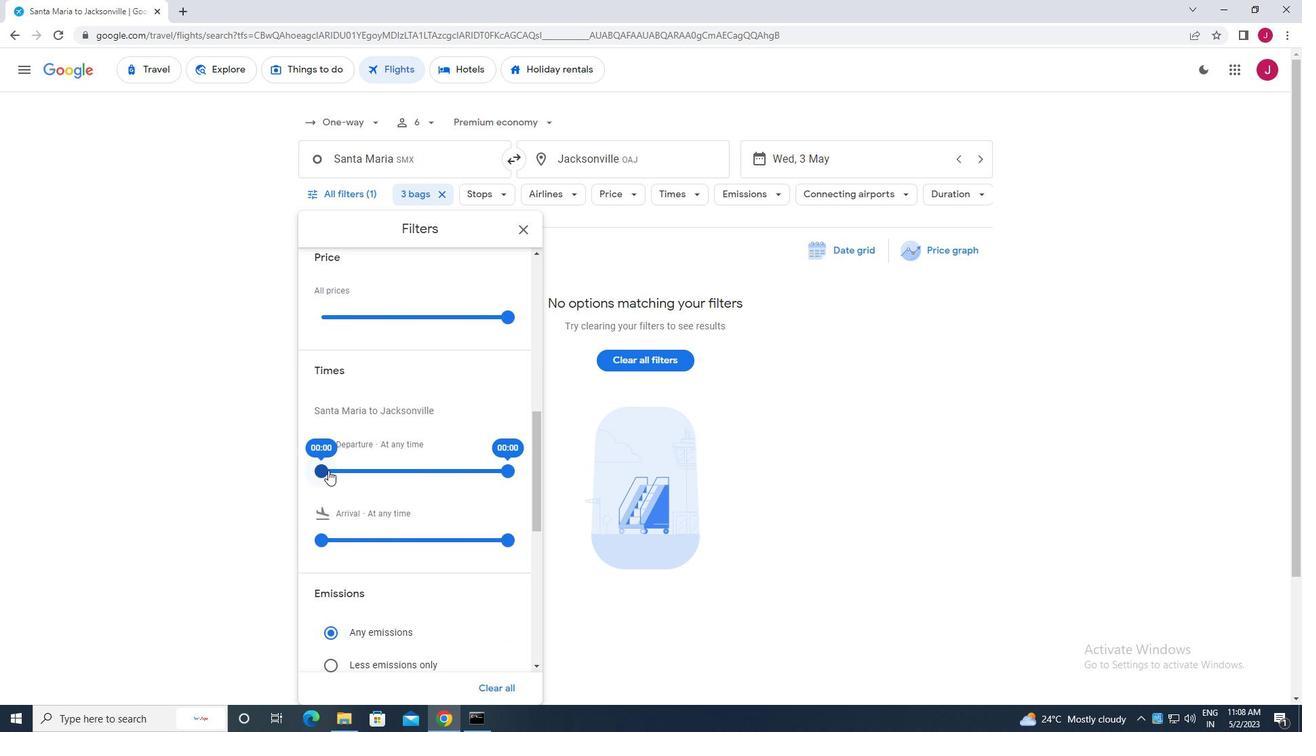 
Action: Mouse pressed left at (317, 470)
Screenshot: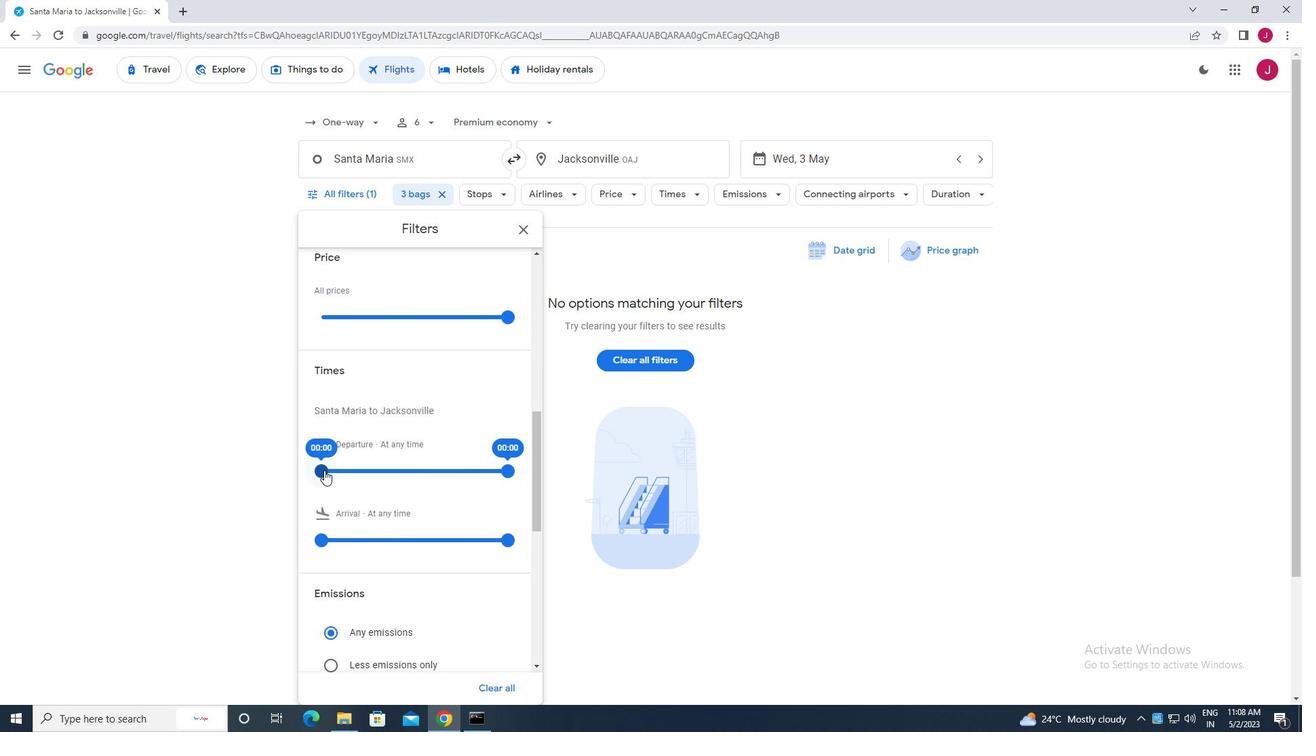 
Action: Mouse moved to (507, 473)
Screenshot: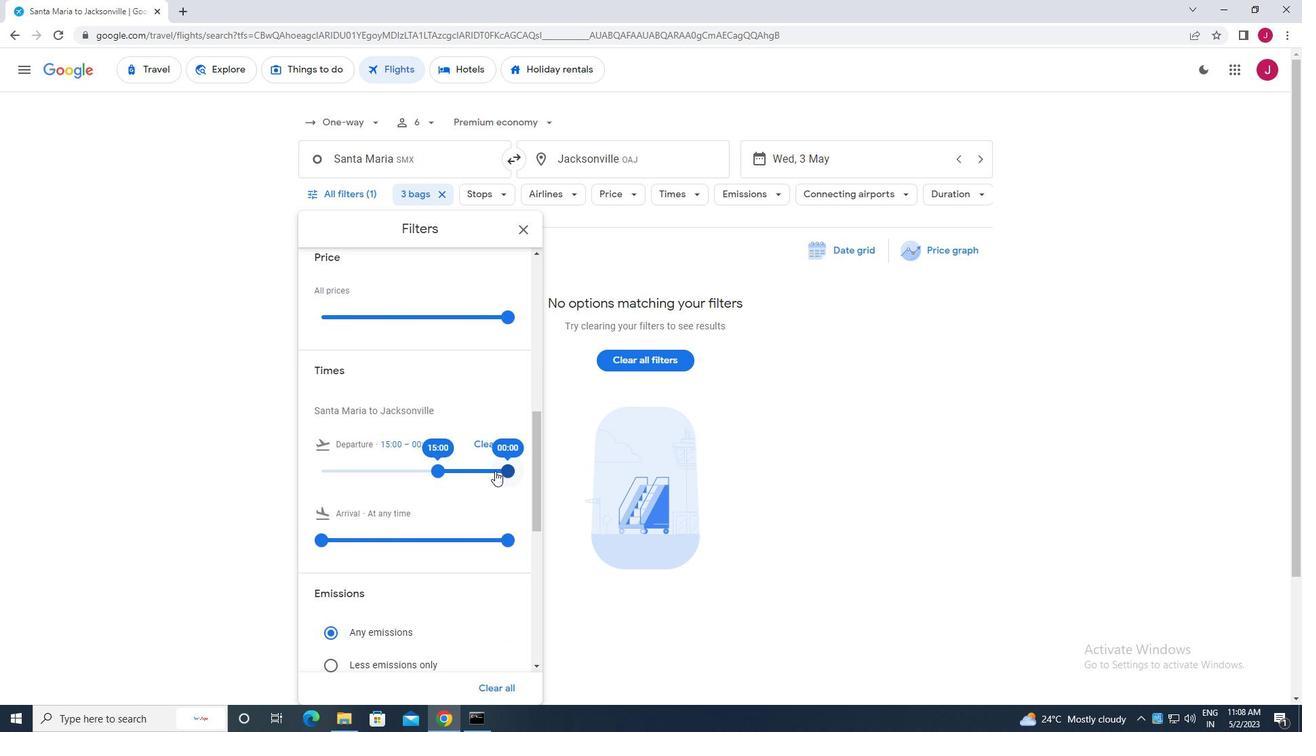 
Action: Mouse pressed left at (507, 473)
Screenshot: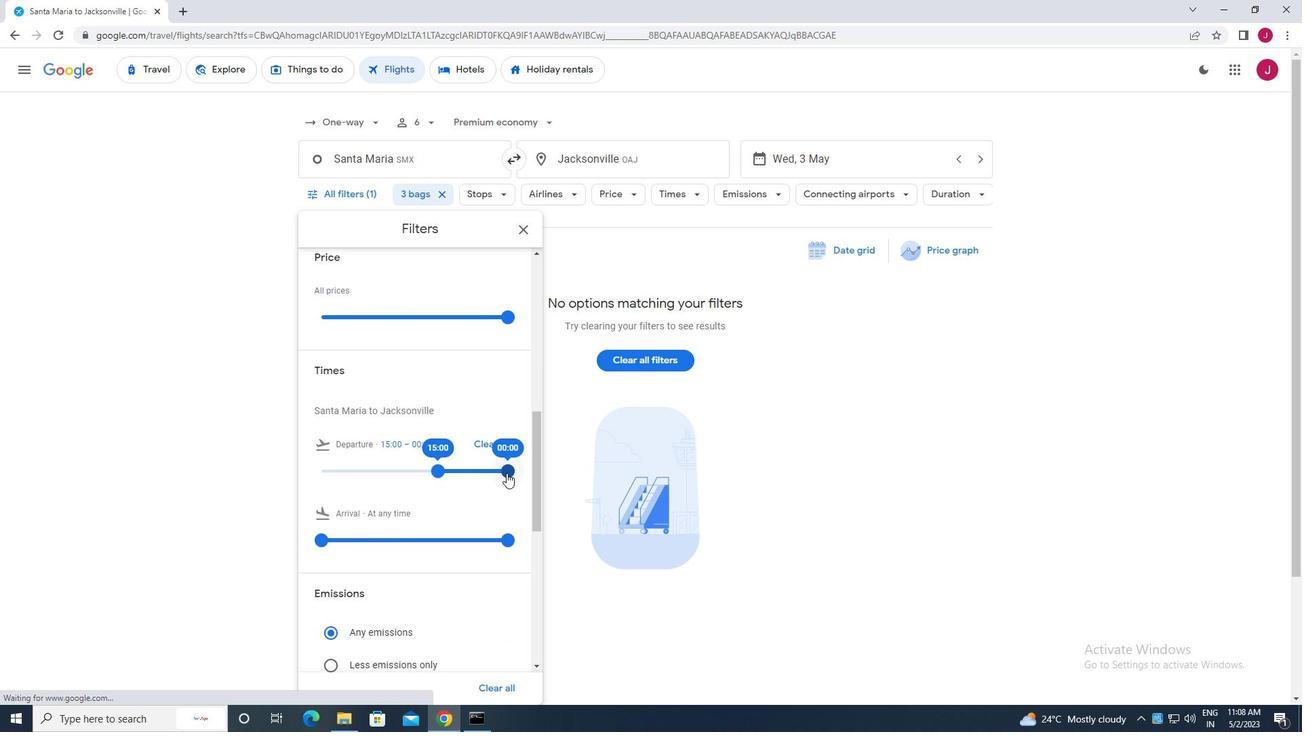 
Action: Mouse moved to (523, 232)
Screenshot: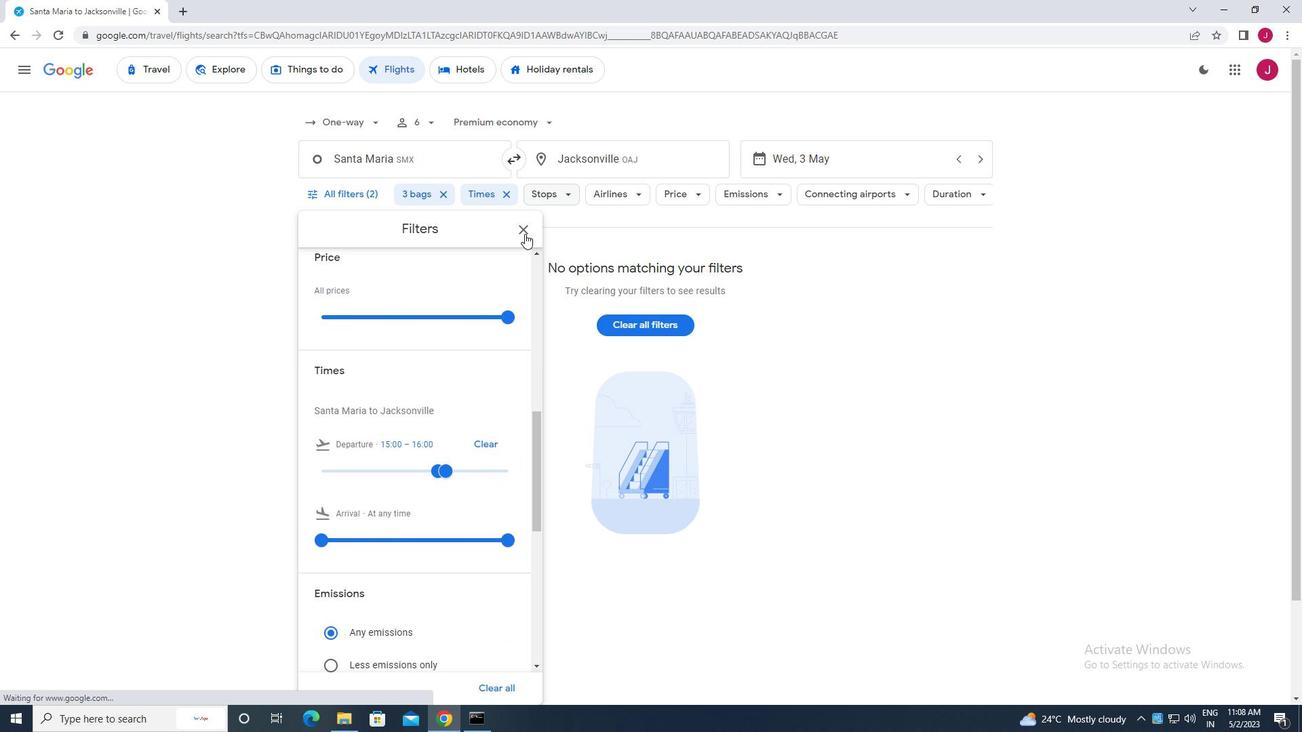 
Action: Mouse pressed left at (523, 232)
Screenshot: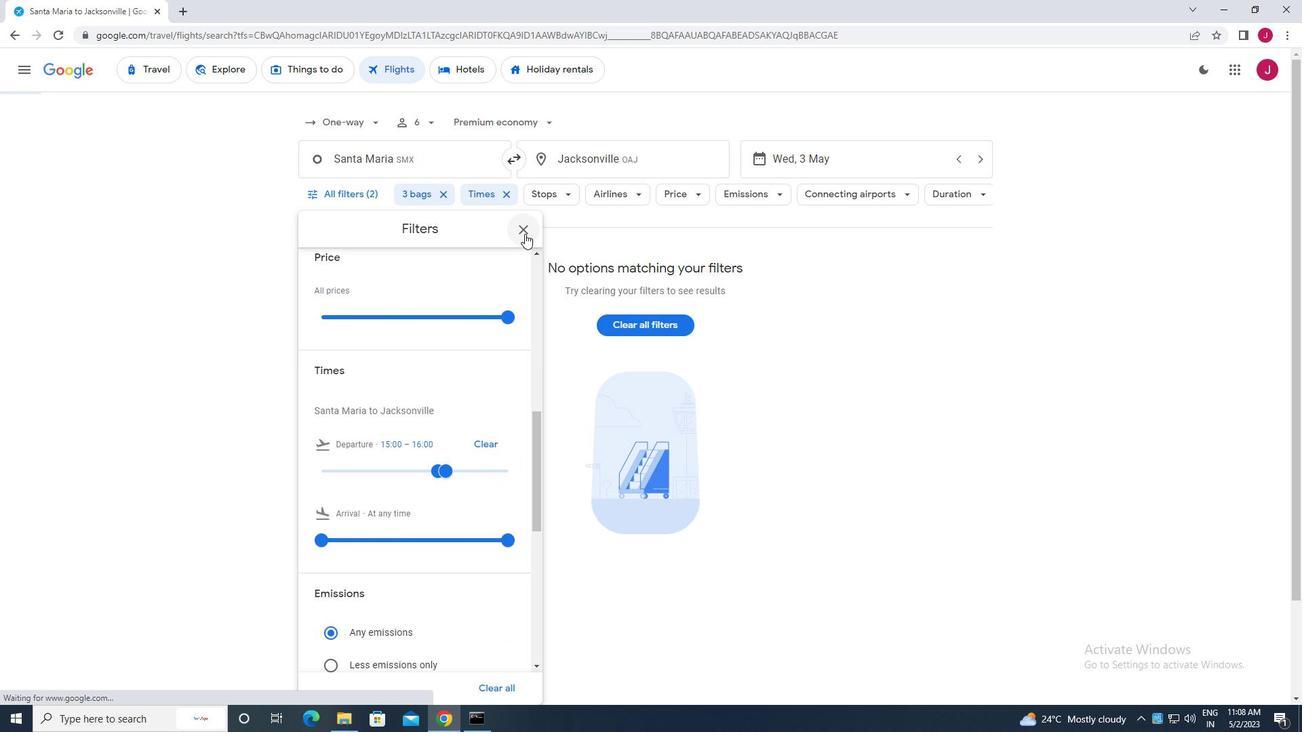 
Action: Mouse moved to (513, 224)
Screenshot: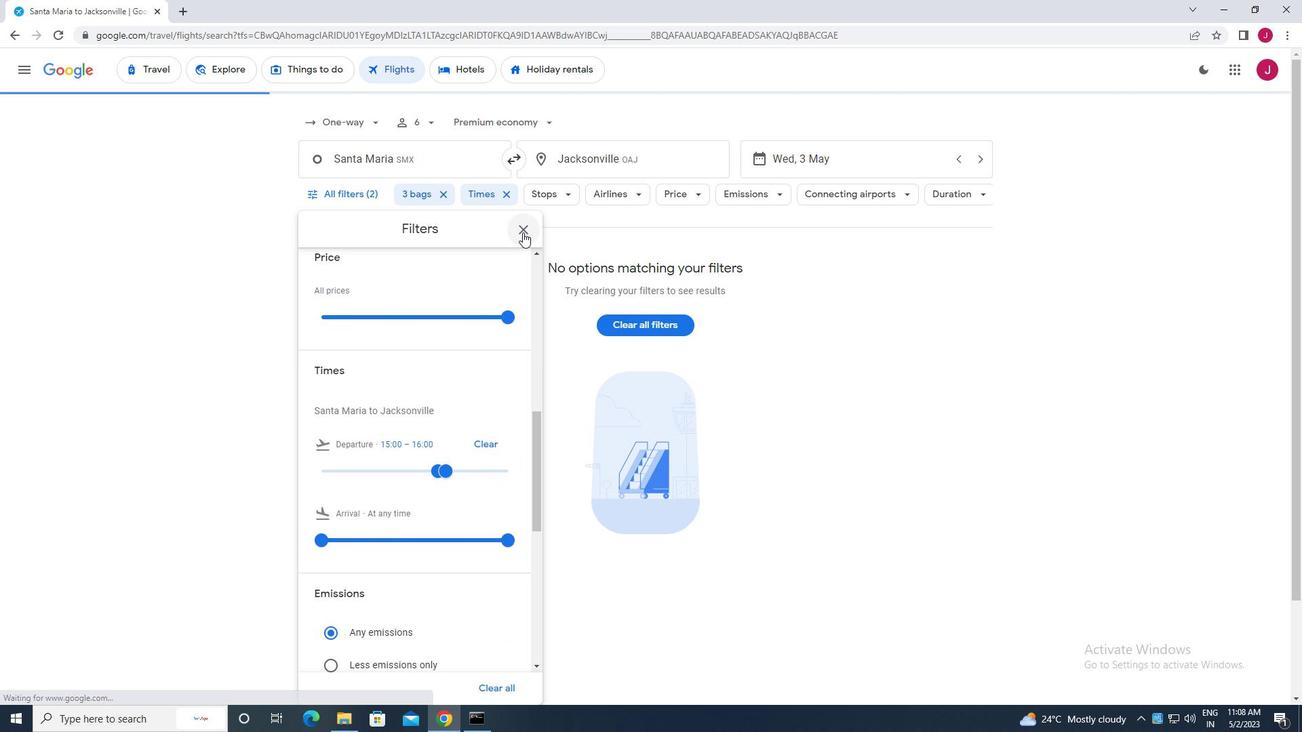 
